Task: Find connections with filter location Lille with filter topic #Inspirationwith filter profile language English with filter current company Wockhardt Ltd. with filter school St Joseph's Institute of Management with filter industry Philanthropic Fundraising Services with filter service category CateringChange with filter keywords title Operations Director
Action: Mouse moved to (621, 104)
Screenshot: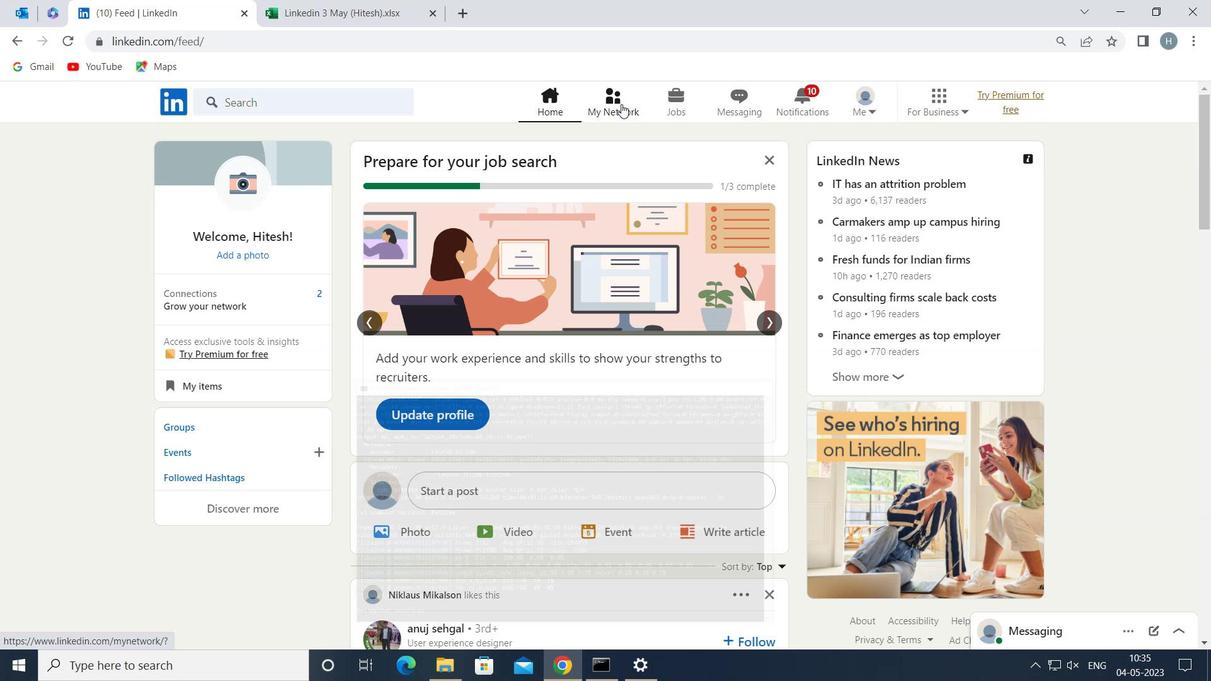 
Action: Mouse pressed left at (621, 104)
Screenshot: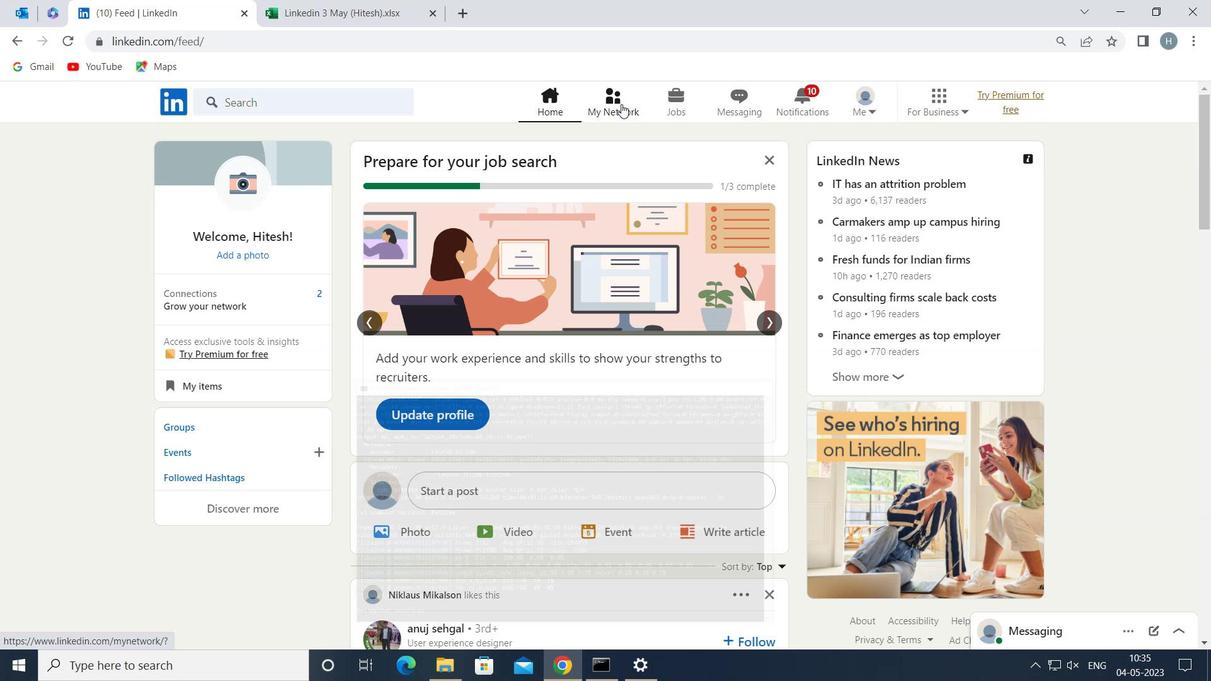 
Action: Mouse moved to (354, 192)
Screenshot: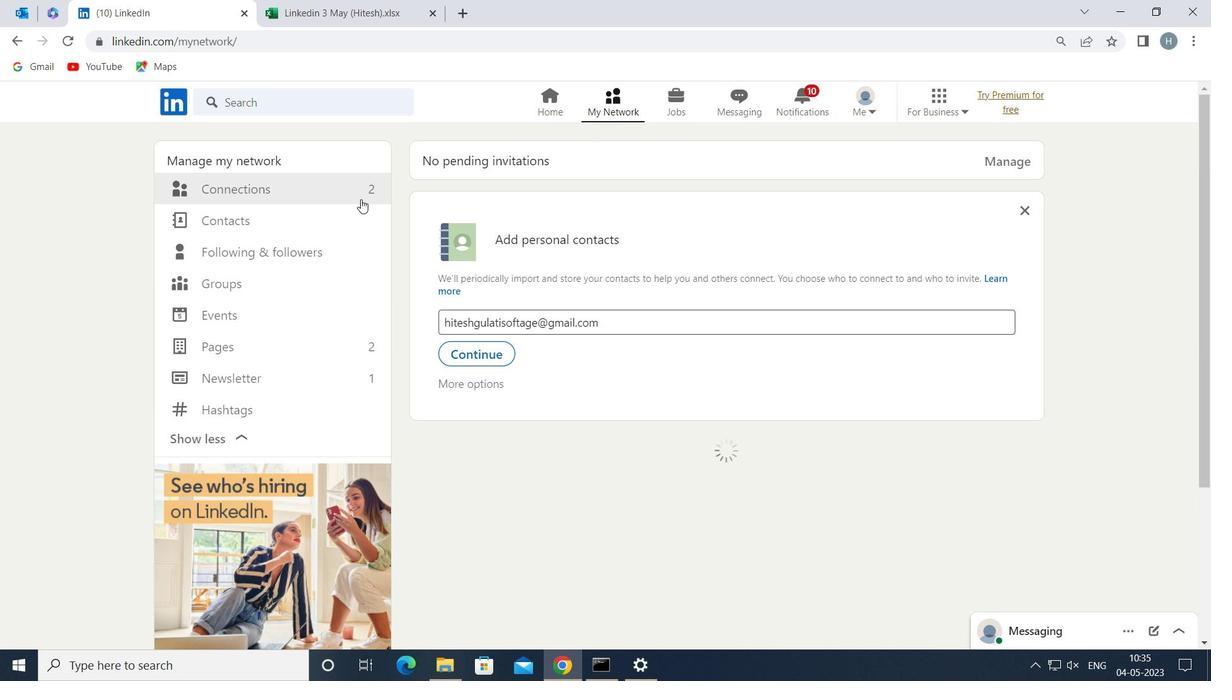 
Action: Mouse pressed left at (354, 192)
Screenshot: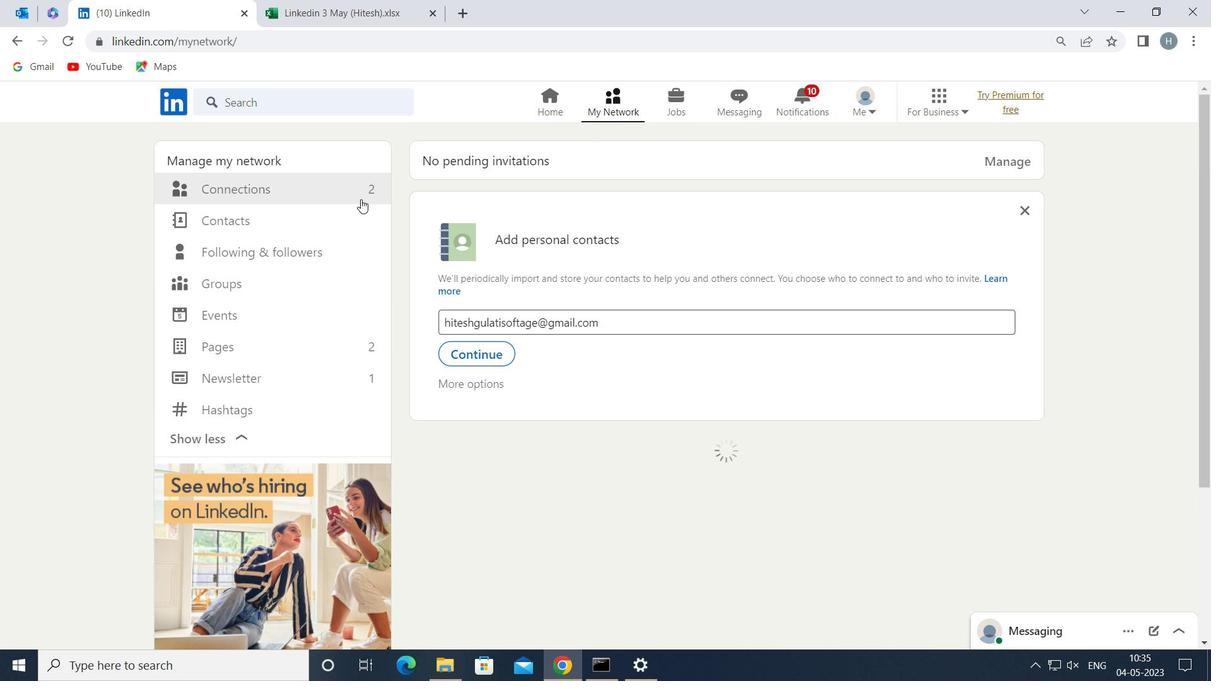 
Action: Mouse moved to (713, 193)
Screenshot: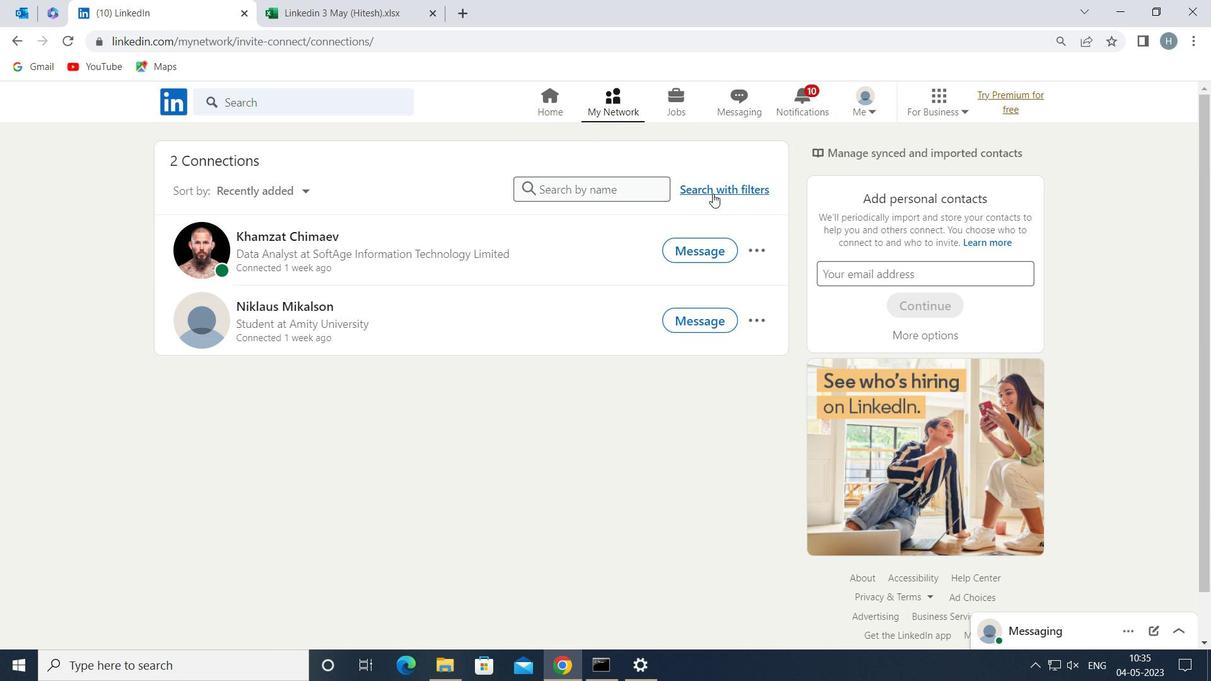 
Action: Mouse pressed left at (713, 193)
Screenshot: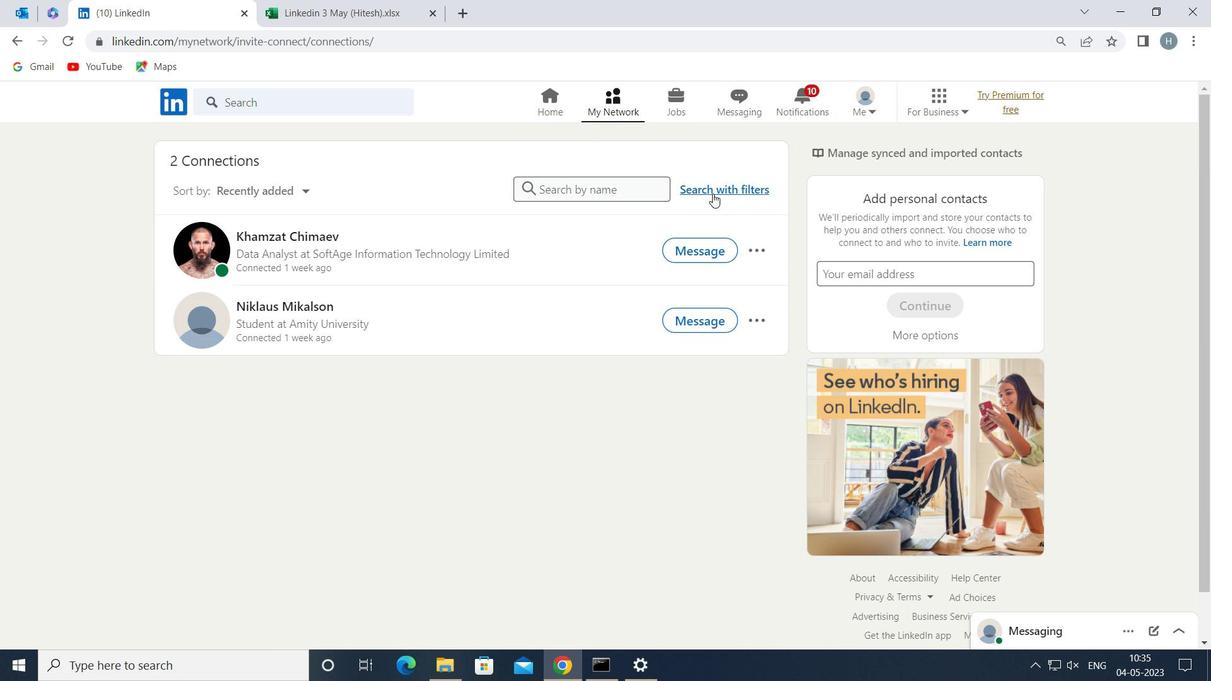 
Action: Mouse moved to (662, 152)
Screenshot: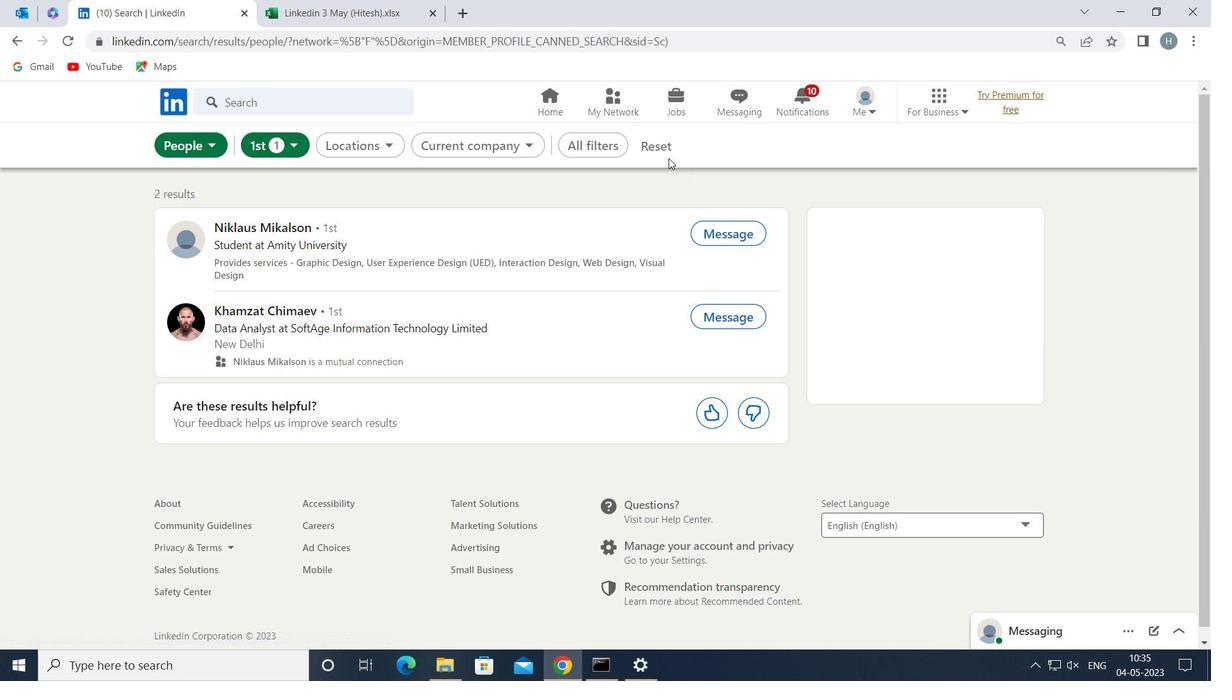 
Action: Mouse pressed left at (662, 152)
Screenshot: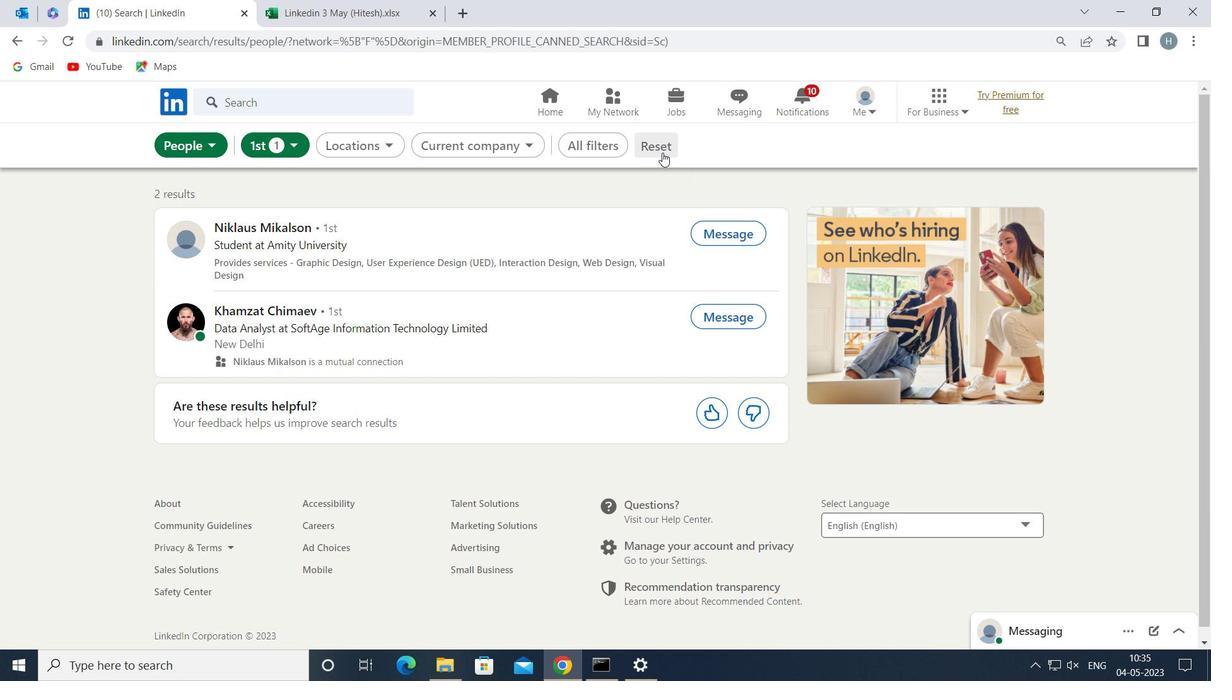 
Action: Mouse moved to (640, 151)
Screenshot: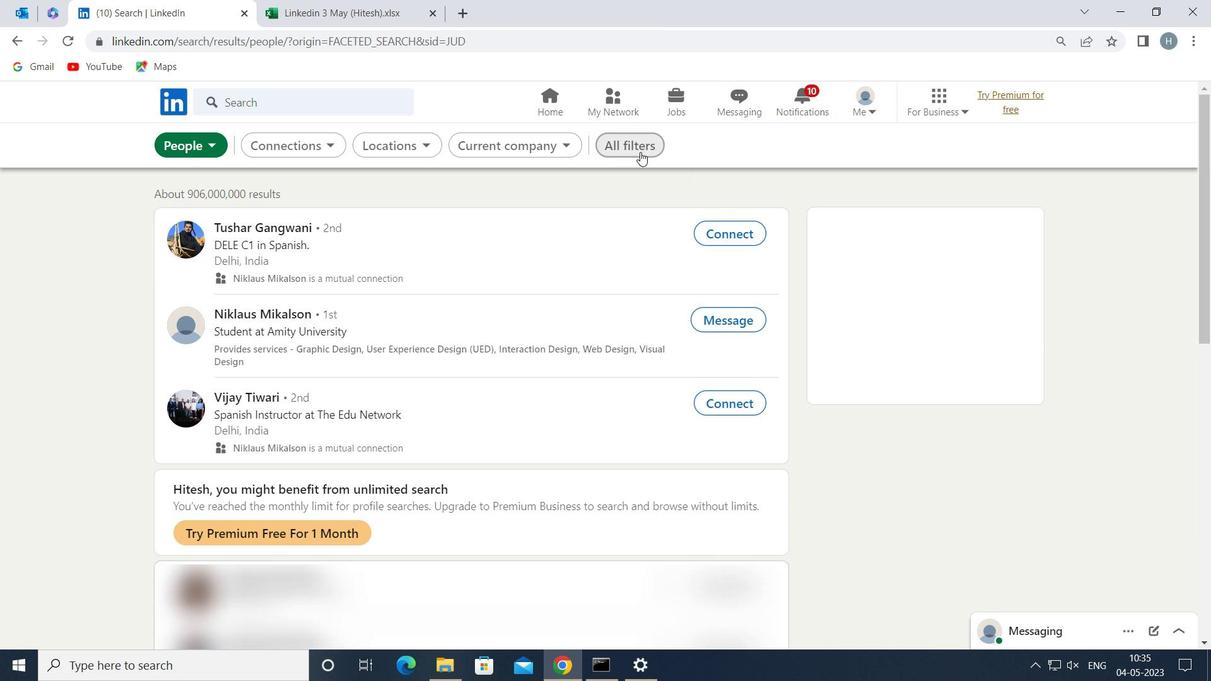 
Action: Mouse pressed left at (640, 151)
Screenshot: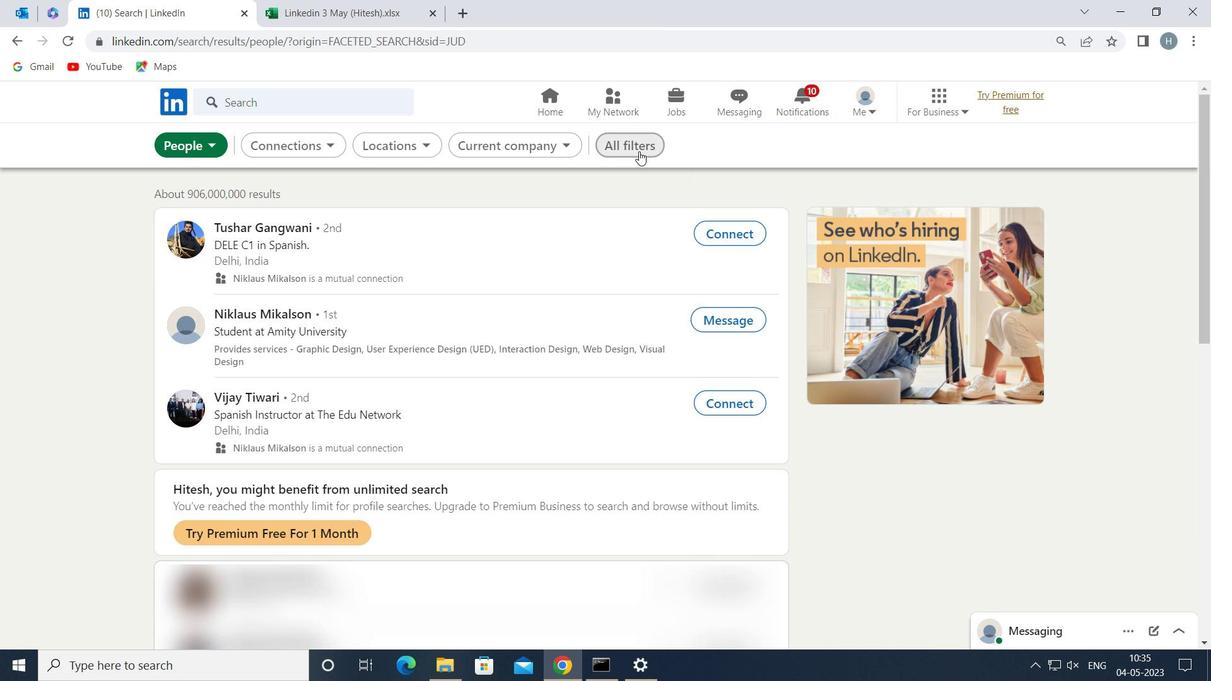 
Action: Mouse moved to (925, 349)
Screenshot: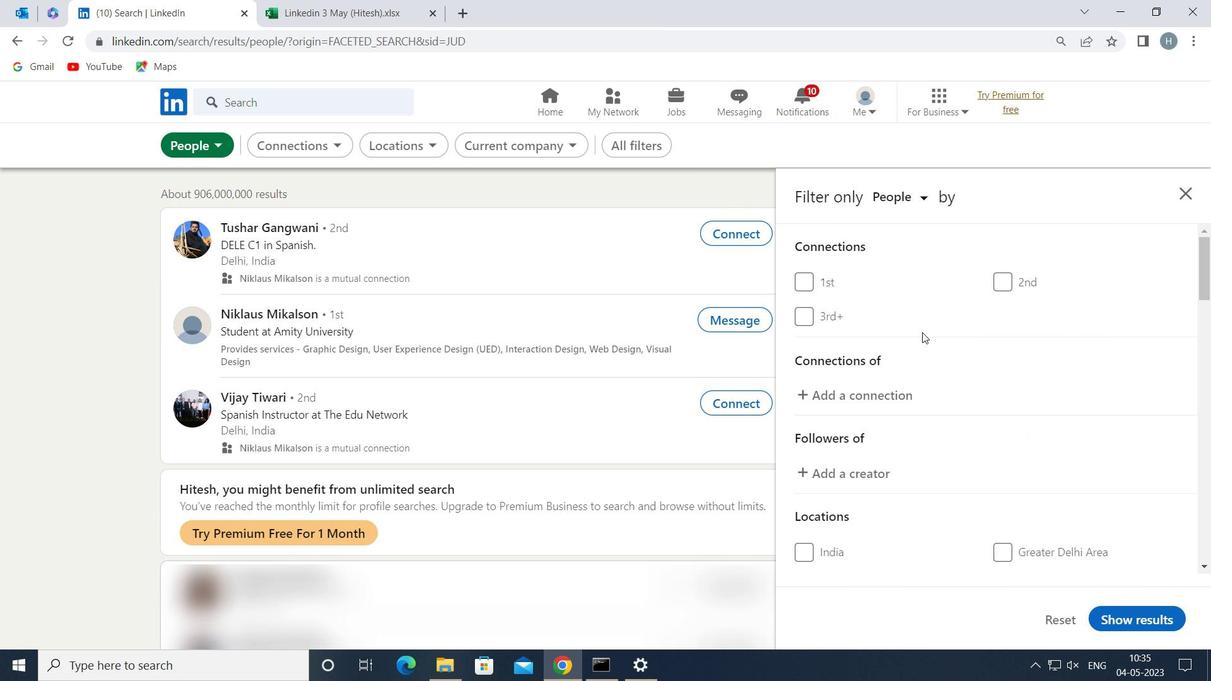 
Action: Mouse scrolled (925, 348) with delta (0, 0)
Screenshot: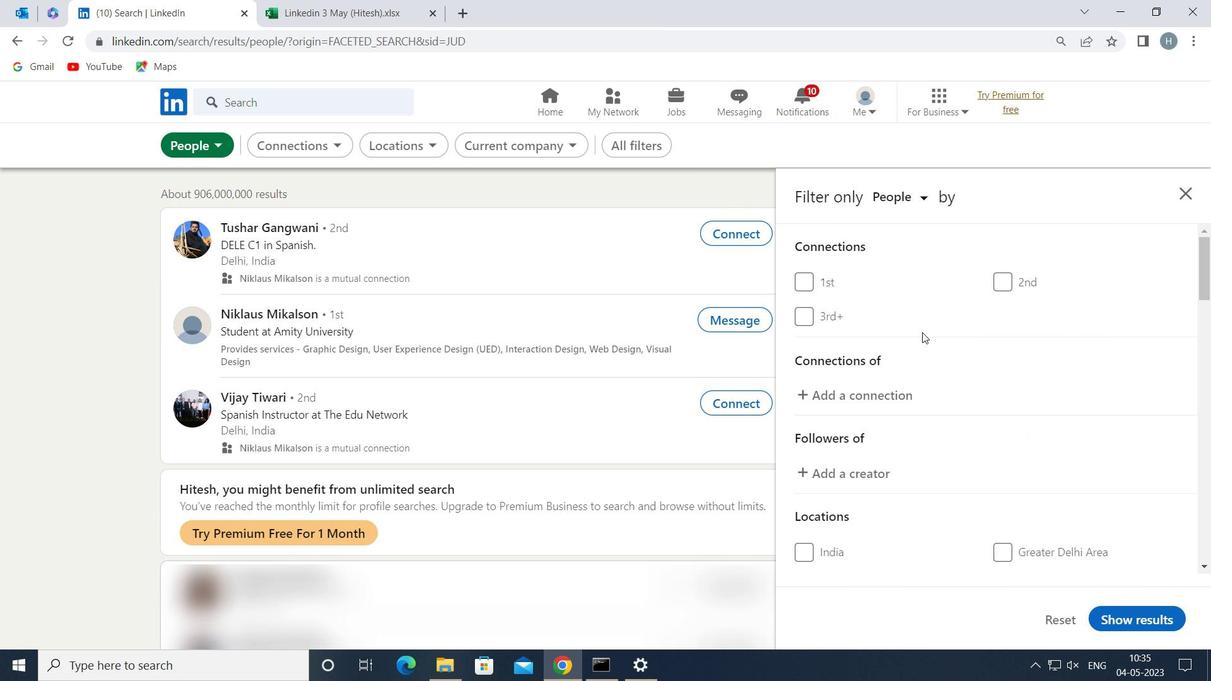 
Action: Mouse moved to (925, 350)
Screenshot: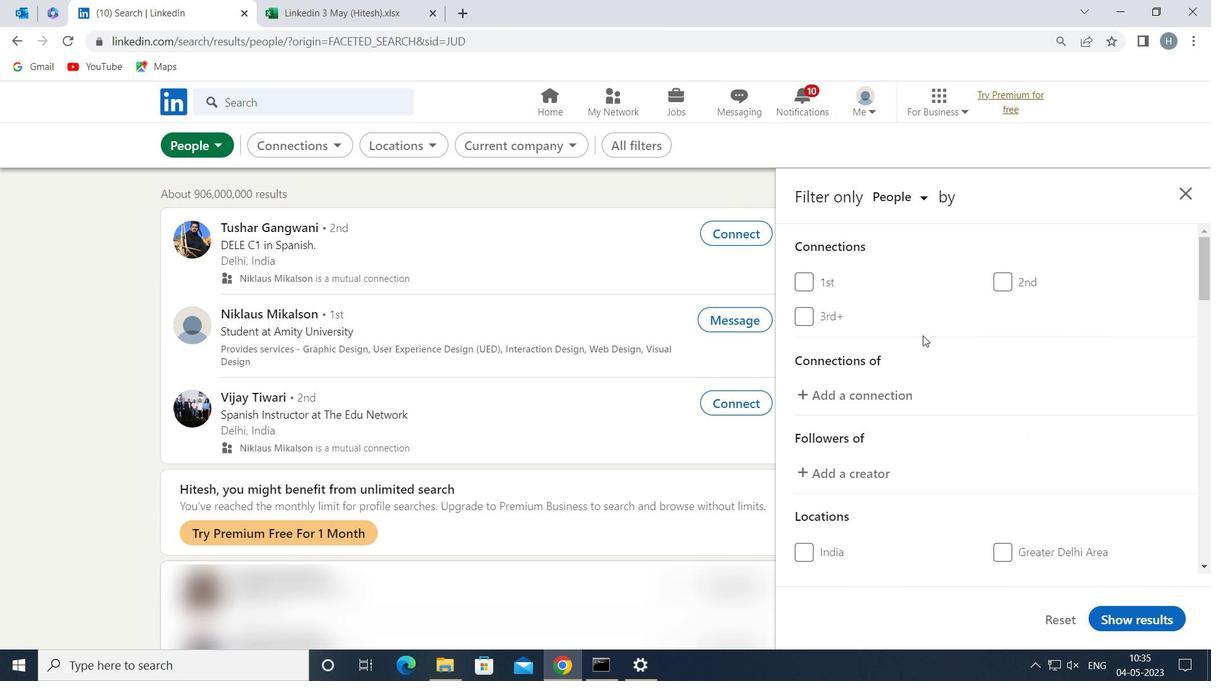 
Action: Mouse scrolled (925, 349) with delta (0, 0)
Screenshot: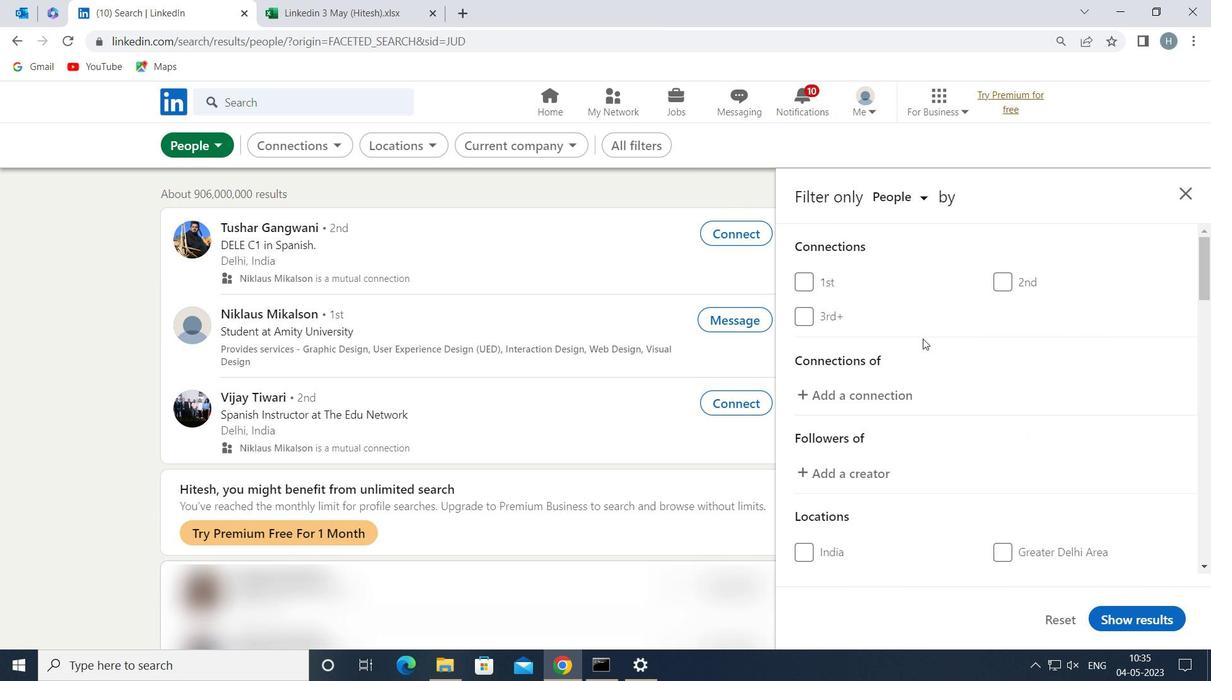 
Action: Mouse moved to (925, 351)
Screenshot: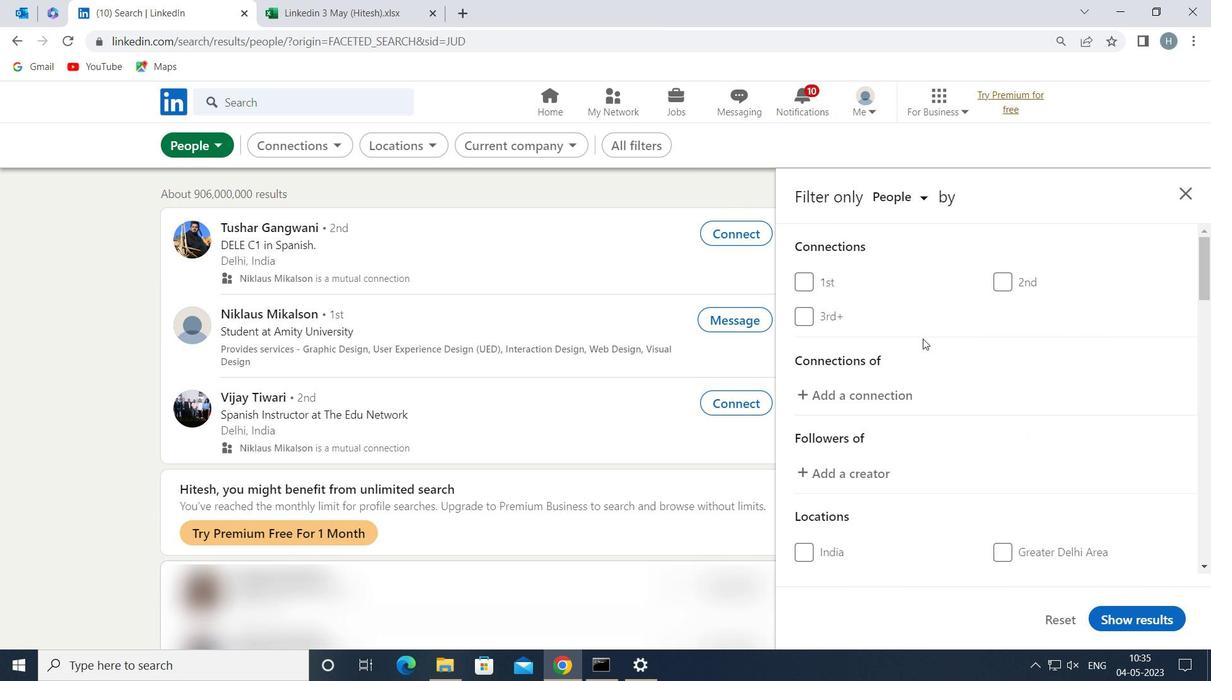 
Action: Mouse scrolled (925, 350) with delta (0, 0)
Screenshot: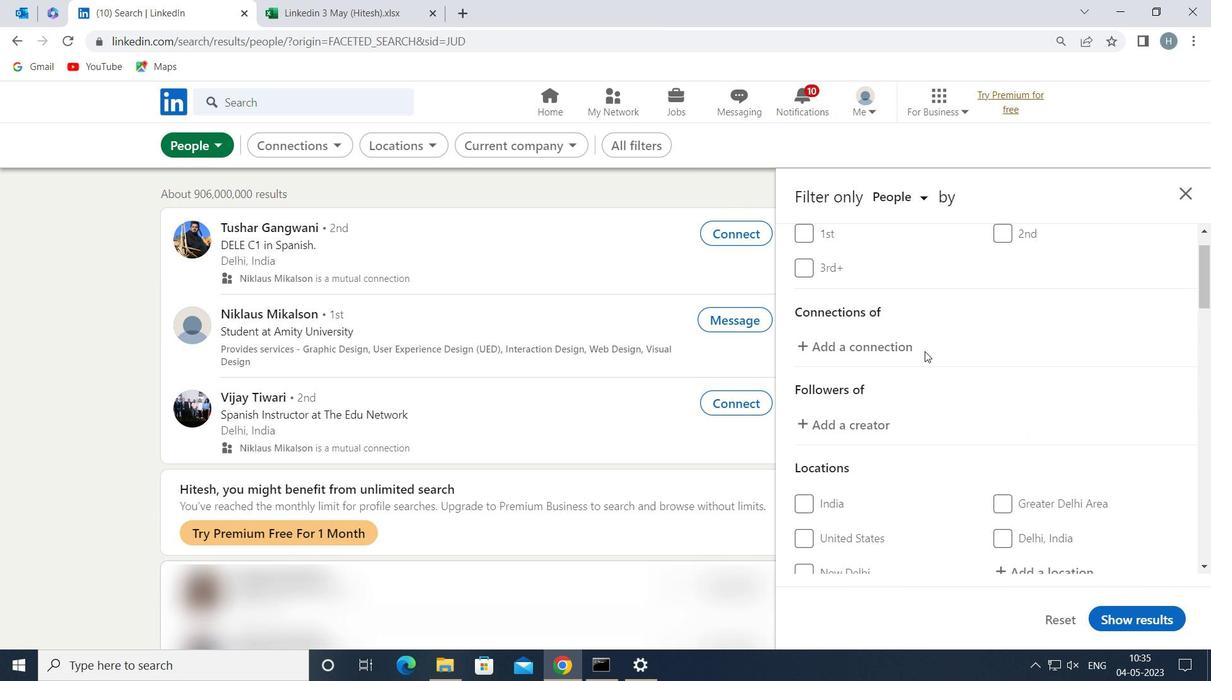 
Action: Mouse moved to (1045, 376)
Screenshot: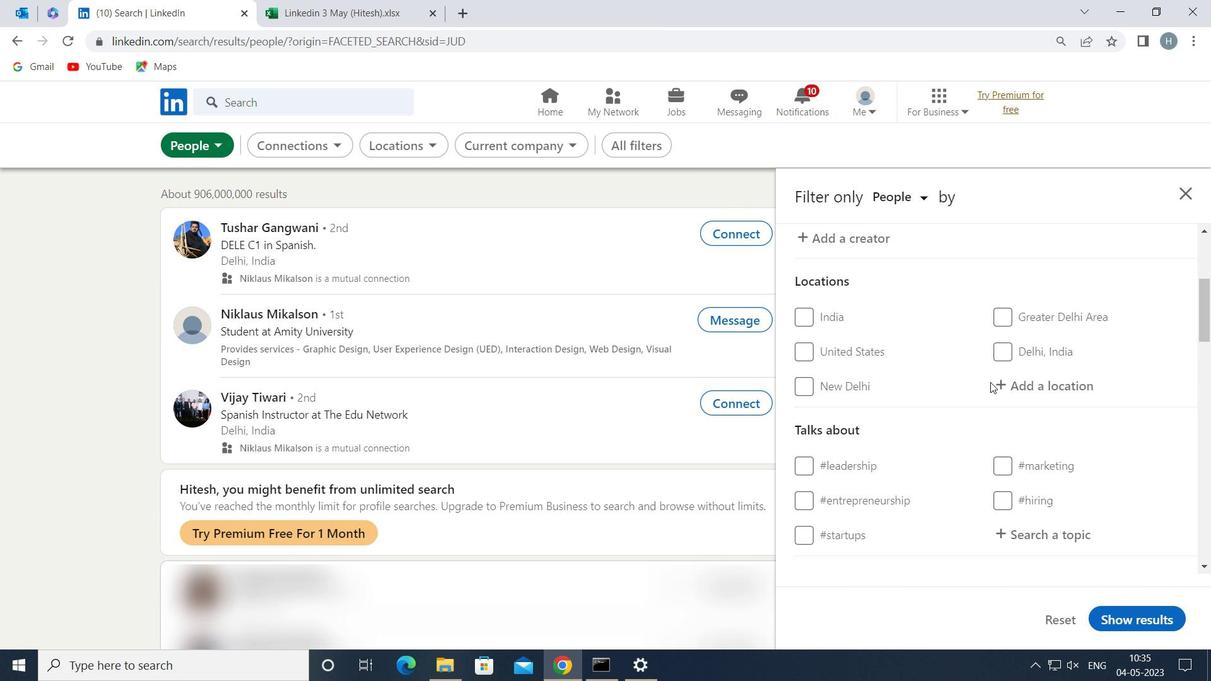 
Action: Mouse pressed left at (1045, 376)
Screenshot: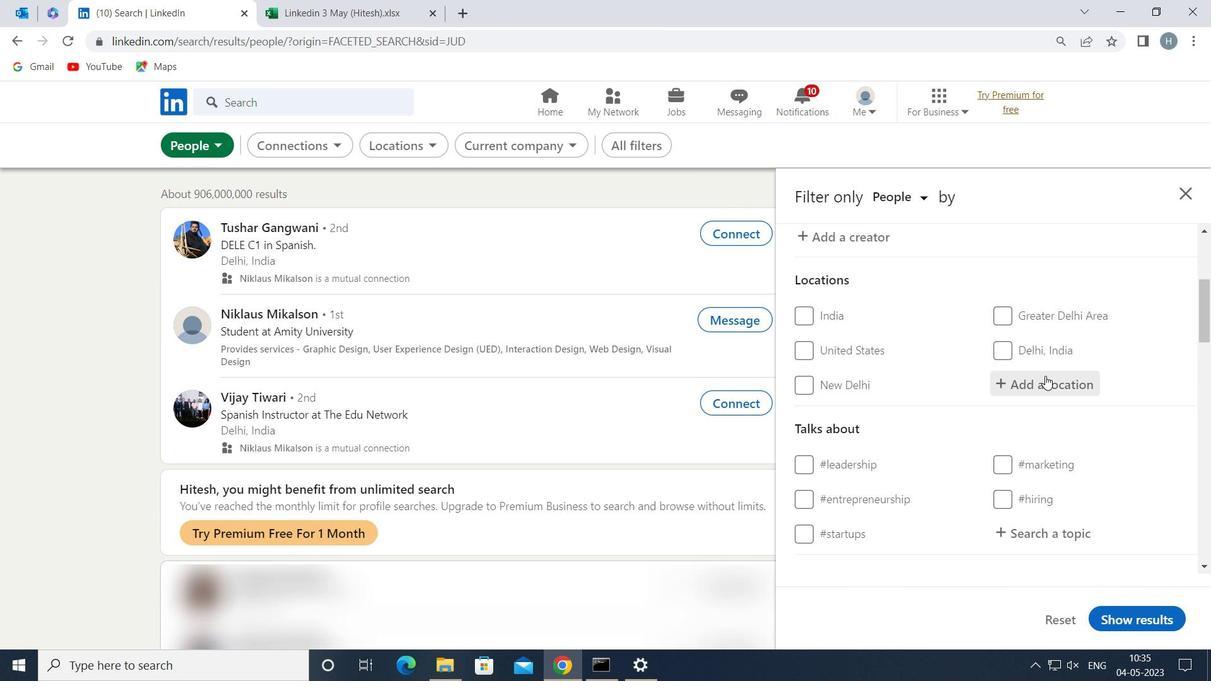 
Action: Mouse moved to (1046, 376)
Screenshot: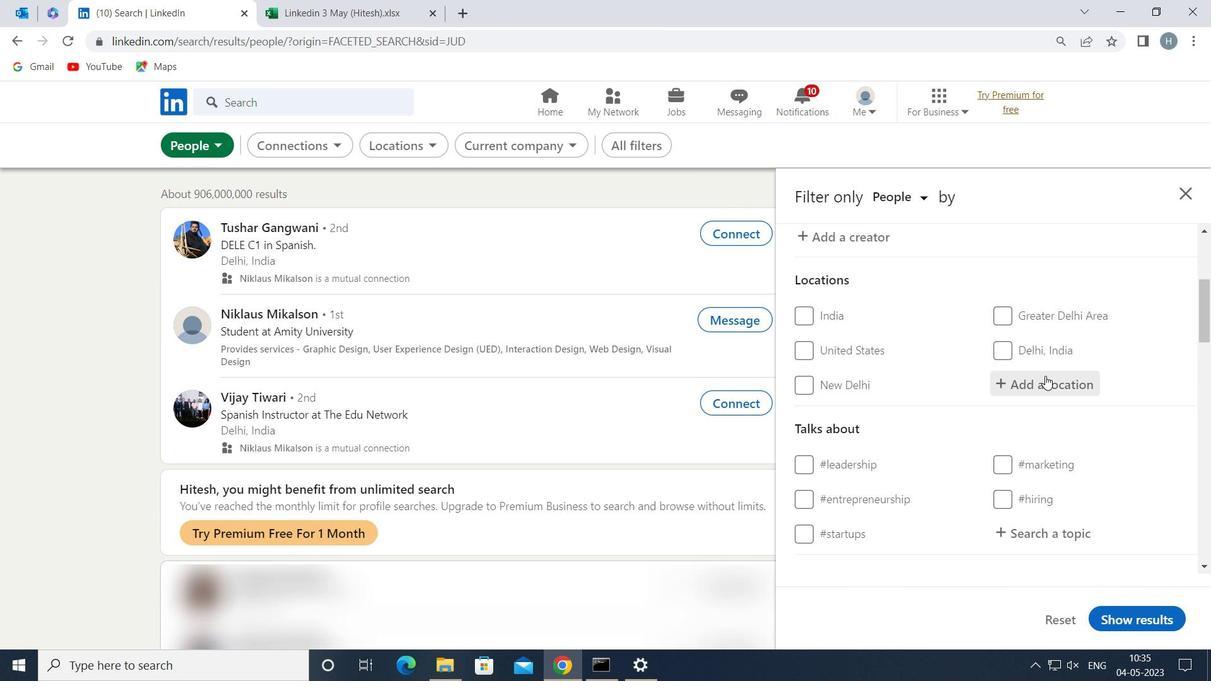 
Action: Key pressed <Key.shift><Key.shift>LILLE
Screenshot: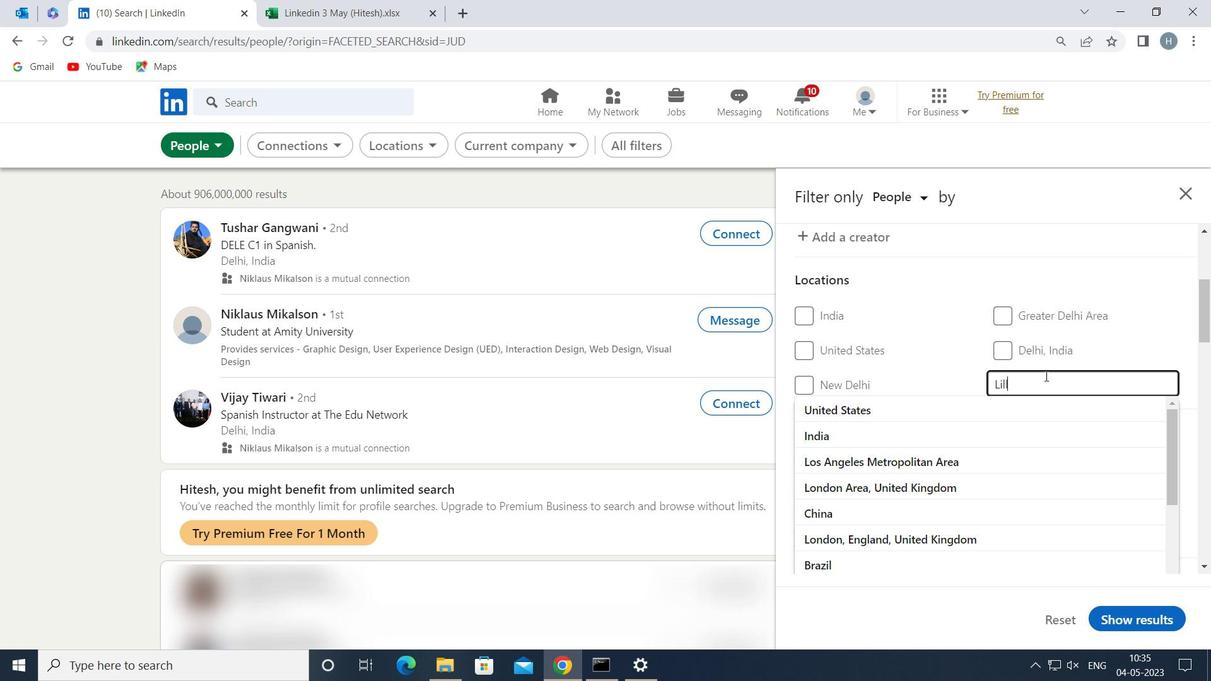 
Action: Mouse moved to (943, 409)
Screenshot: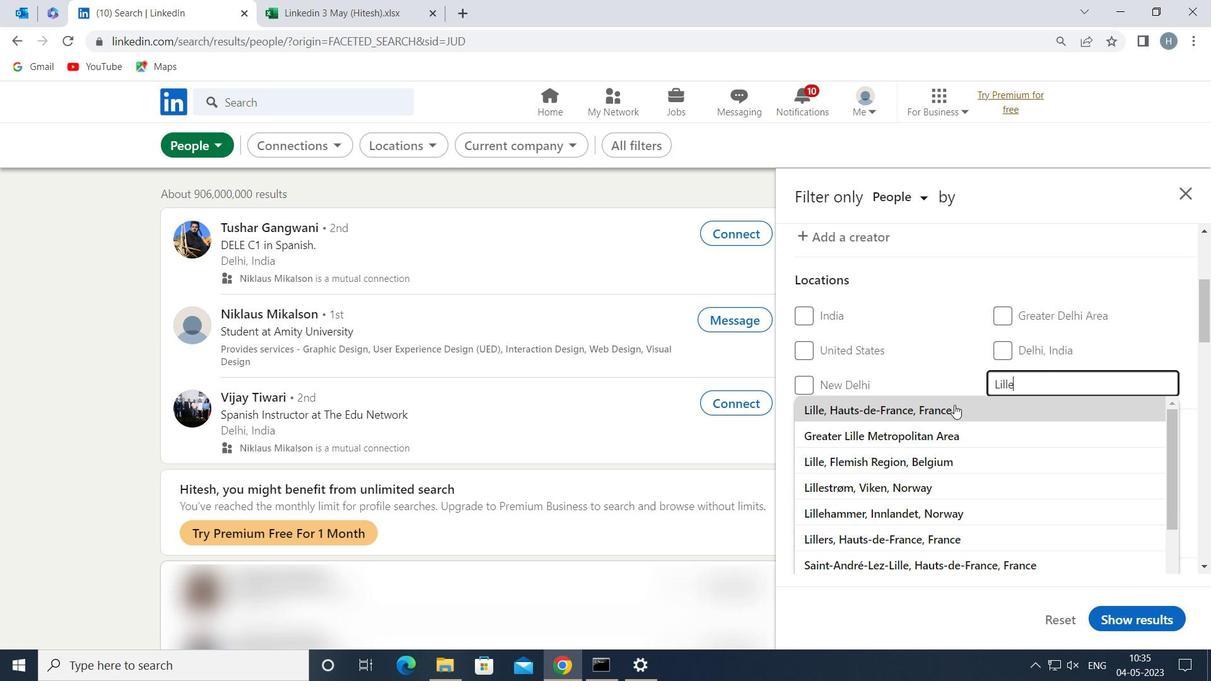 
Action: Mouse pressed left at (943, 409)
Screenshot: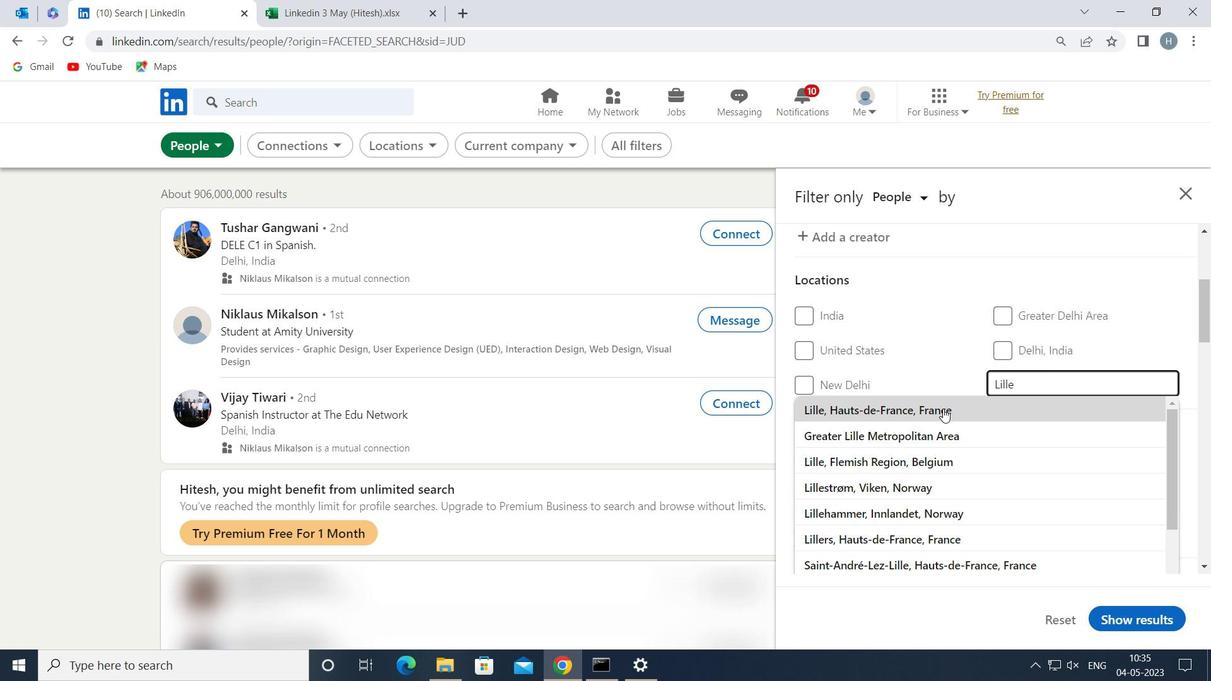 
Action: Mouse scrolled (943, 409) with delta (0, 0)
Screenshot: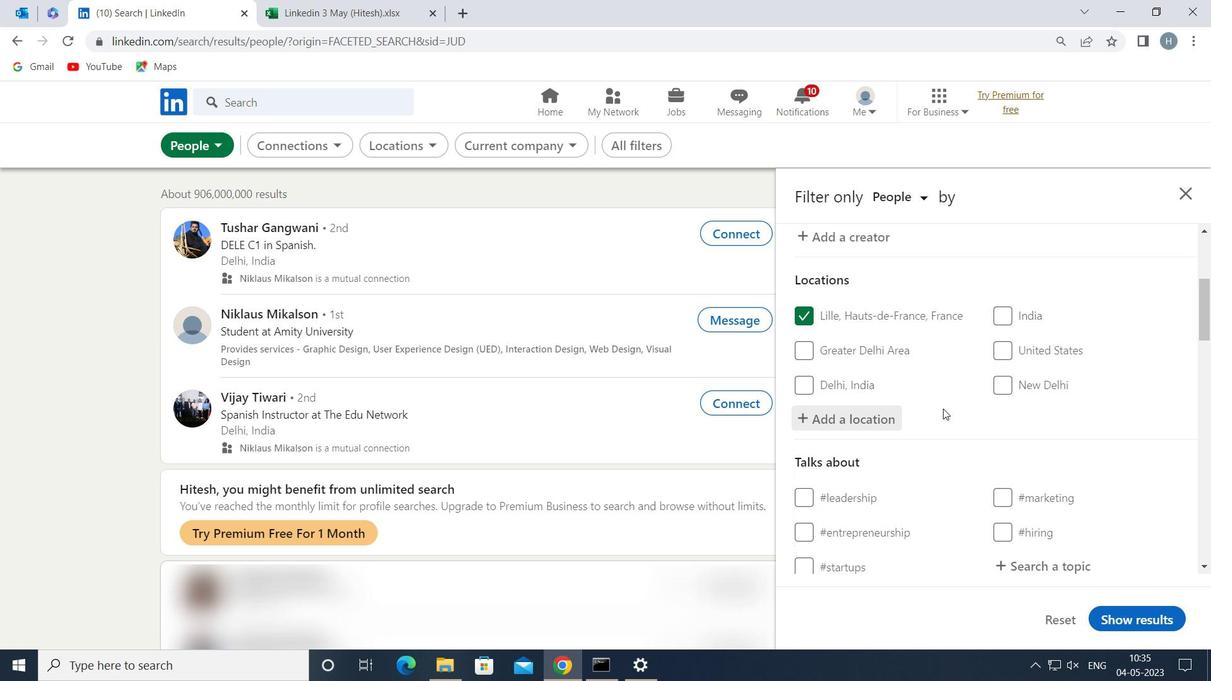 
Action: Mouse scrolled (943, 409) with delta (0, 0)
Screenshot: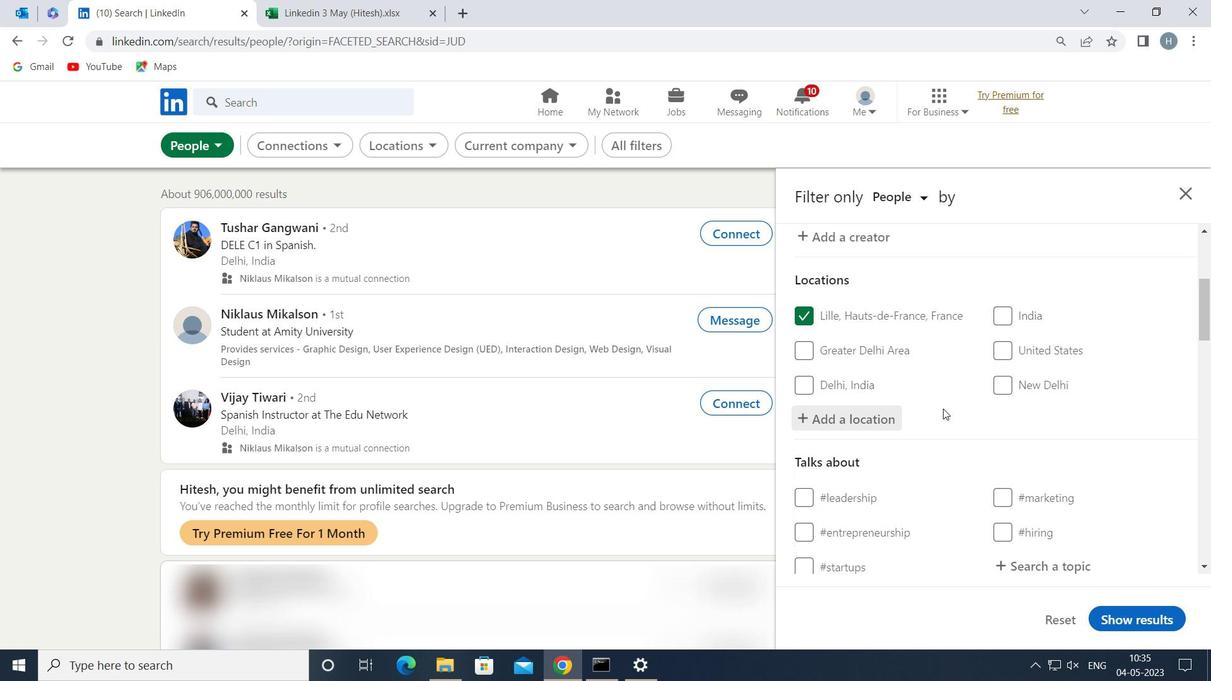 
Action: Mouse moved to (989, 398)
Screenshot: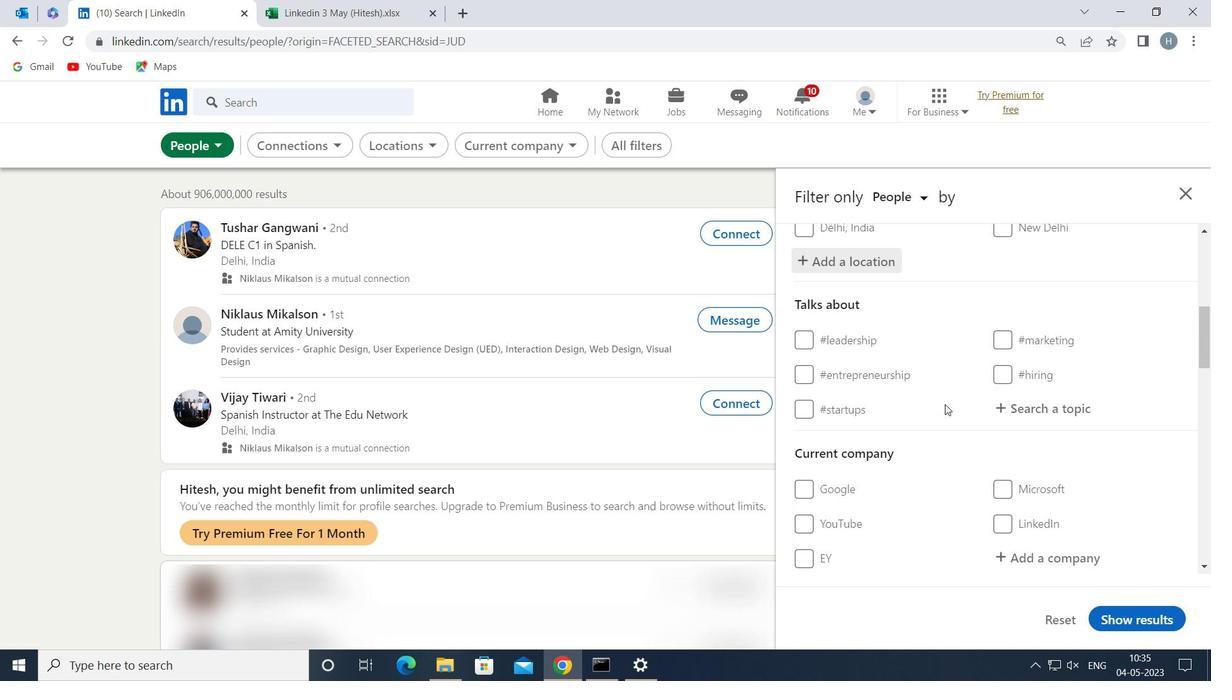 
Action: Mouse scrolled (989, 398) with delta (0, 0)
Screenshot: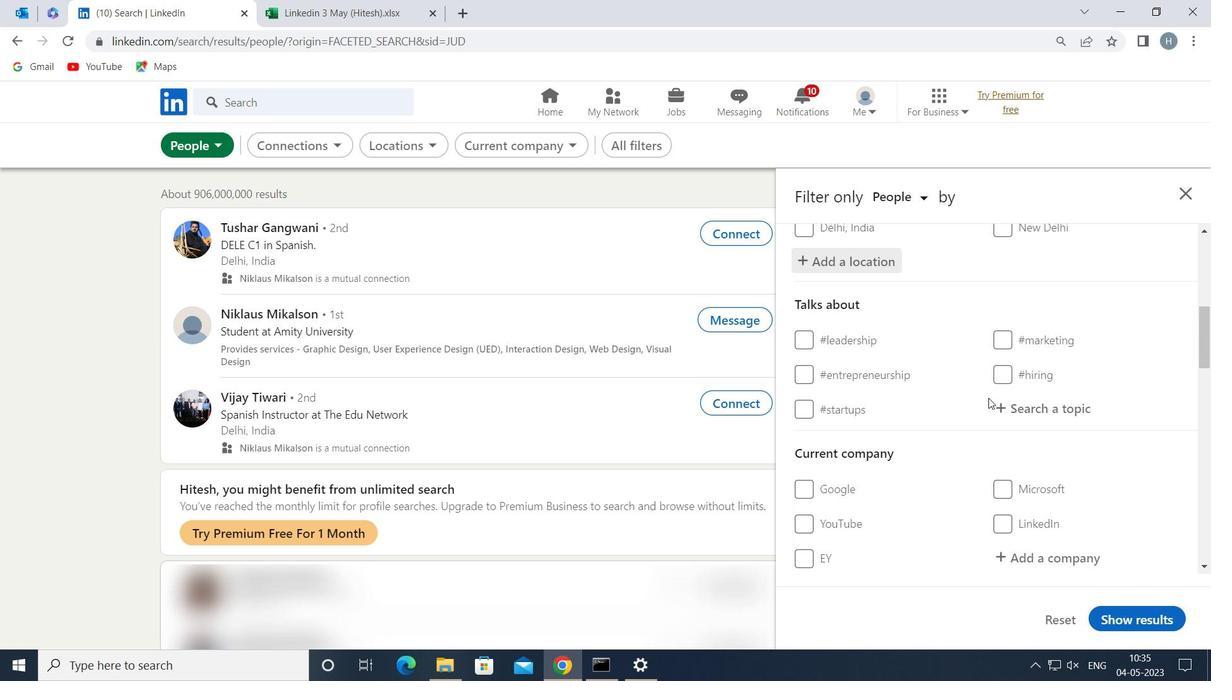 
Action: Mouse moved to (1030, 480)
Screenshot: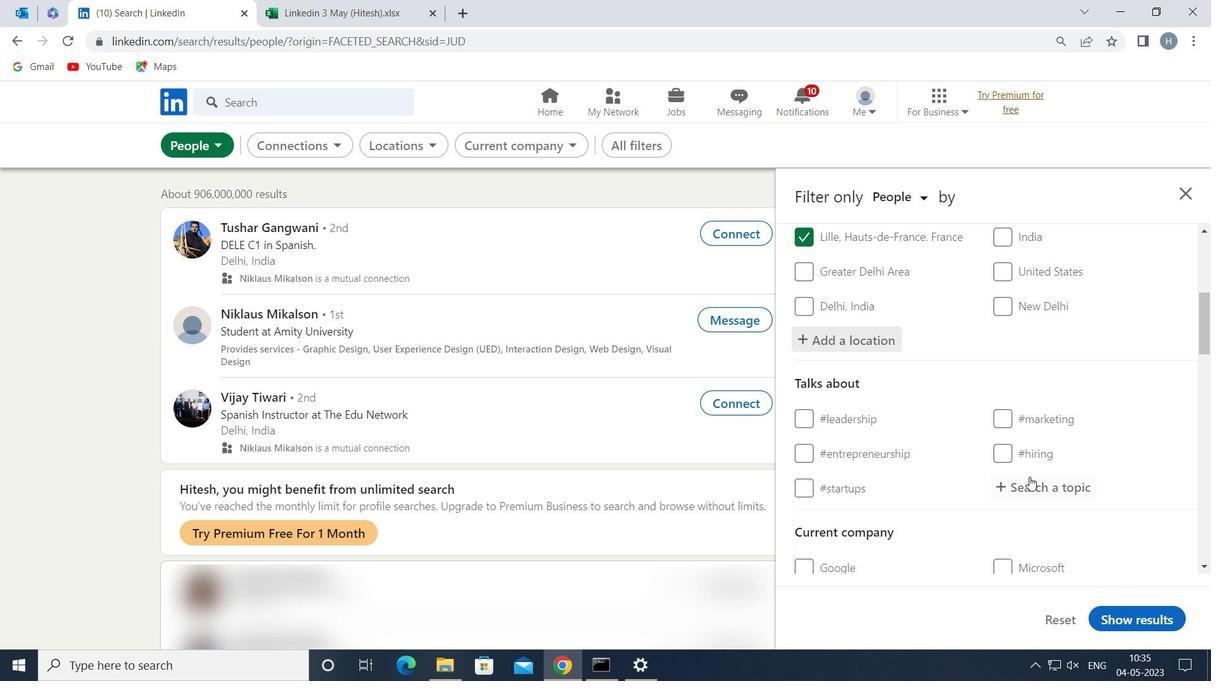 
Action: Mouse pressed left at (1030, 480)
Screenshot: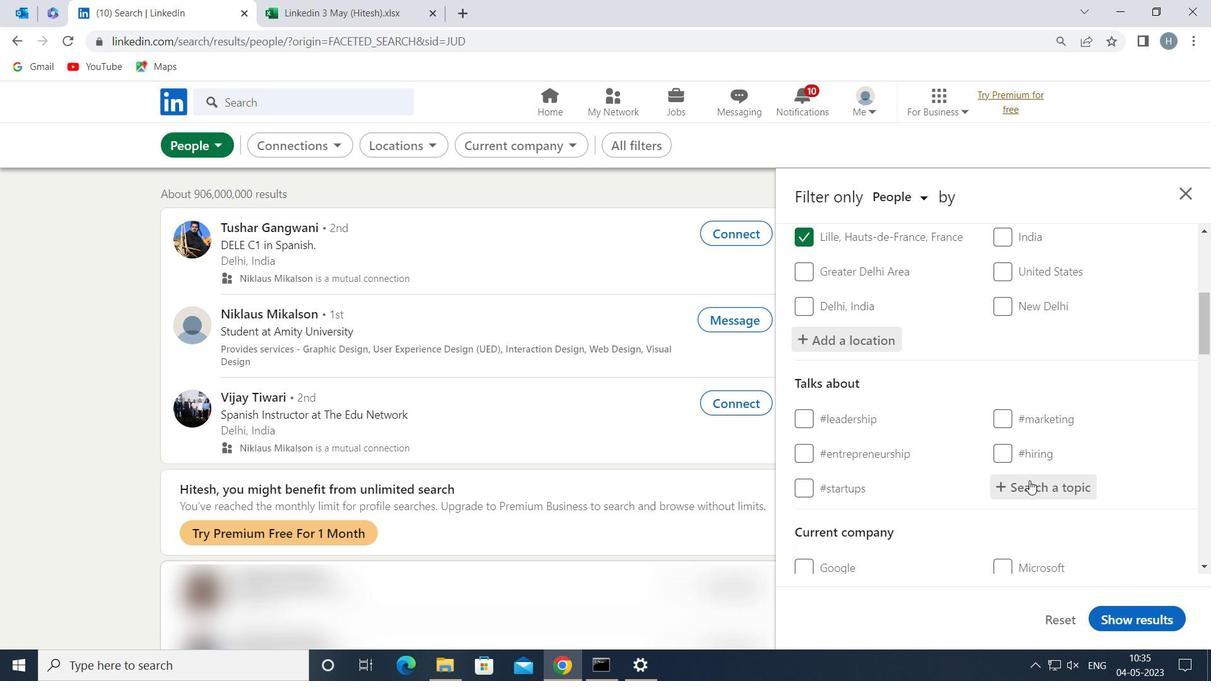 
Action: Mouse moved to (1030, 481)
Screenshot: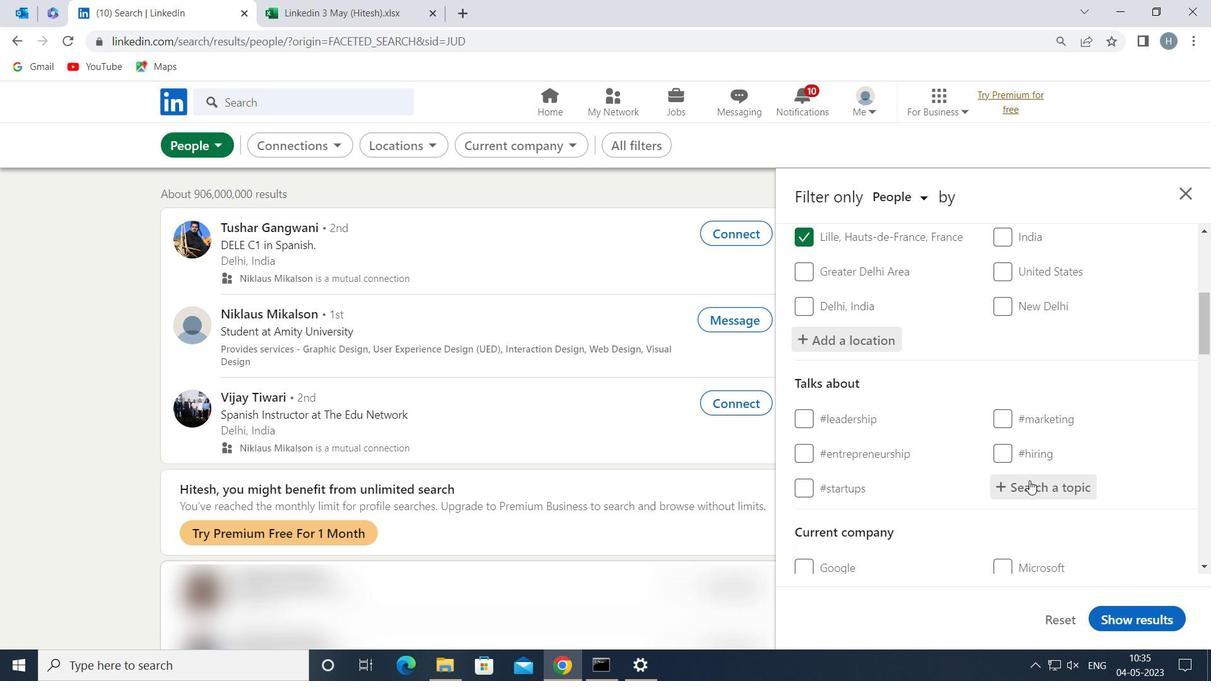 
Action: Key pressed <Key.shift>INSPIRATION
Screenshot: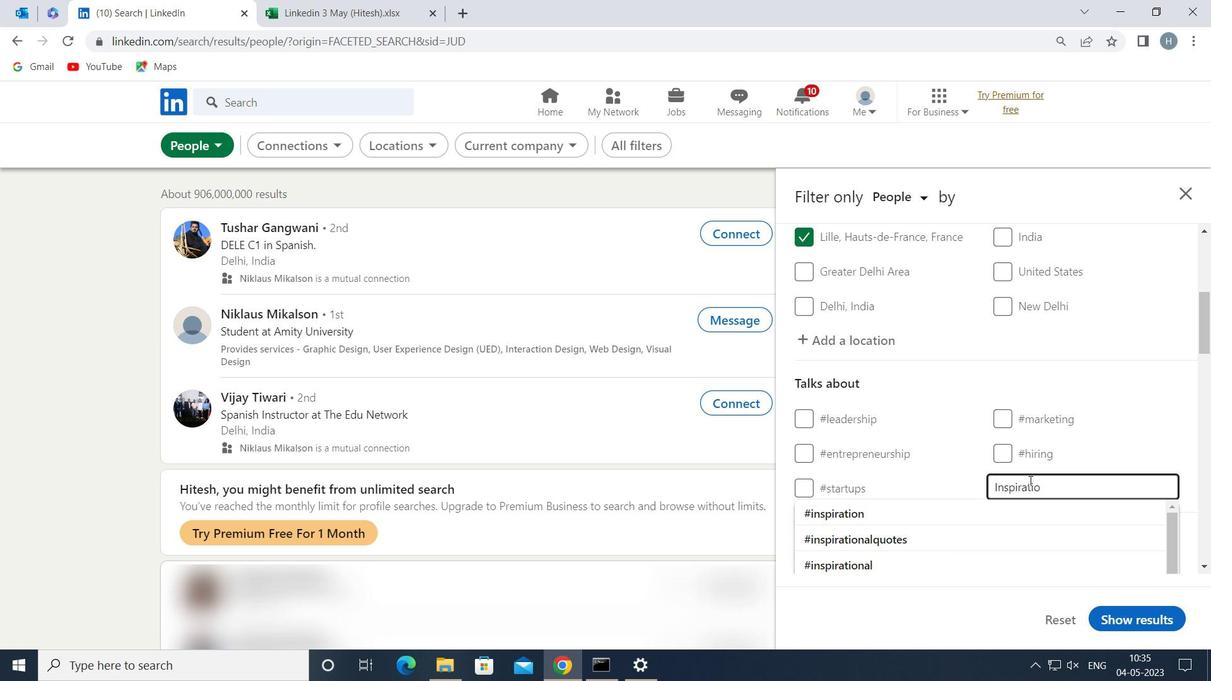 
Action: Mouse moved to (958, 509)
Screenshot: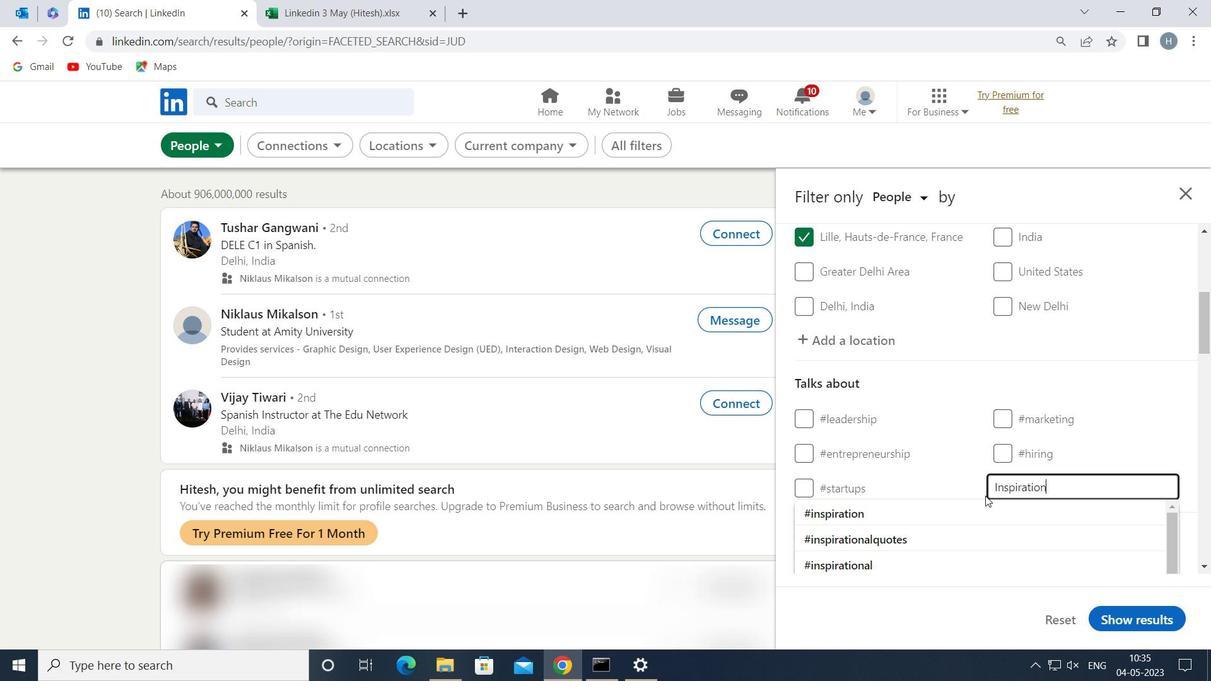 
Action: Mouse pressed left at (958, 509)
Screenshot: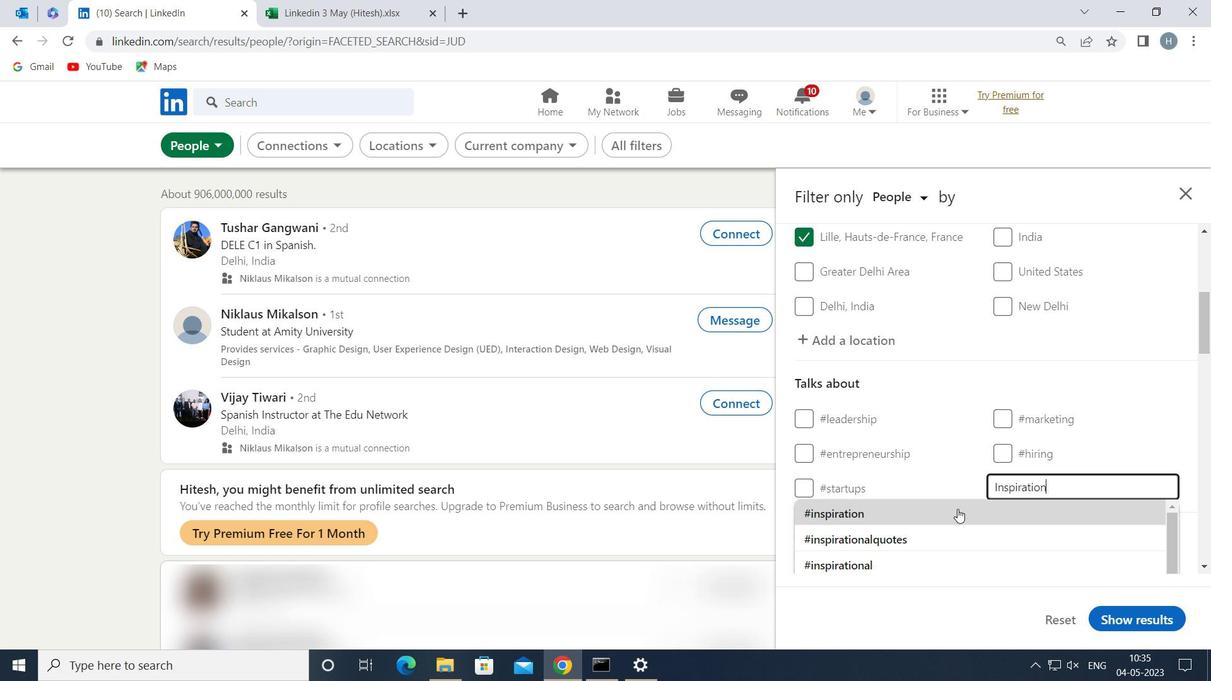 
Action: Mouse moved to (955, 484)
Screenshot: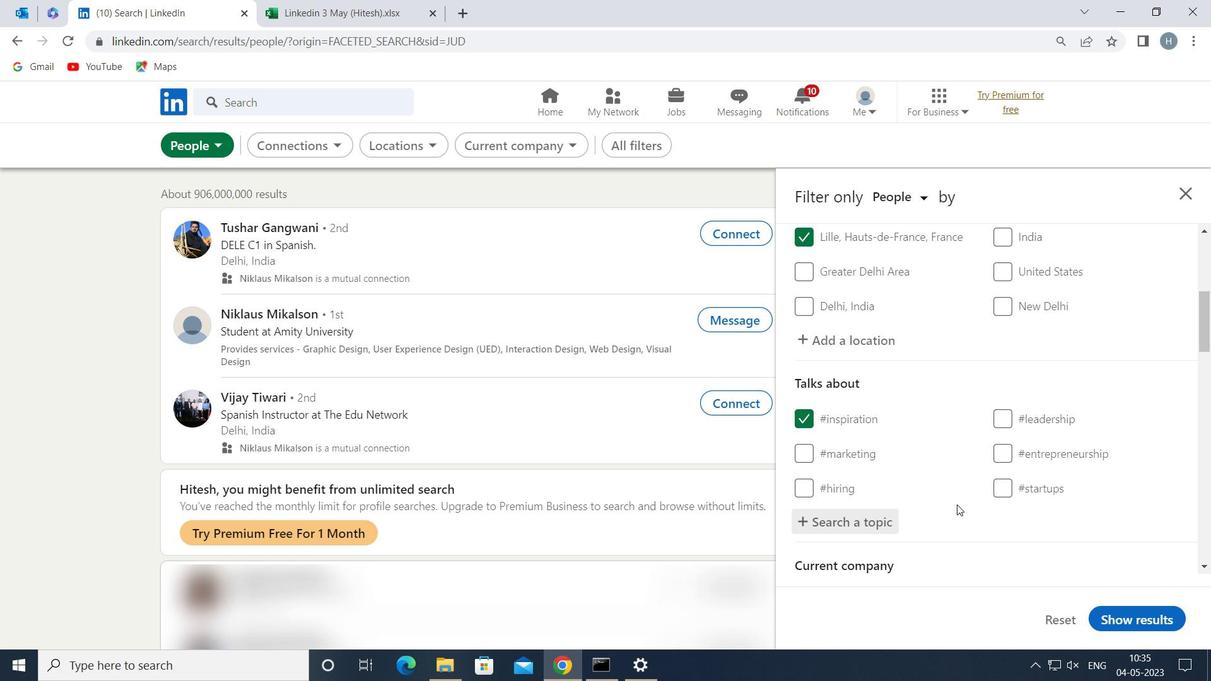 
Action: Mouse scrolled (955, 483) with delta (0, 0)
Screenshot: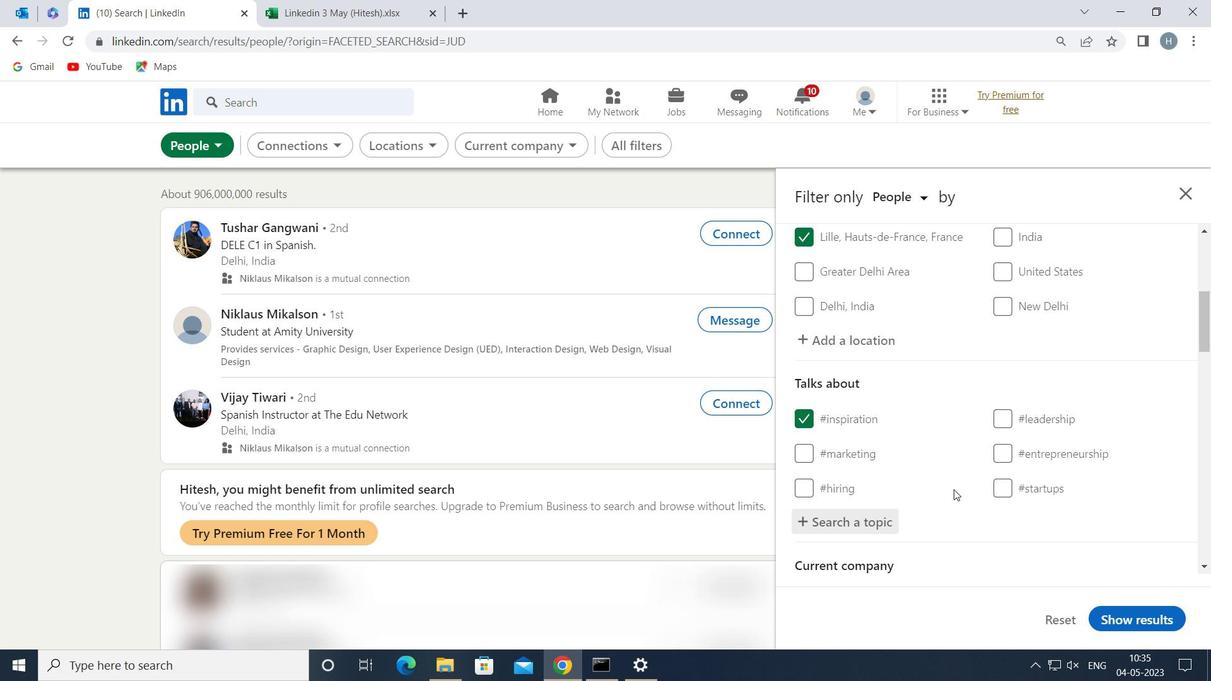 
Action: Mouse scrolled (955, 483) with delta (0, 0)
Screenshot: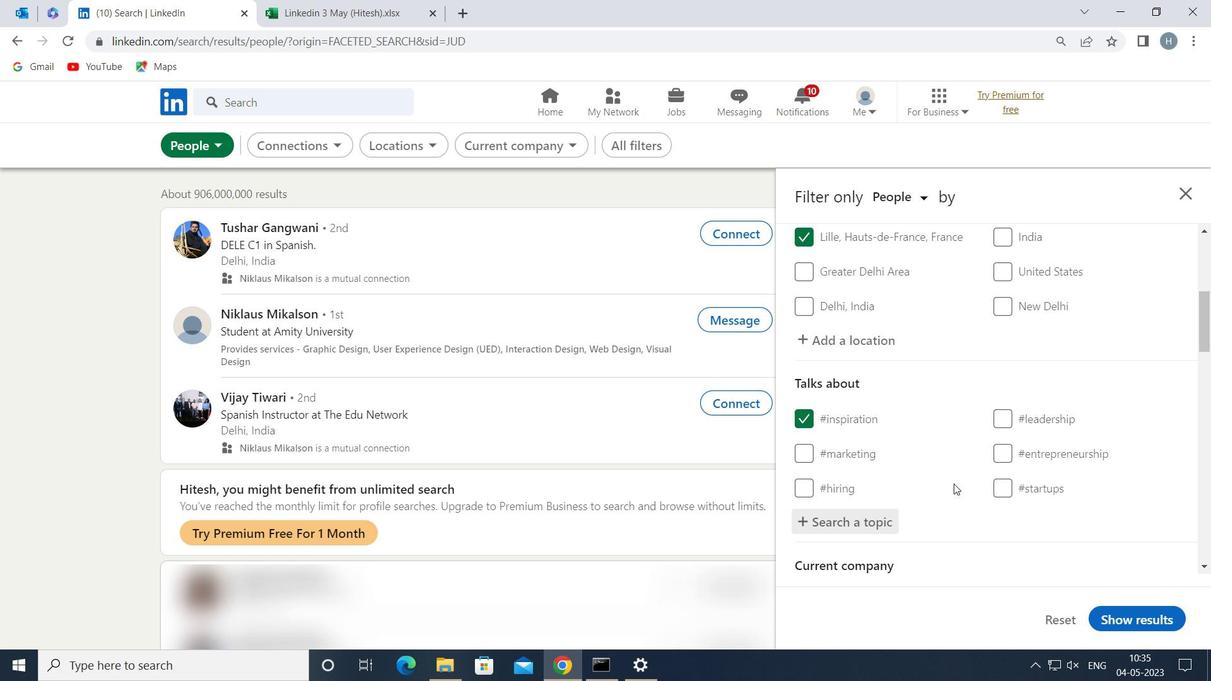 
Action: Mouse moved to (955, 468)
Screenshot: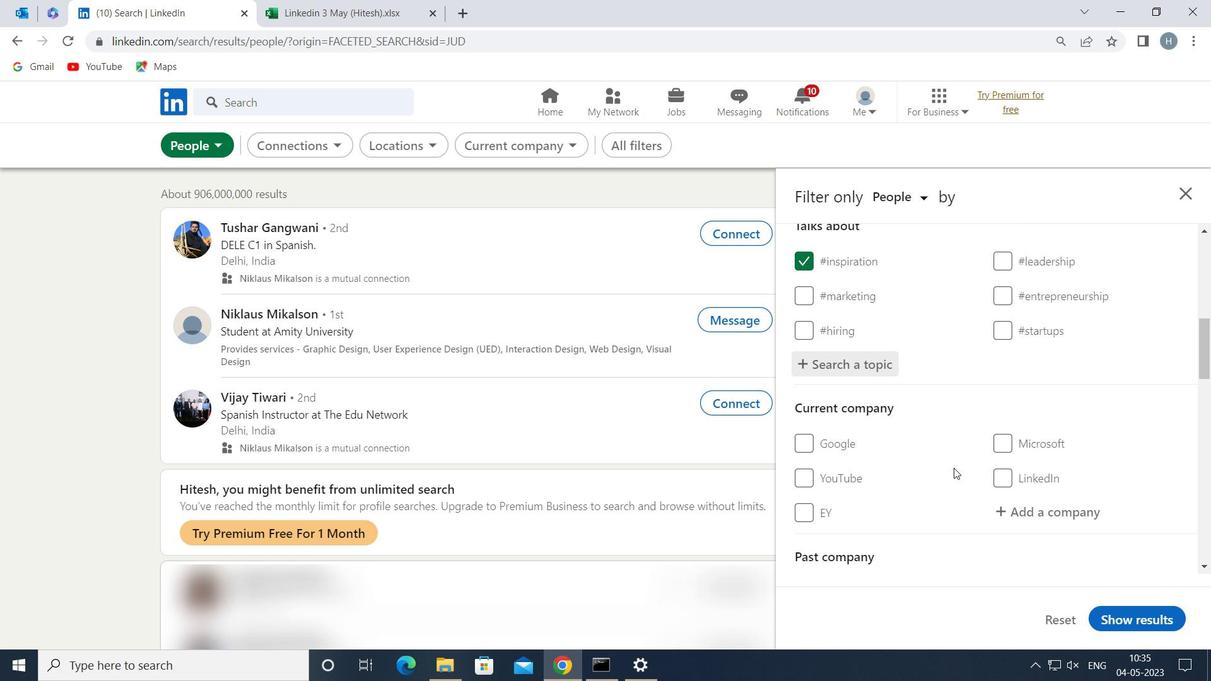 
Action: Mouse scrolled (955, 467) with delta (0, 0)
Screenshot: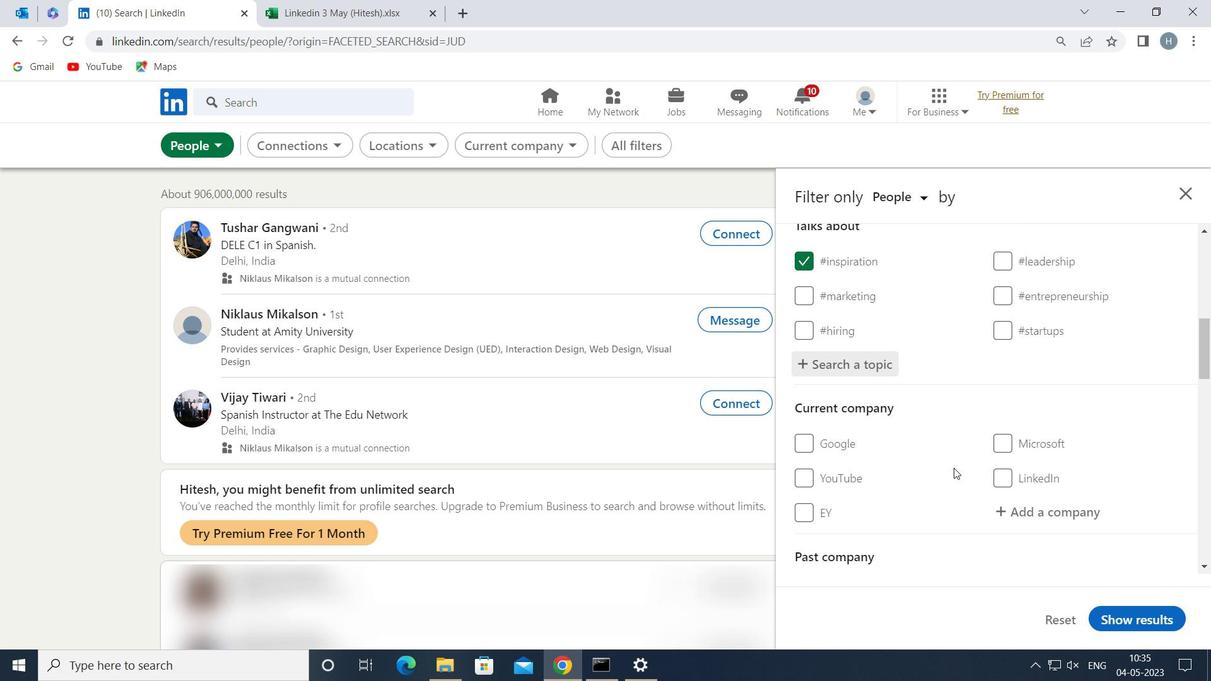 
Action: Mouse scrolled (955, 467) with delta (0, 0)
Screenshot: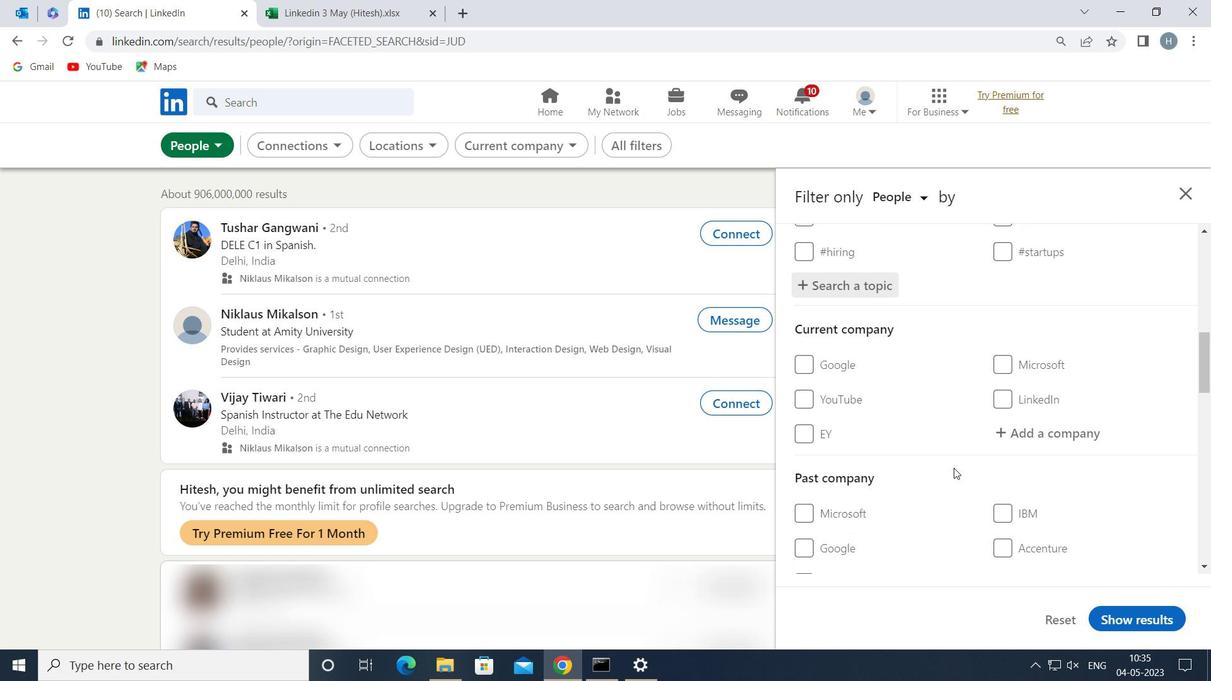 
Action: Mouse scrolled (955, 467) with delta (0, 0)
Screenshot: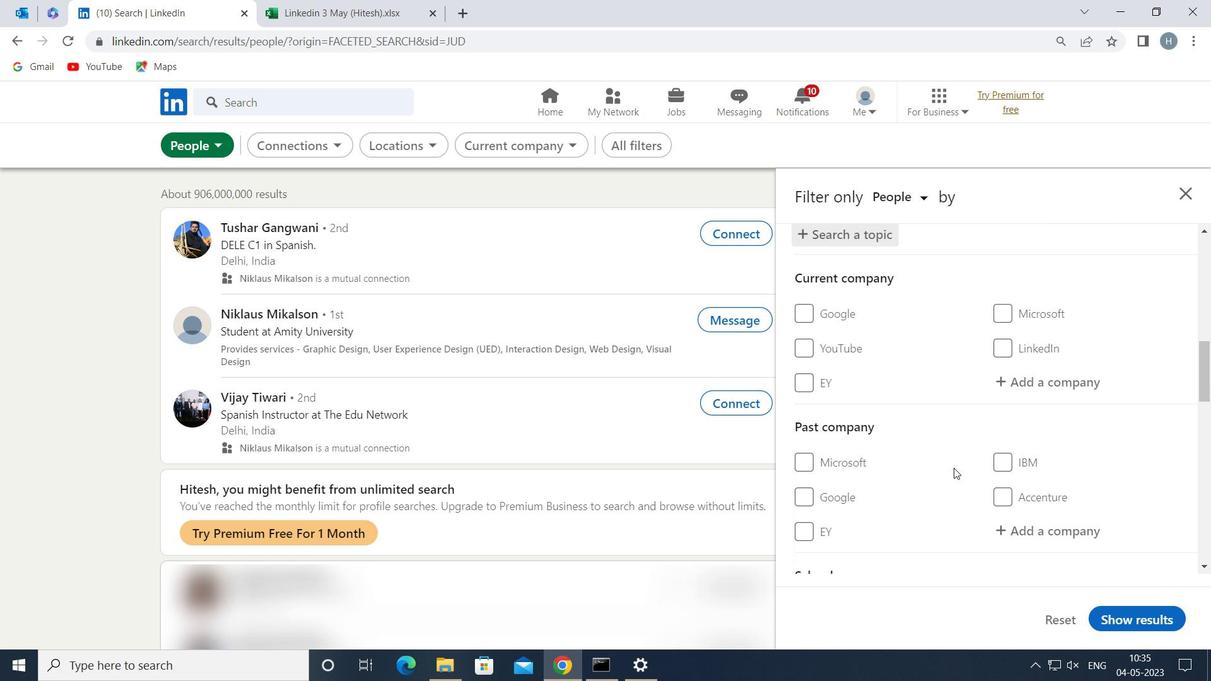 
Action: Mouse moved to (954, 462)
Screenshot: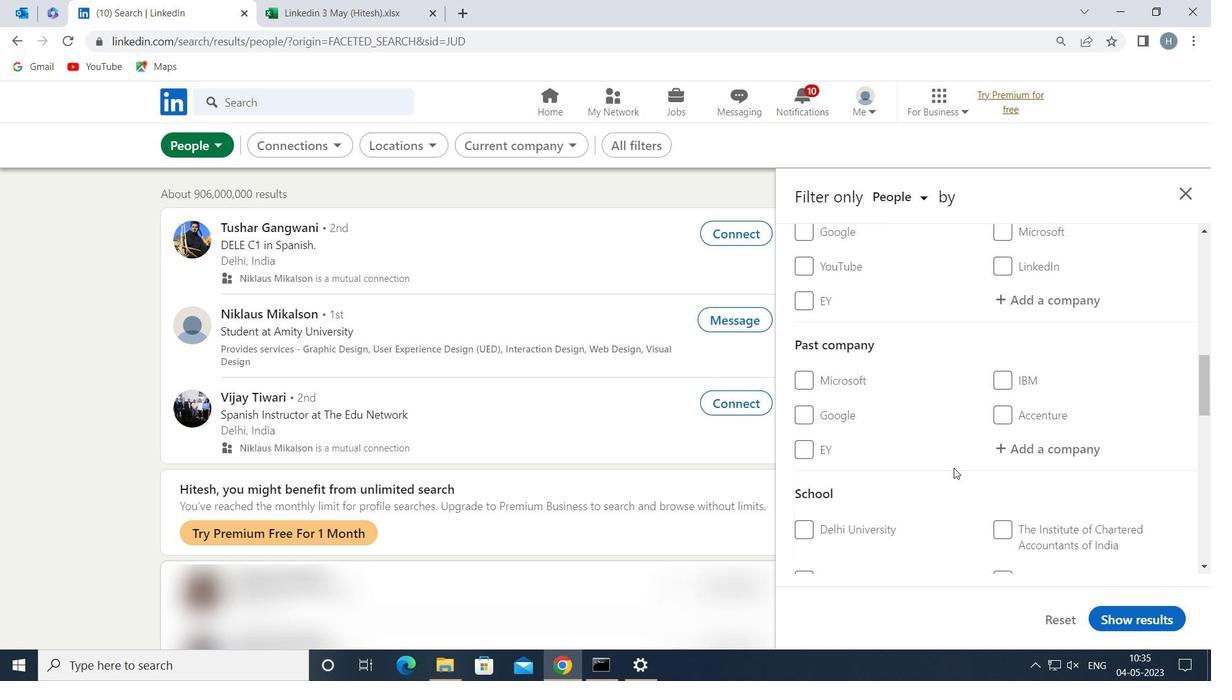 
Action: Mouse scrolled (954, 462) with delta (0, 0)
Screenshot: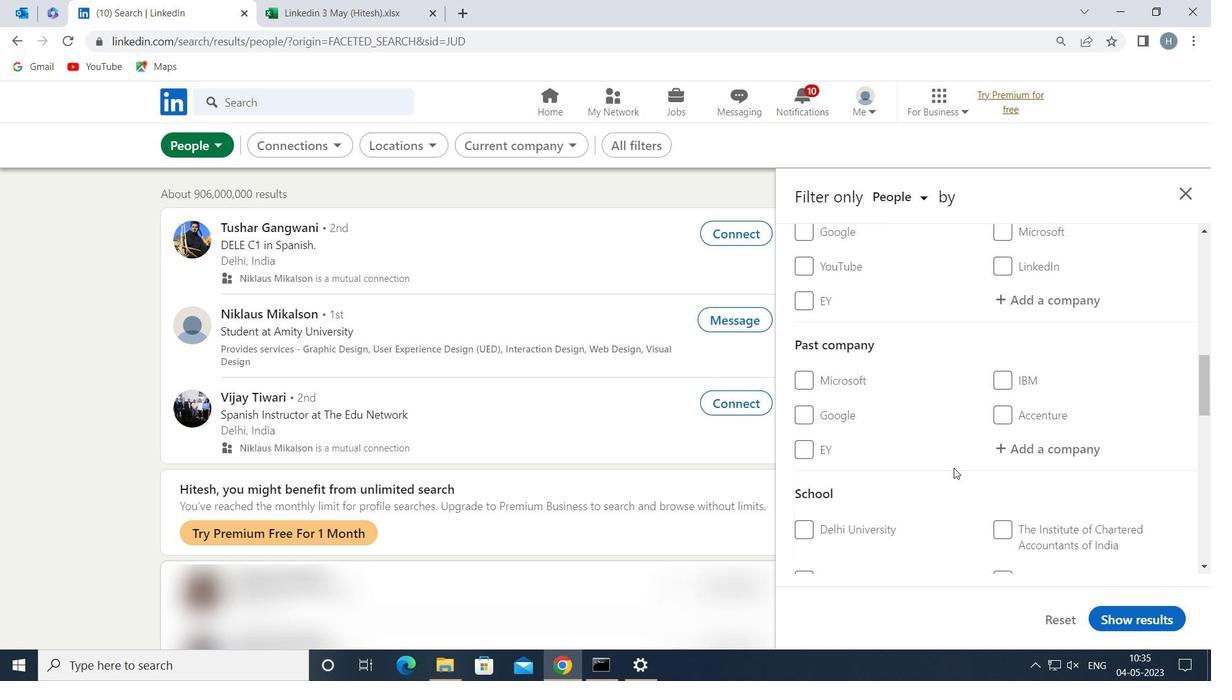 
Action: Mouse scrolled (954, 462) with delta (0, 0)
Screenshot: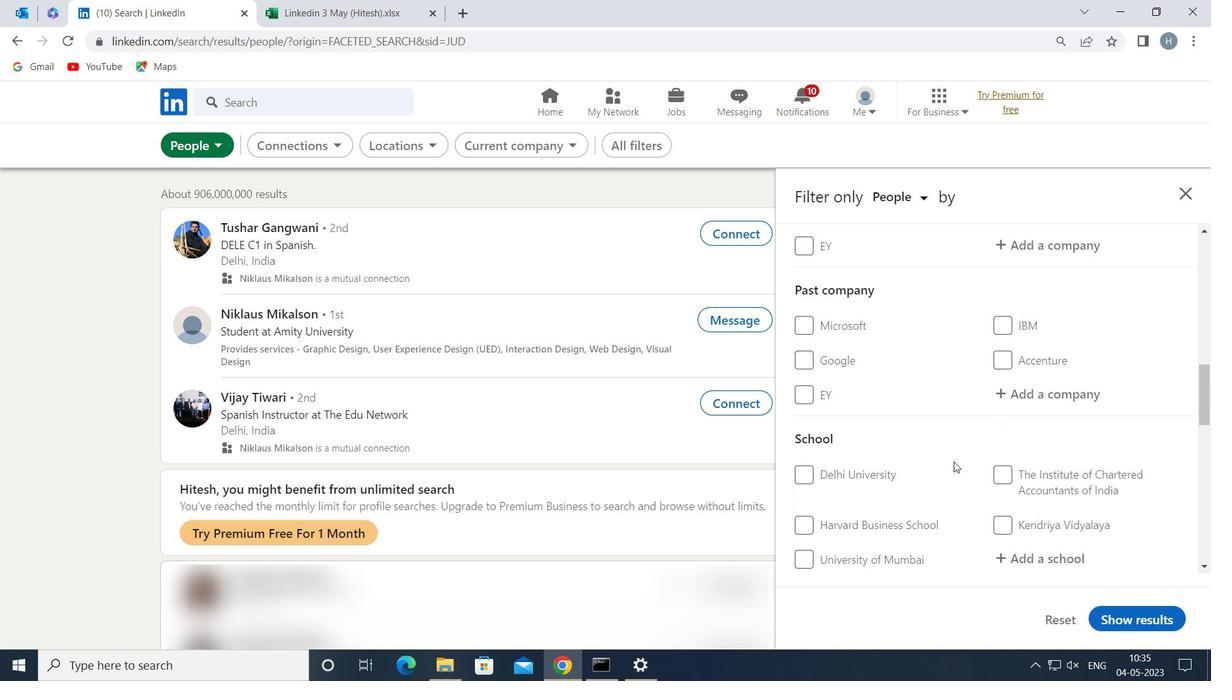
Action: Mouse scrolled (954, 462) with delta (0, 0)
Screenshot: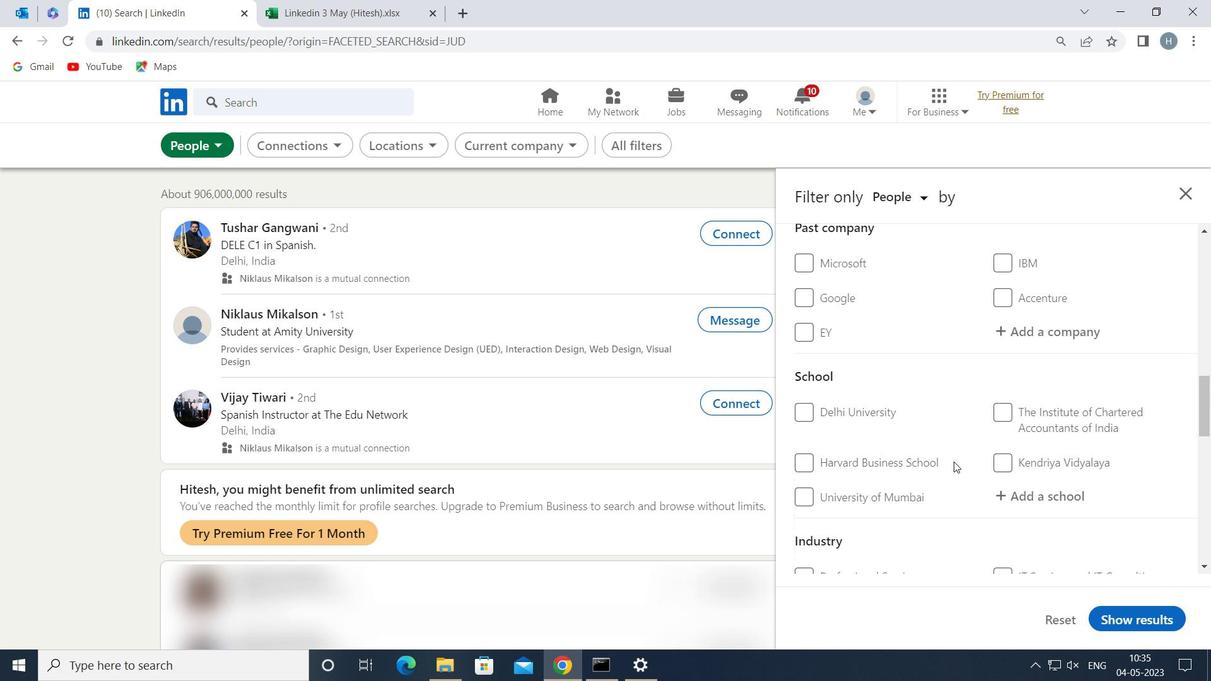 
Action: Mouse scrolled (954, 462) with delta (0, 0)
Screenshot: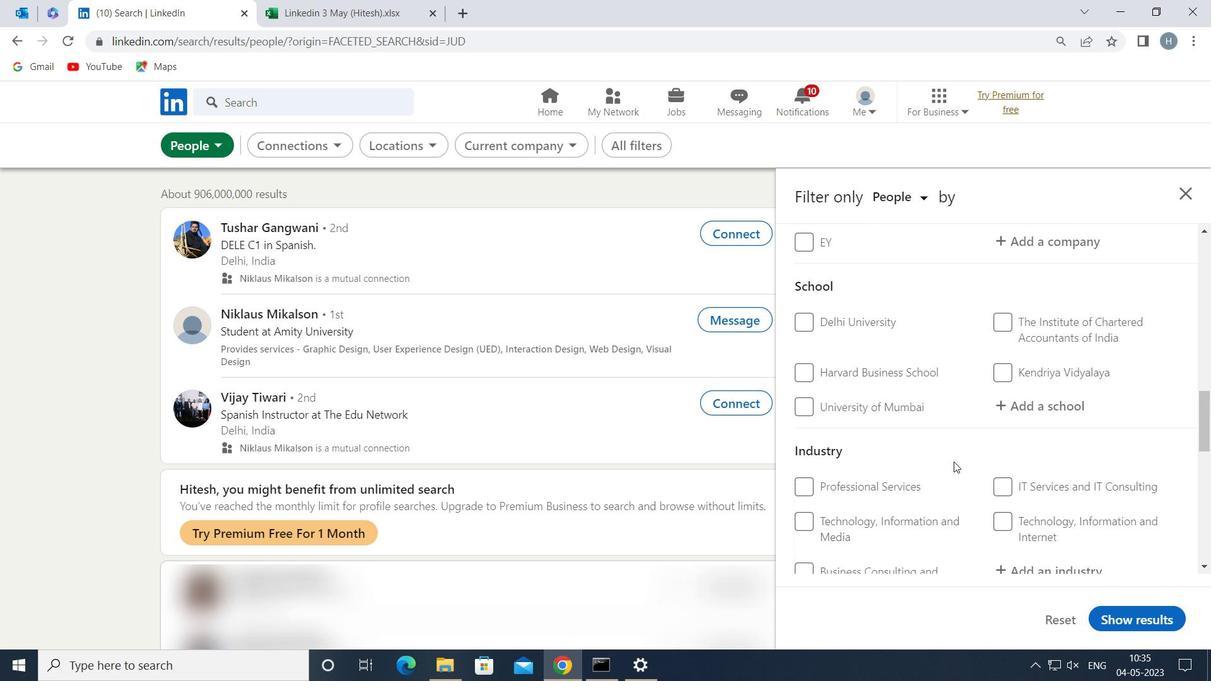 
Action: Mouse scrolled (954, 462) with delta (0, 0)
Screenshot: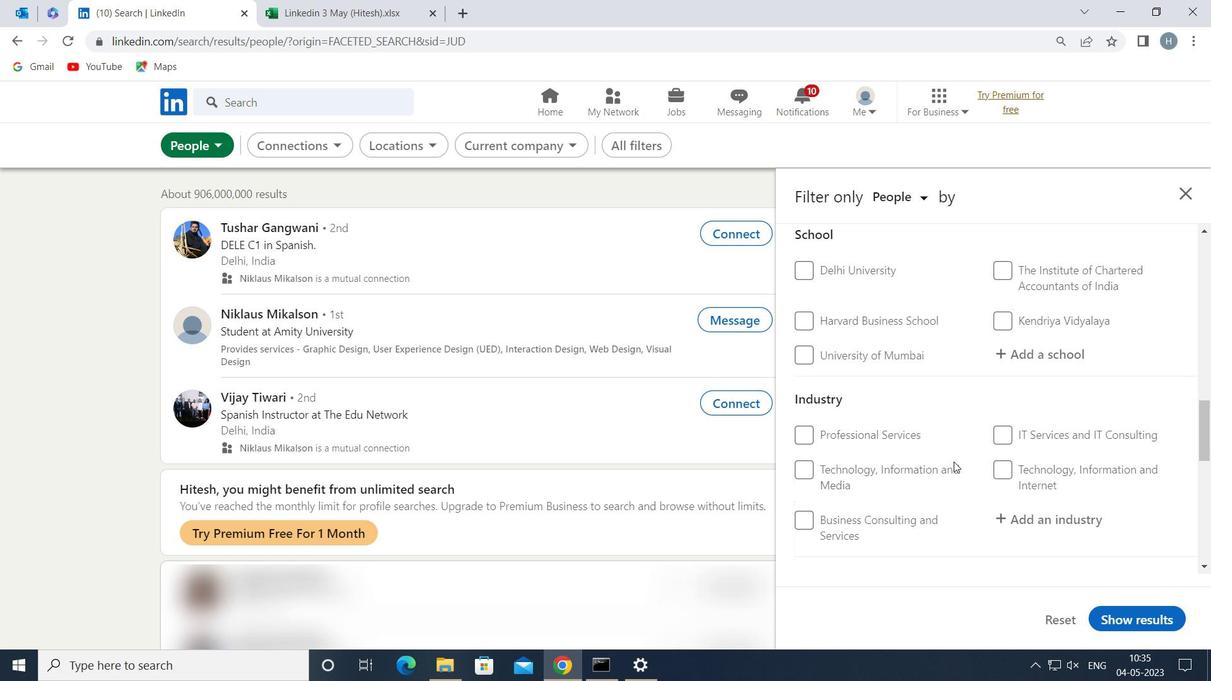 
Action: Mouse scrolled (954, 462) with delta (0, 0)
Screenshot: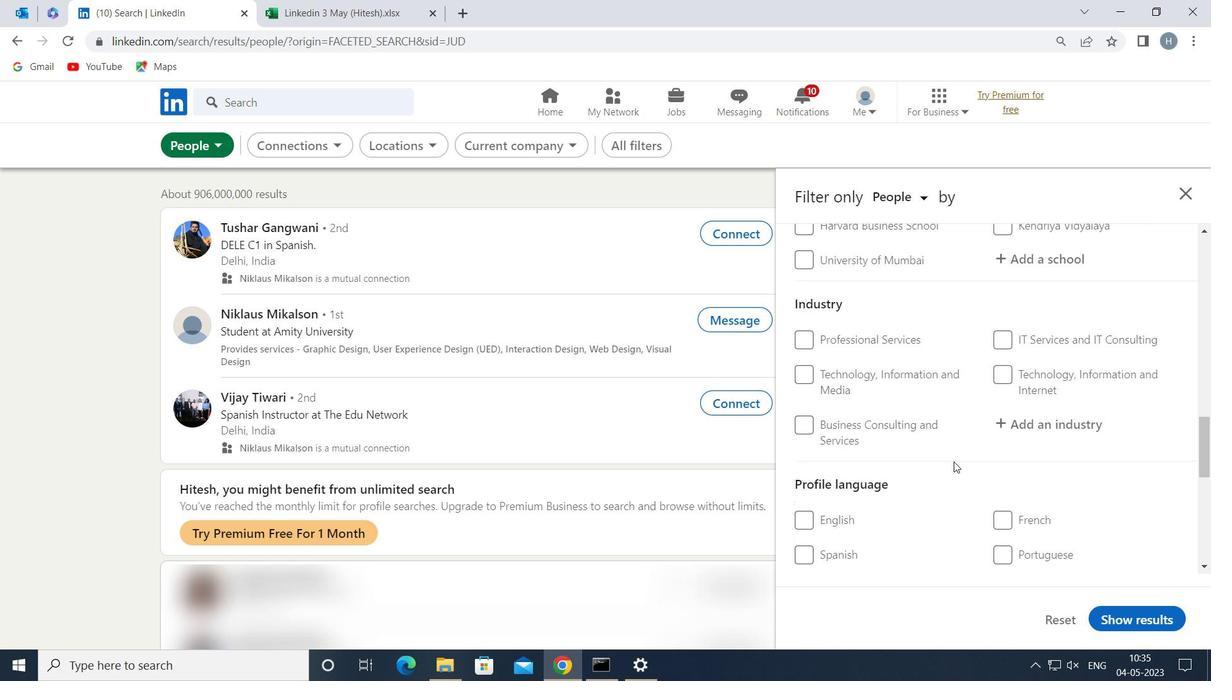 
Action: Mouse moved to (818, 385)
Screenshot: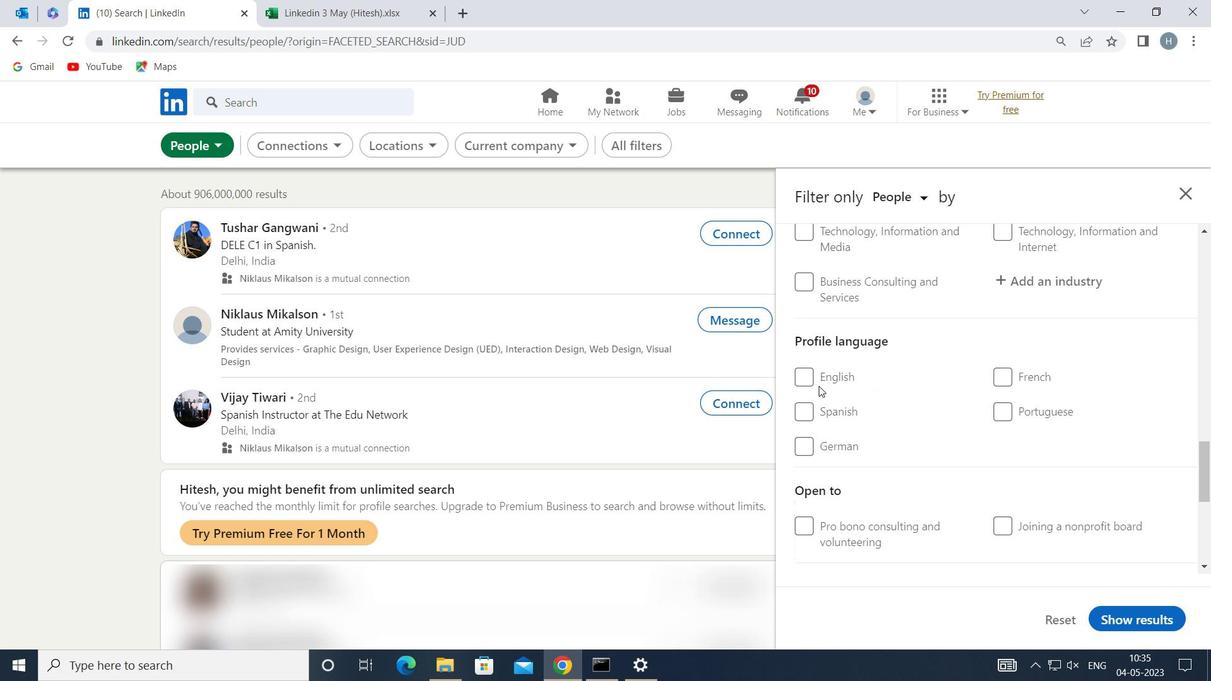
Action: Mouse pressed left at (818, 385)
Screenshot: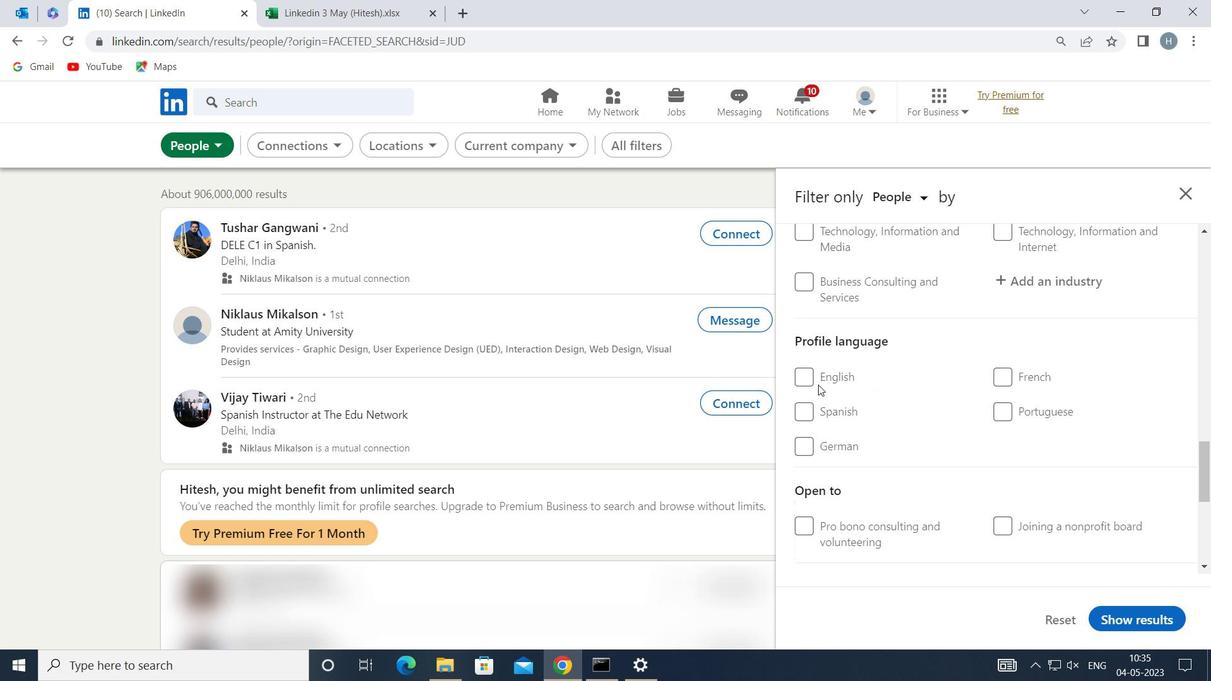 
Action: Mouse moved to (913, 395)
Screenshot: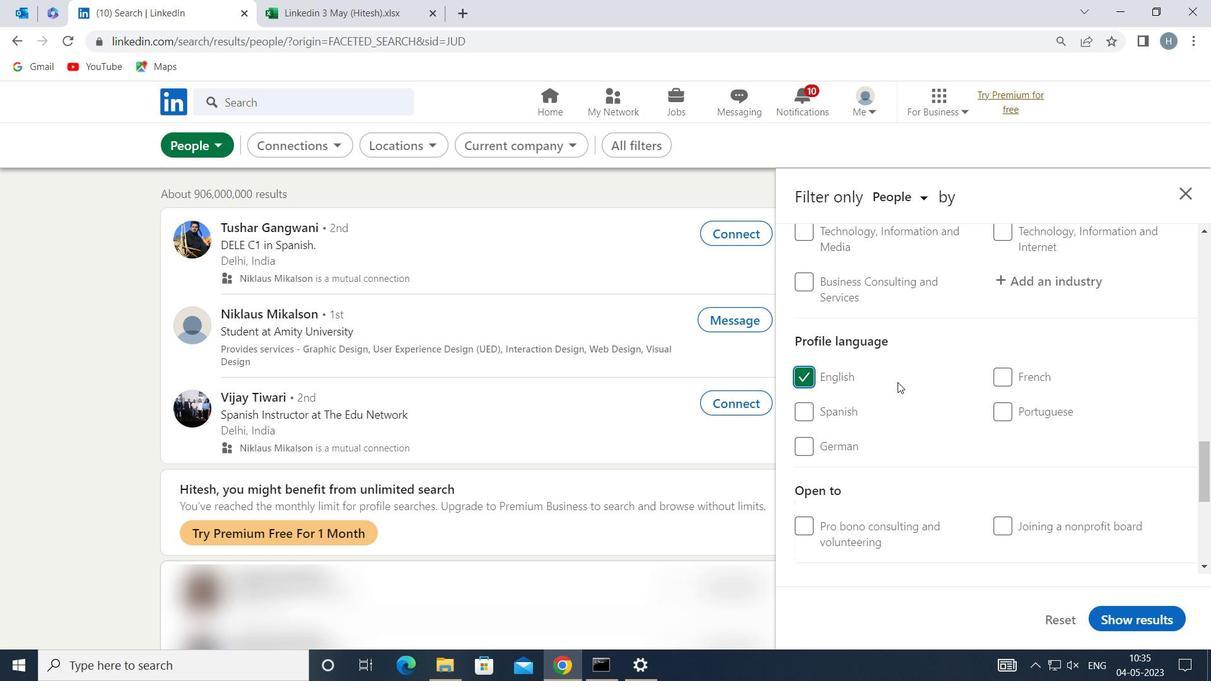 
Action: Mouse scrolled (913, 396) with delta (0, 0)
Screenshot: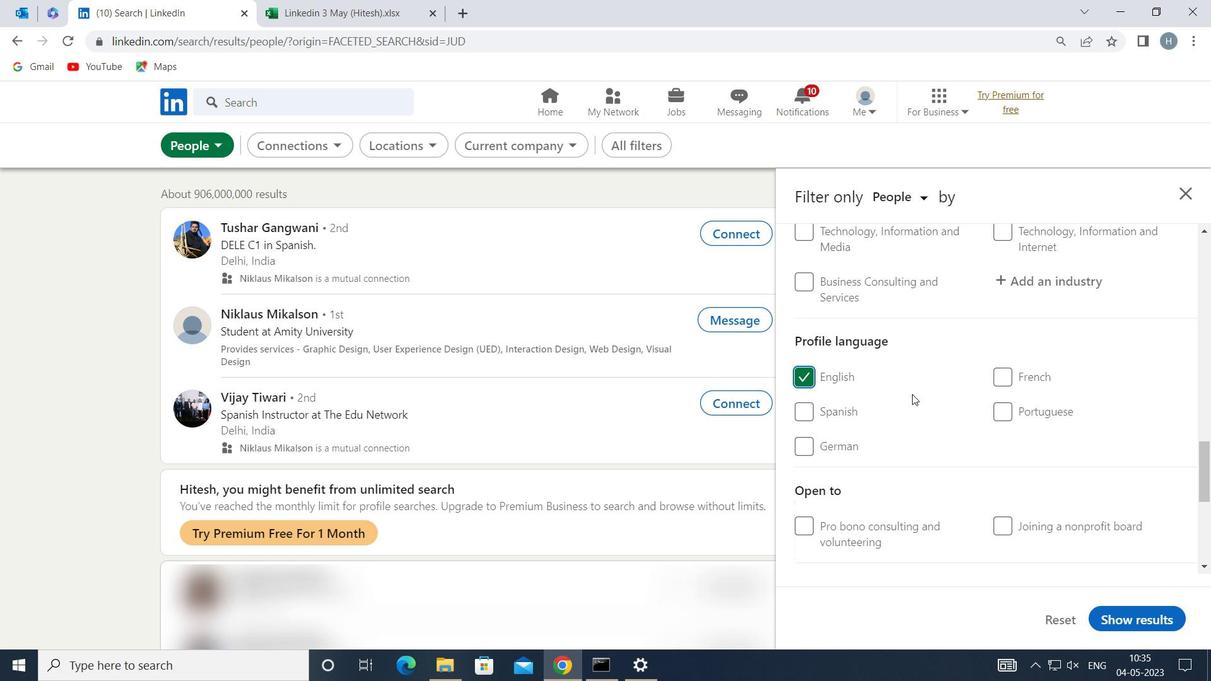 
Action: Mouse scrolled (913, 396) with delta (0, 0)
Screenshot: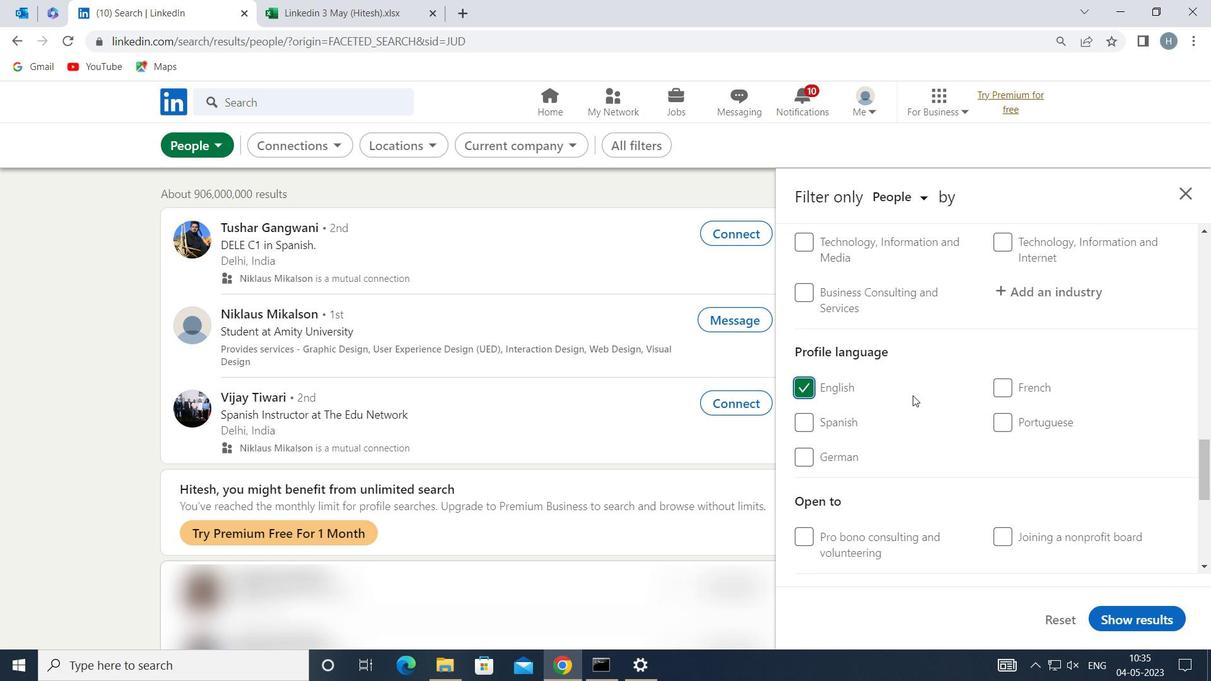 
Action: Mouse scrolled (913, 396) with delta (0, 0)
Screenshot: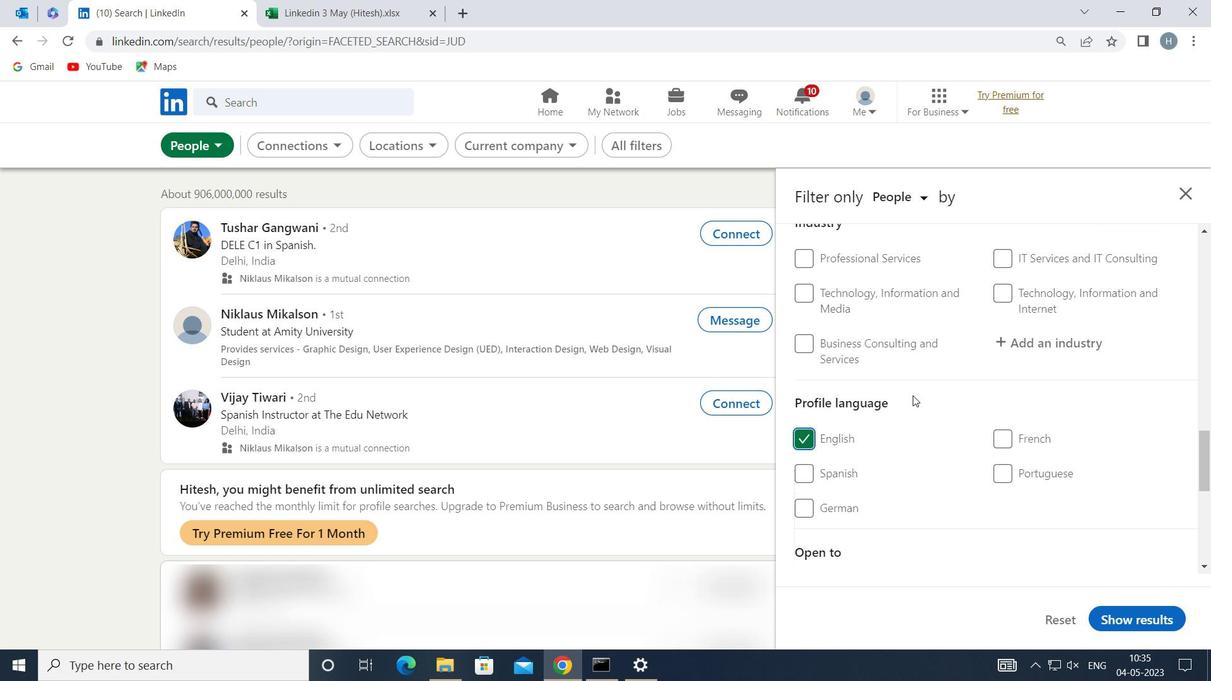 
Action: Mouse scrolled (913, 396) with delta (0, 0)
Screenshot: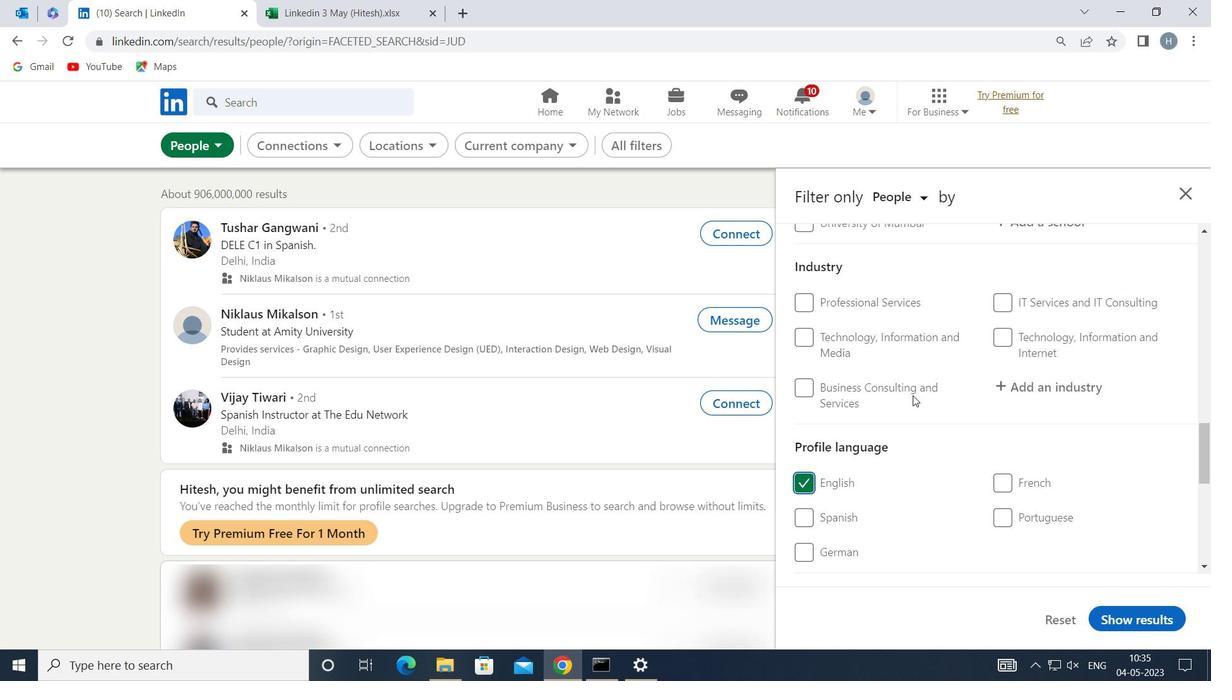 
Action: Mouse scrolled (913, 396) with delta (0, 0)
Screenshot: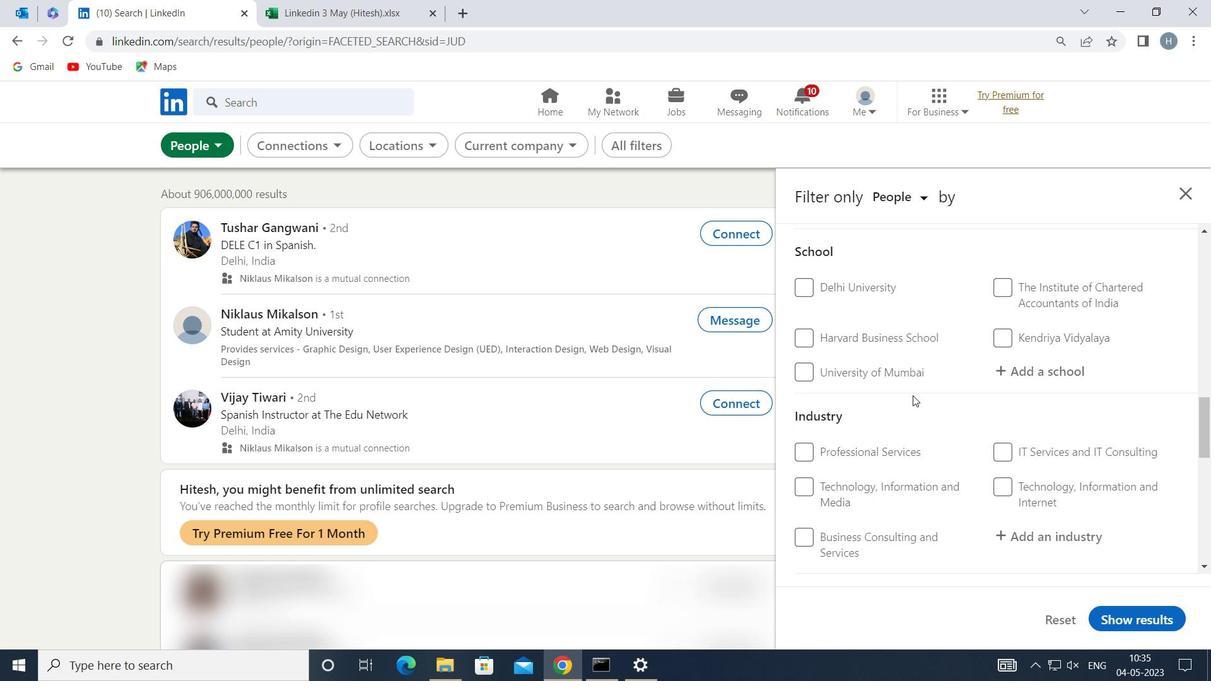 
Action: Mouse scrolled (913, 396) with delta (0, 0)
Screenshot: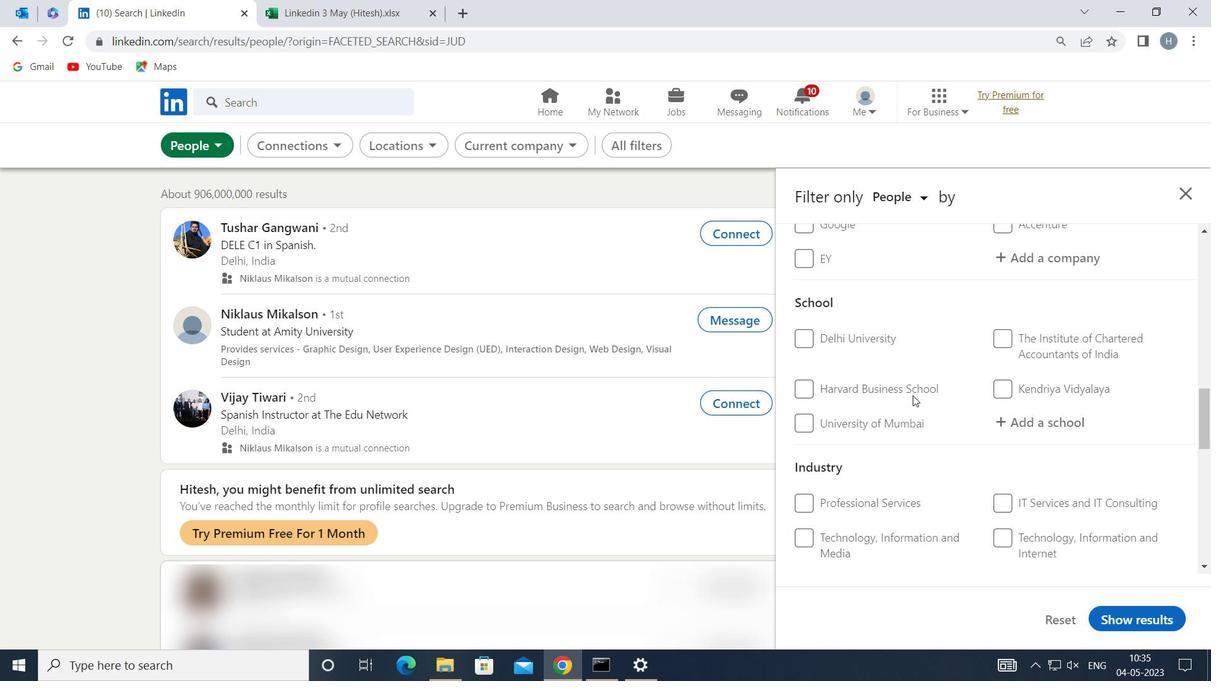 
Action: Mouse scrolled (913, 396) with delta (0, 0)
Screenshot: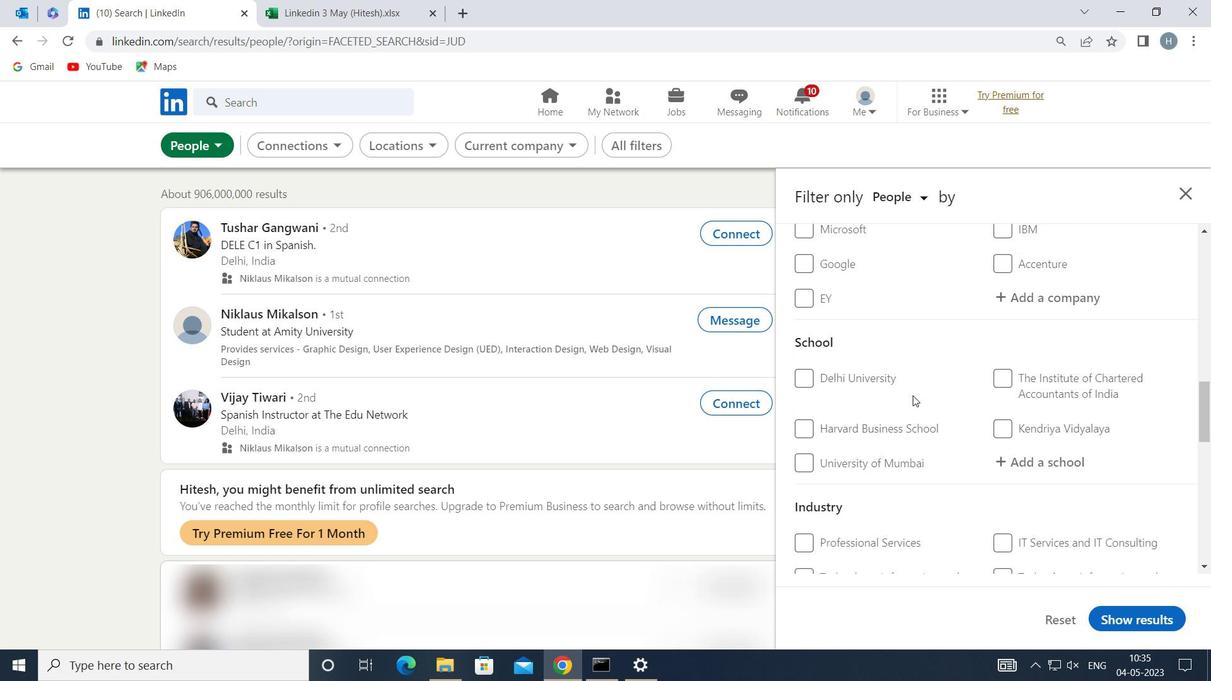 
Action: Mouse scrolled (913, 396) with delta (0, 0)
Screenshot: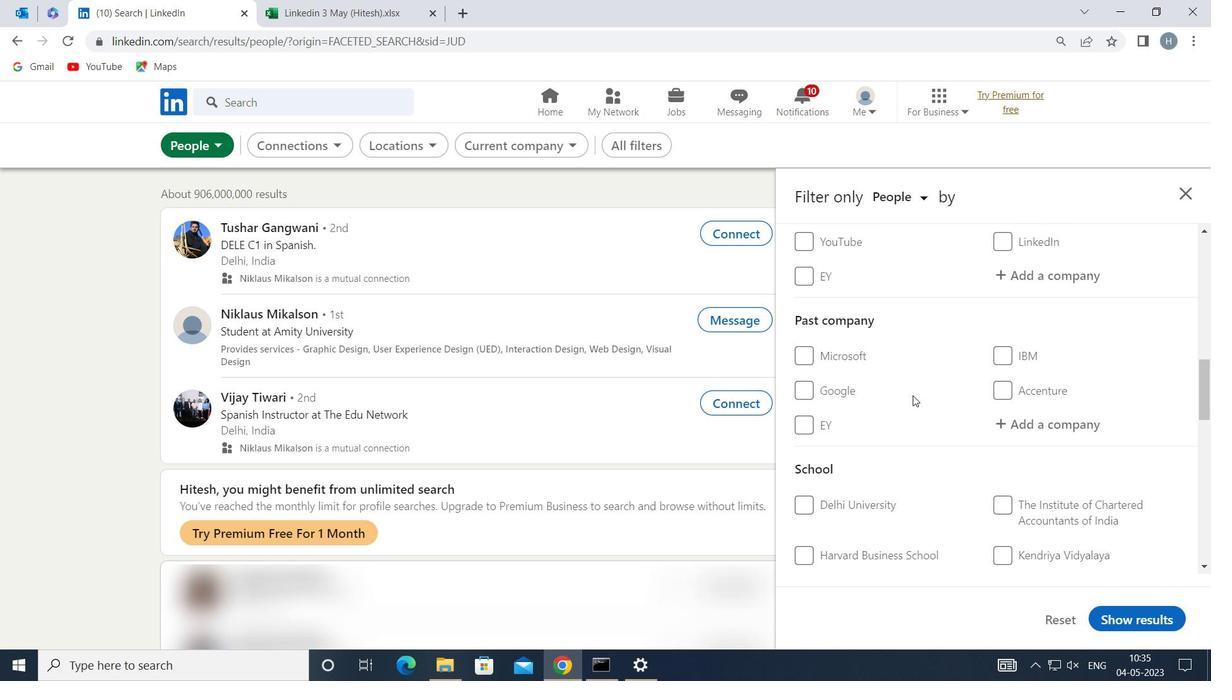 
Action: Mouse scrolled (913, 396) with delta (0, 0)
Screenshot: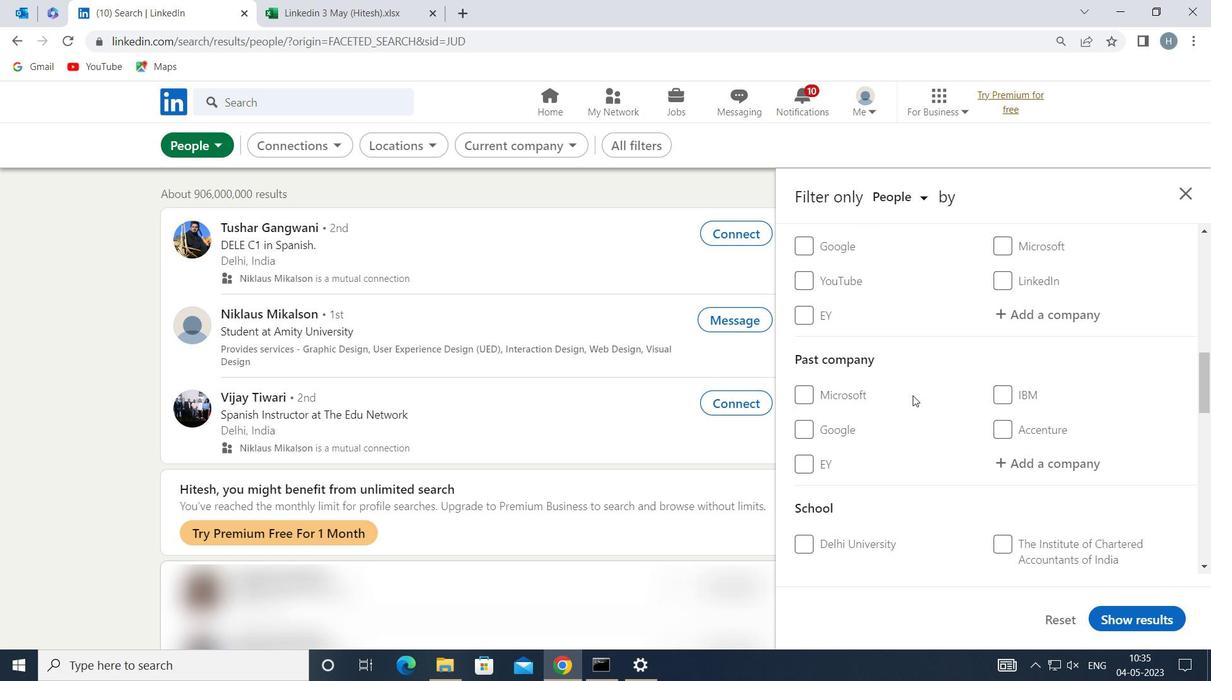 
Action: Mouse moved to (1019, 506)
Screenshot: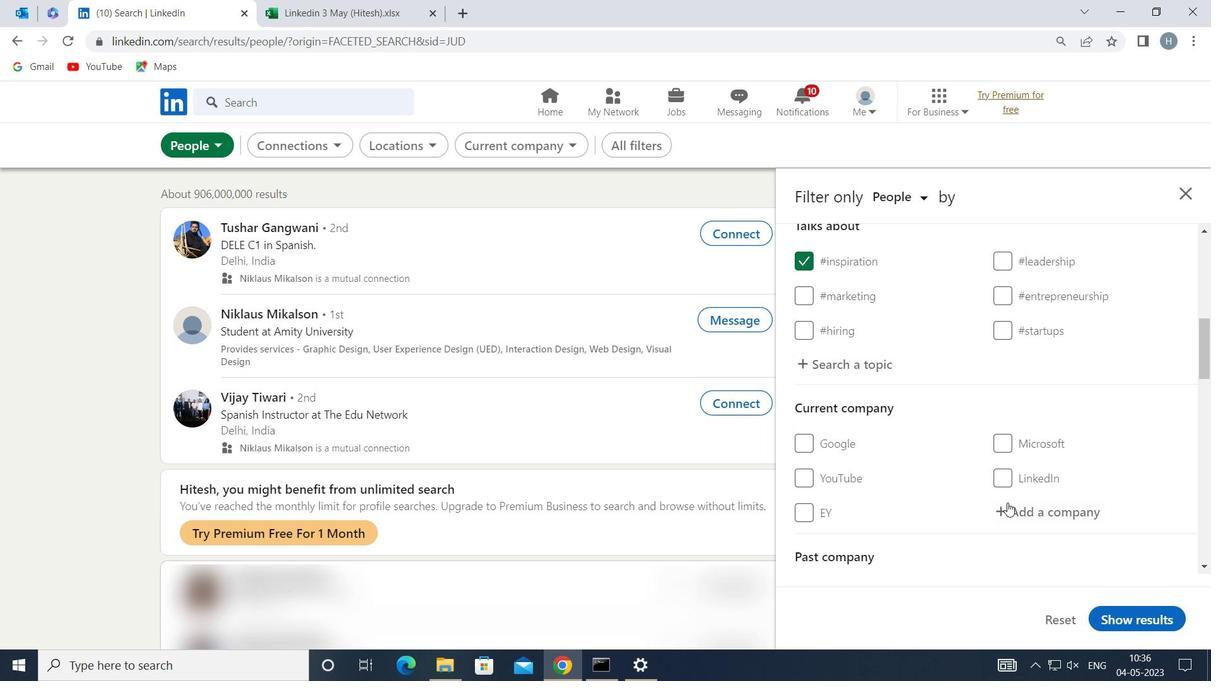 
Action: Mouse pressed left at (1019, 506)
Screenshot: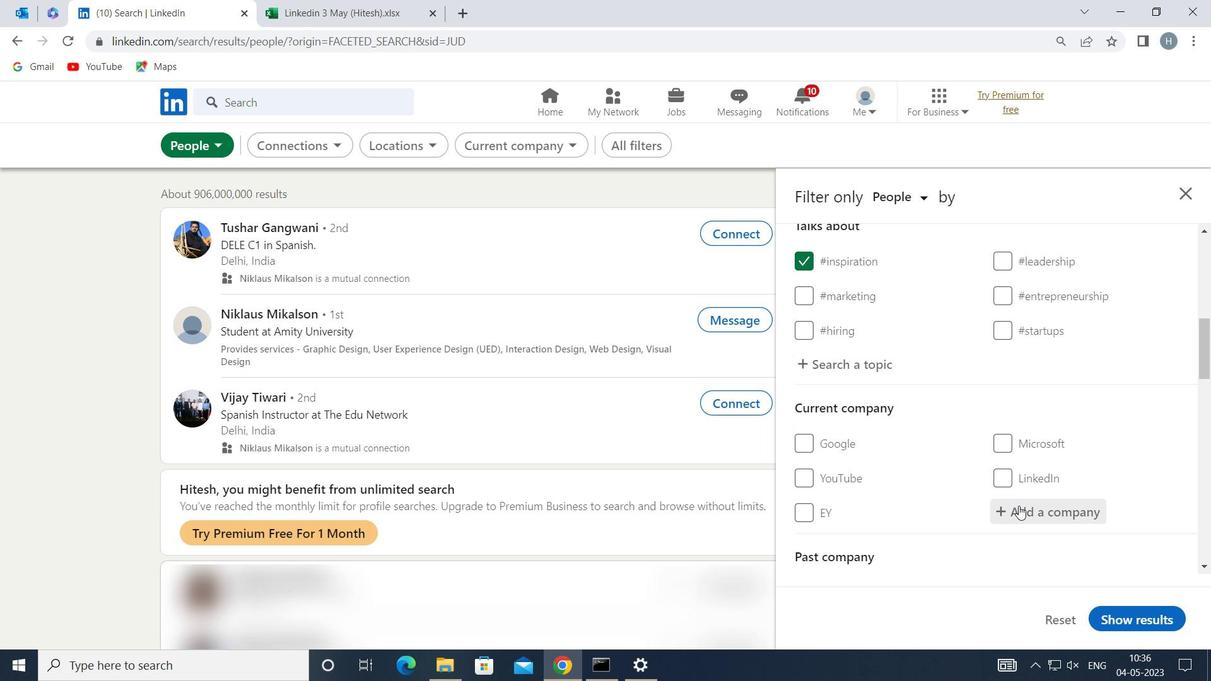 
Action: Mouse moved to (1020, 506)
Screenshot: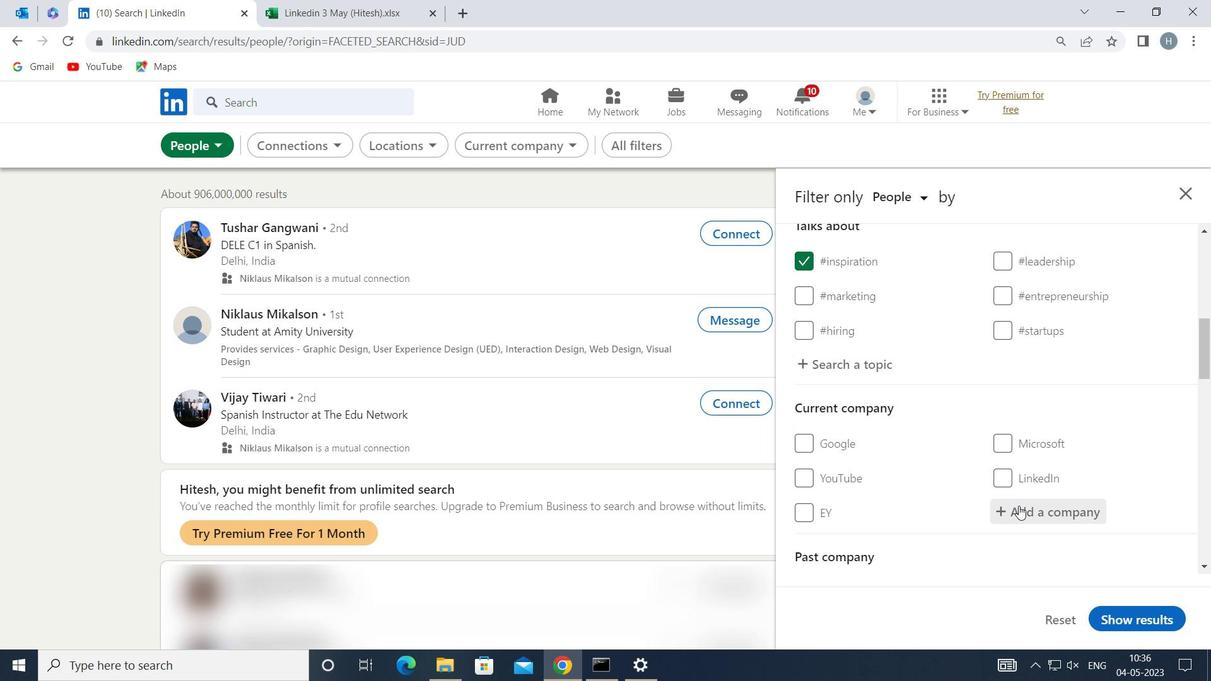 
Action: Key pressed <Key.shift>WOCKHARDT
Screenshot: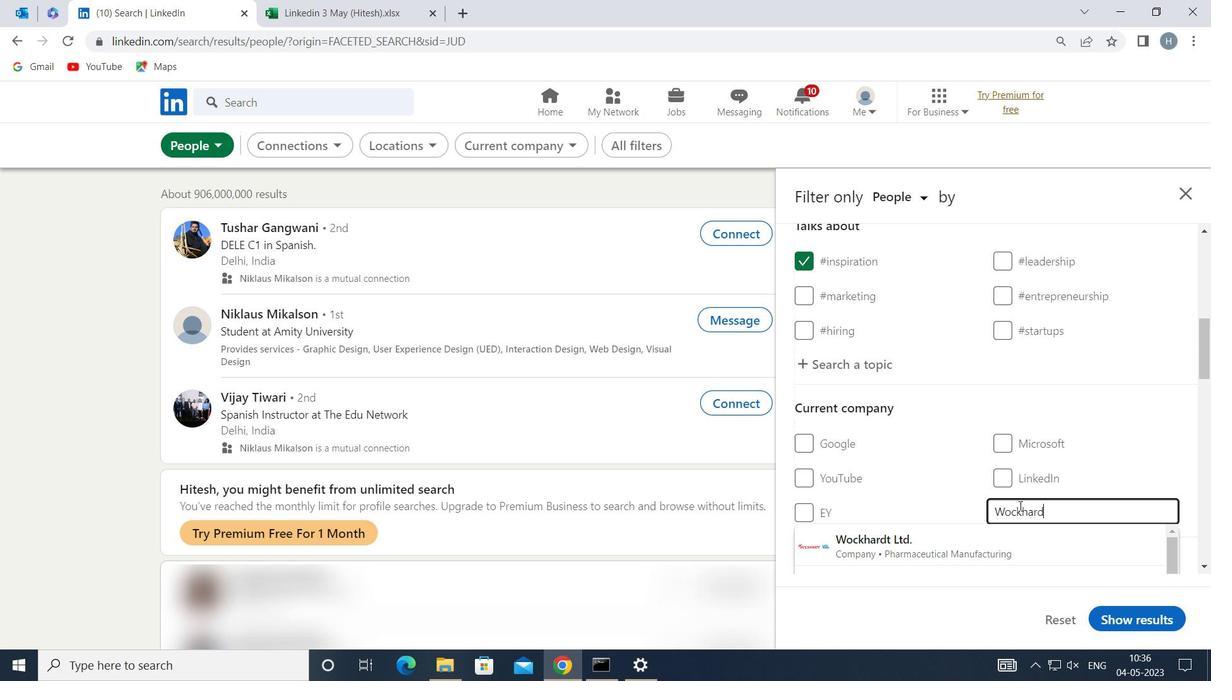 
Action: Mouse moved to (997, 538)
Screenshot: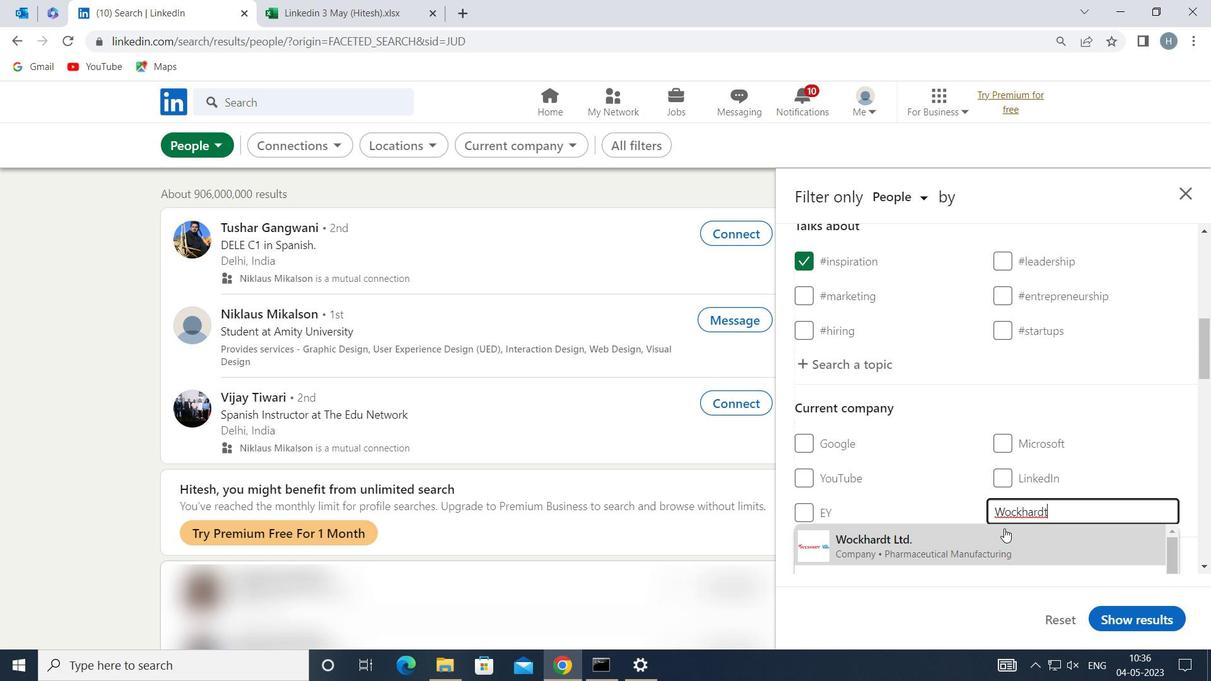 
Action: Mouse pressed left at (997, 538)
Screenshot: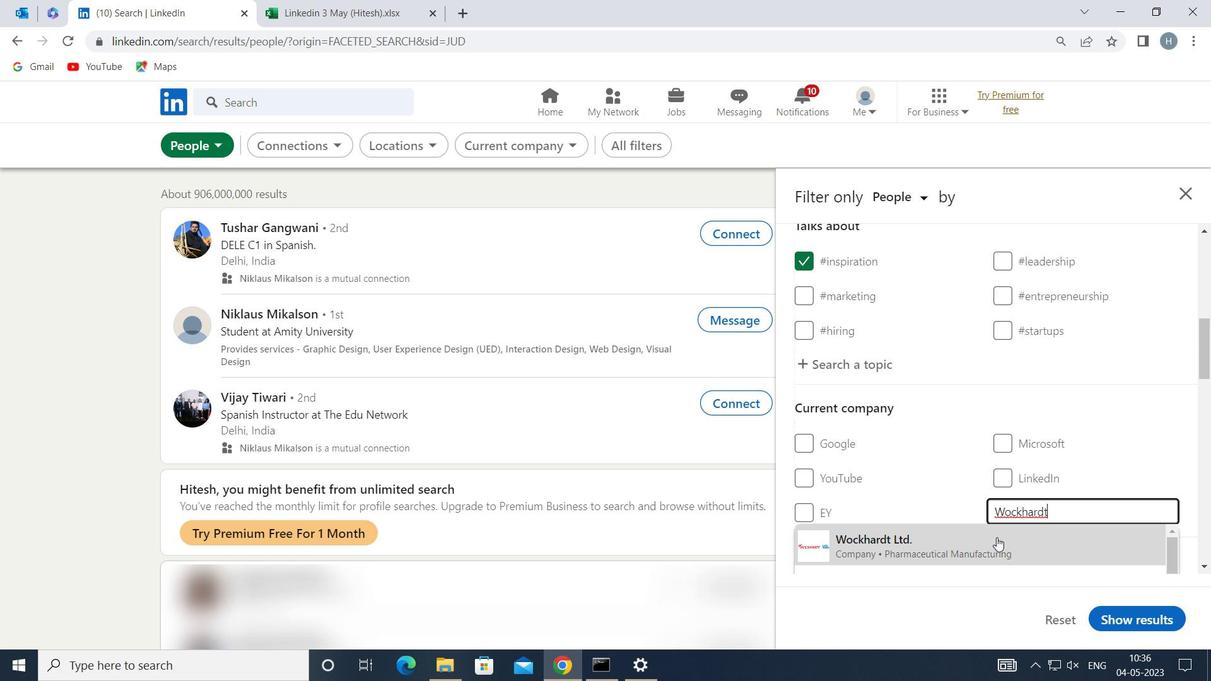 
Action: Mouse moved to (928, 444)
Screenshot: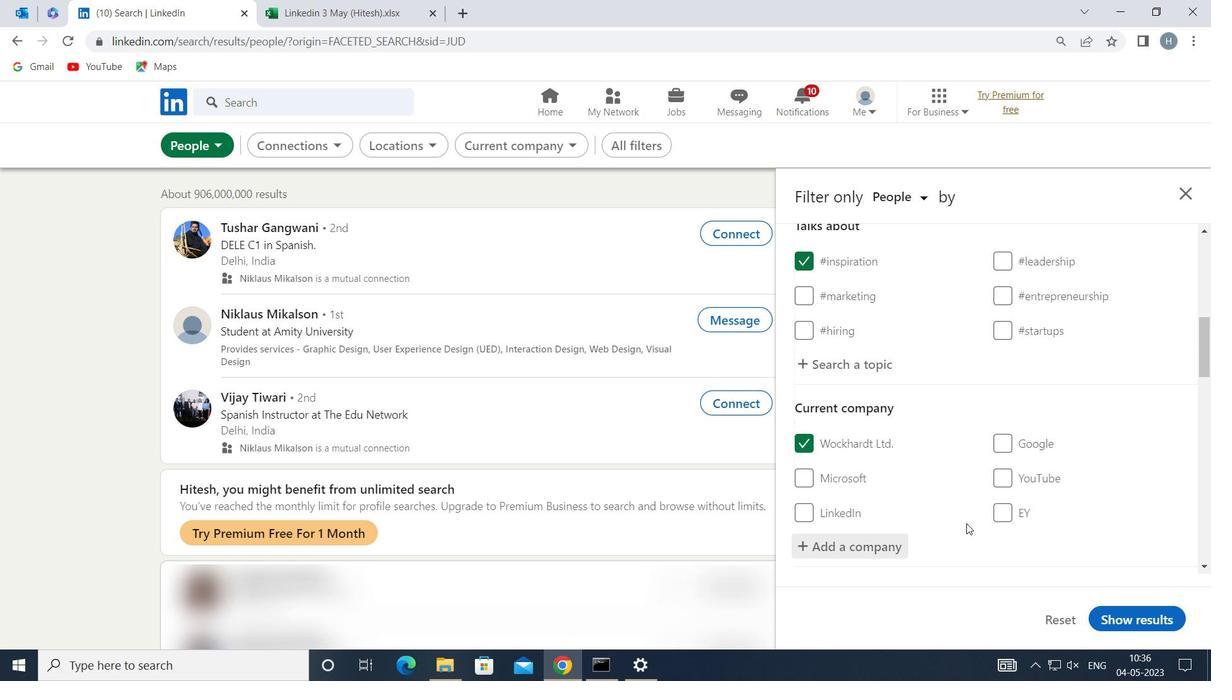 
Action: Mouse scrolled (928, 443) with delta (0, 0)
Screenshot: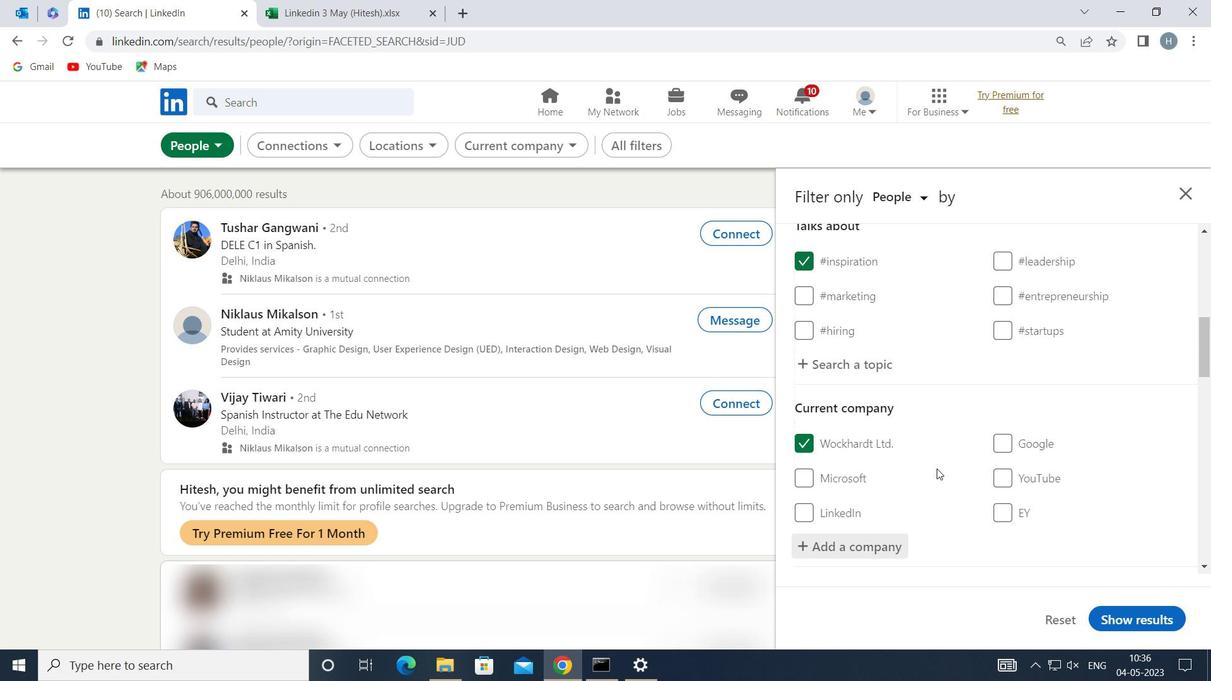 
Action: Mouse scrolled (928, 443) with delta (0, 0)
Screenshot: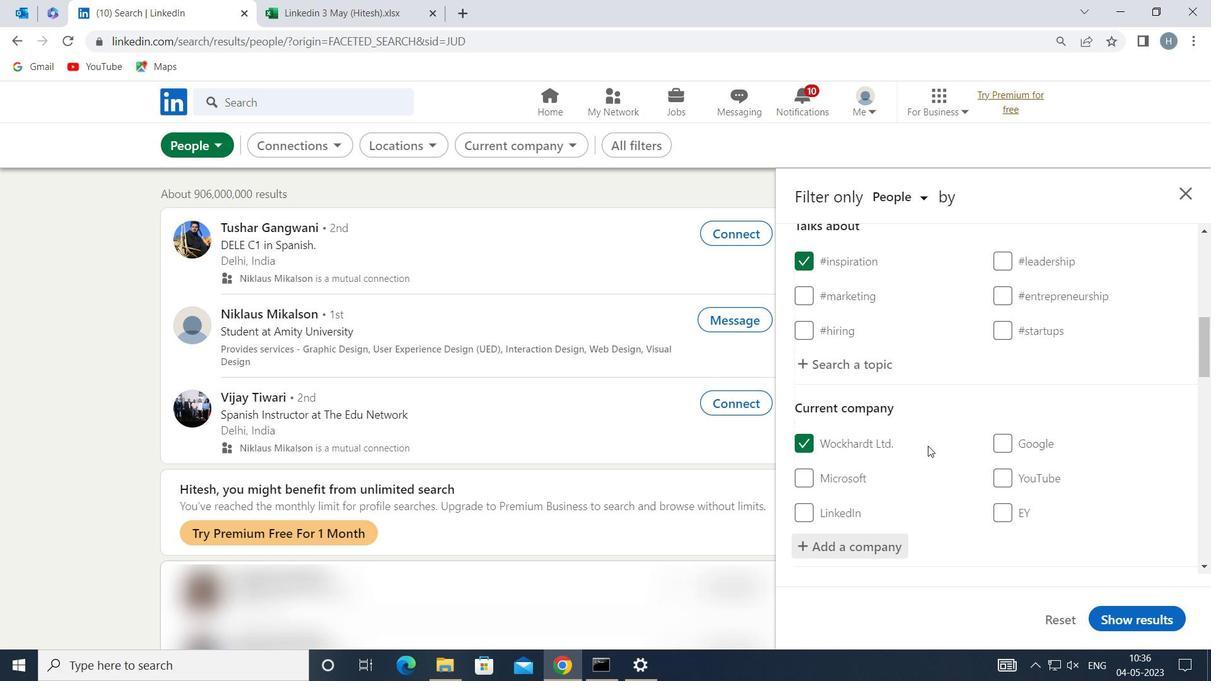 
Action: Mouse moved to (934, 429)
Screenshot: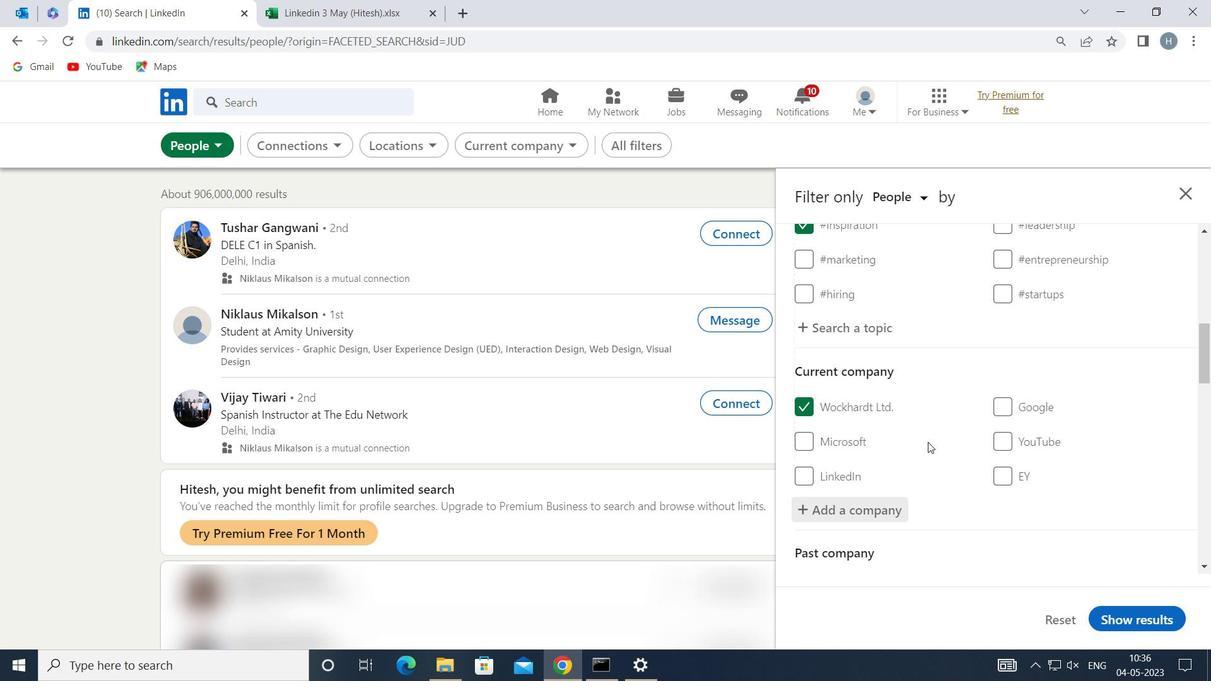
Action: Mouse scrolled (934, 428) with delta (0, 0)
Screenshot: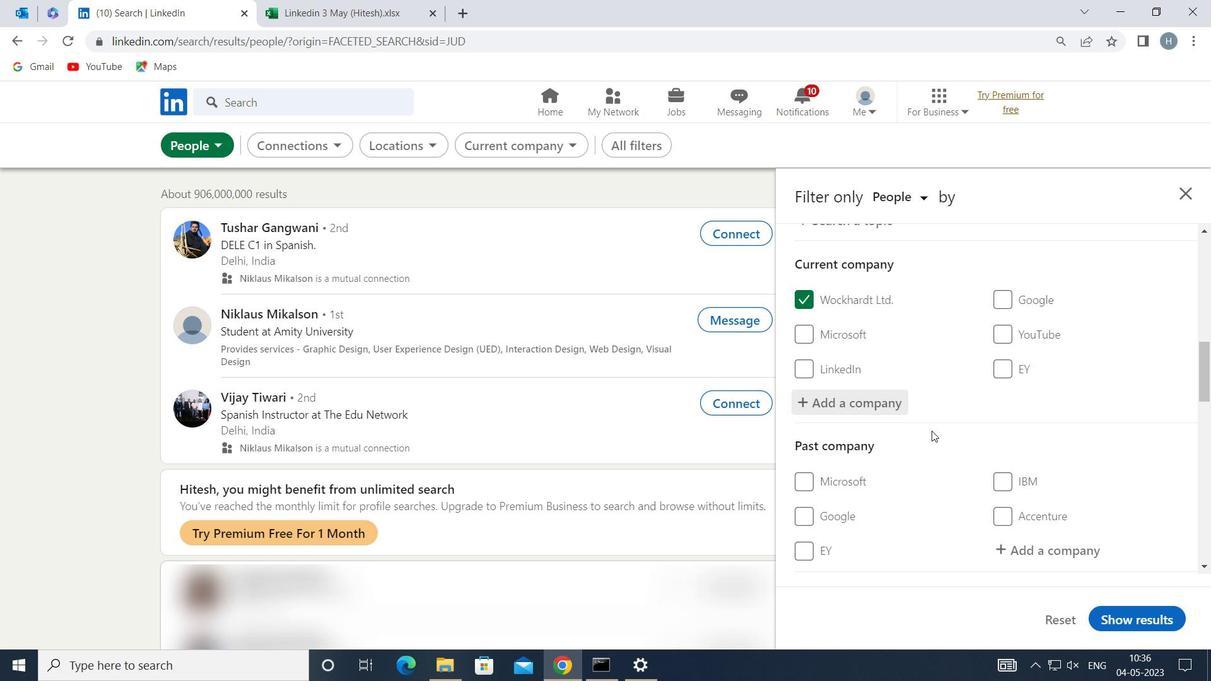 
Action: Mouse scrolled (934, 428) with delta (0, 0)
Screenshot: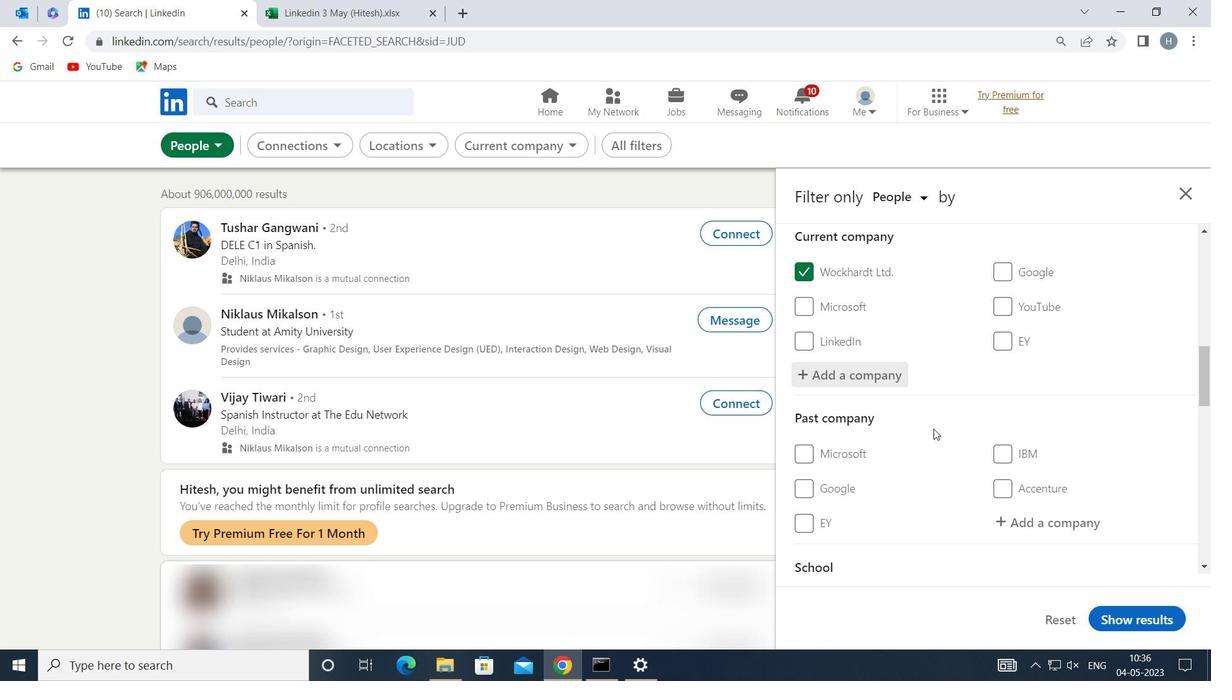 
Action: Mouse scrolled (934, 428) with delta (0, 0)
Screenshot: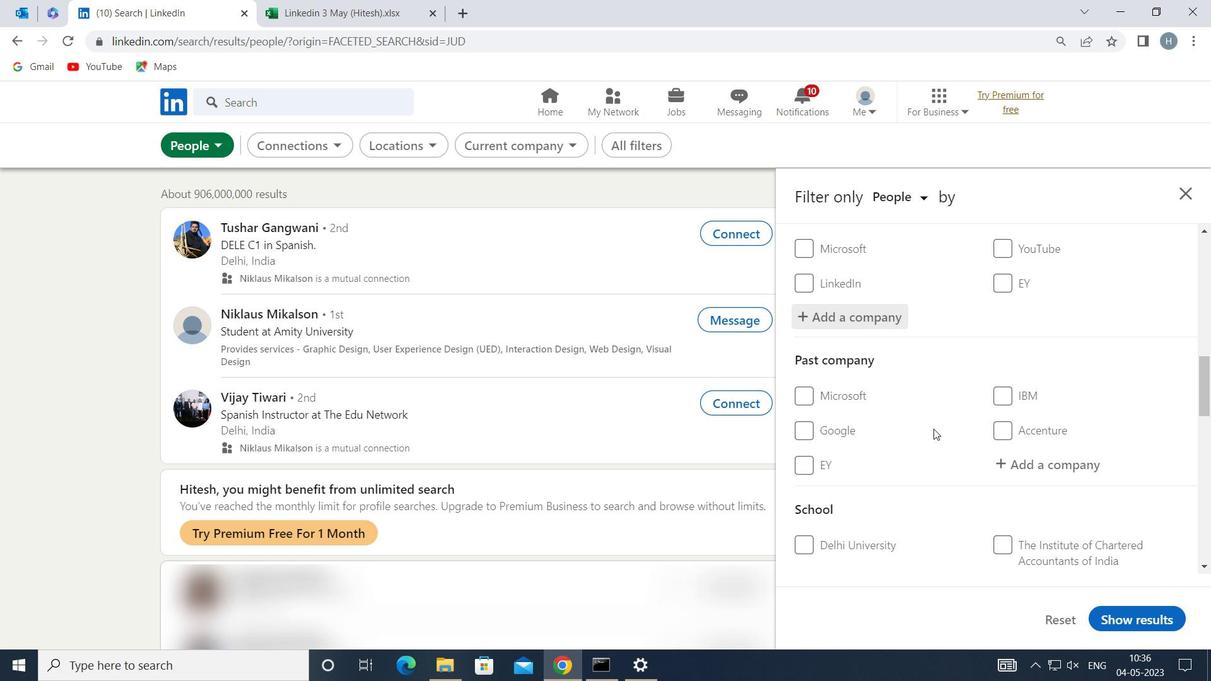 
Action: Mouse moved to (1039, 474)
Screenshot: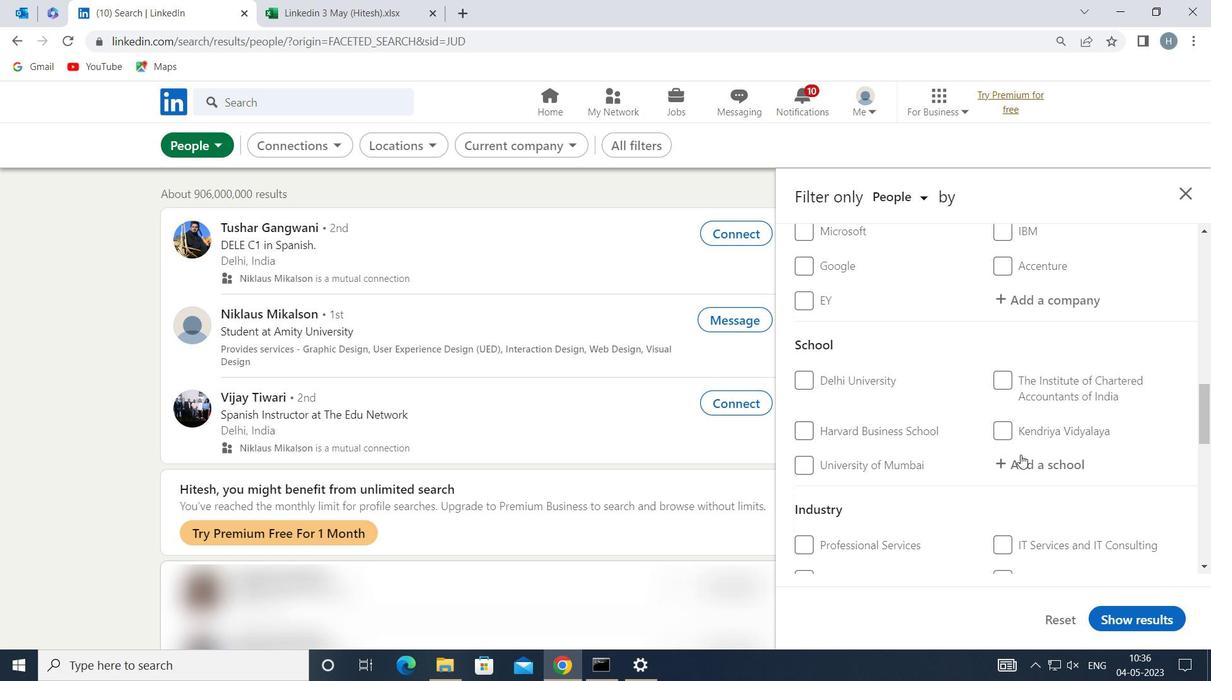 
Action: Mouse pressed left at (1039, 474)
Screenshot: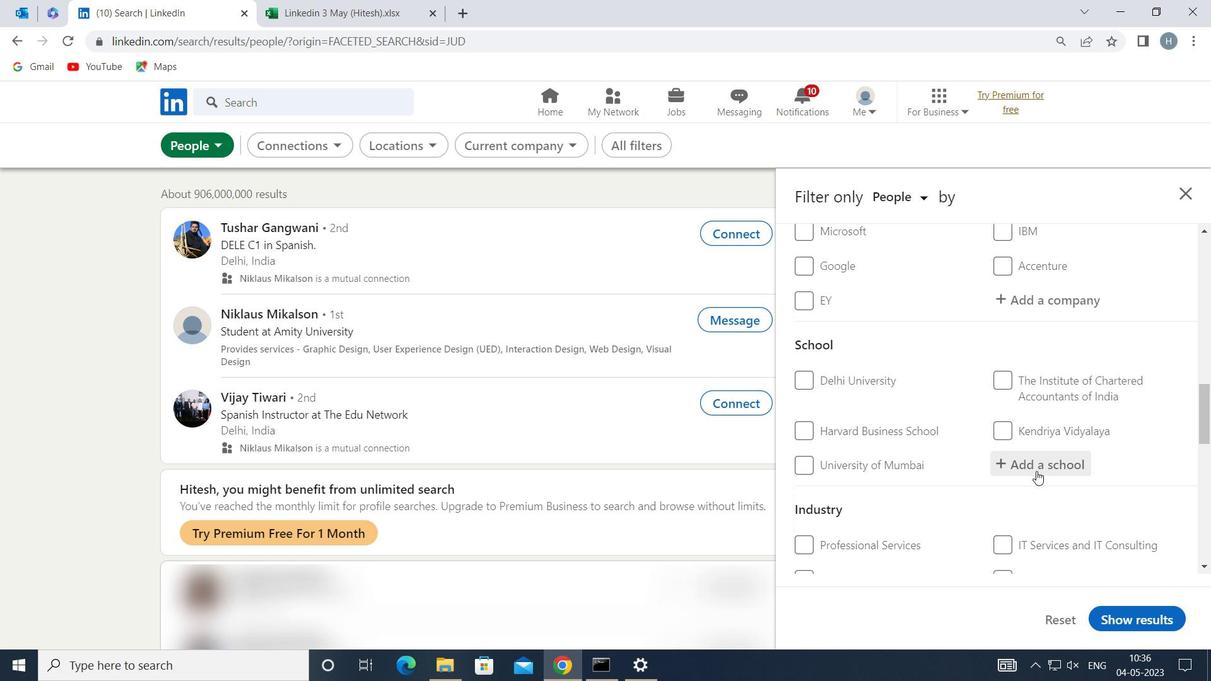 
Action: Mouse moved to (1040, 467)
Screenshot: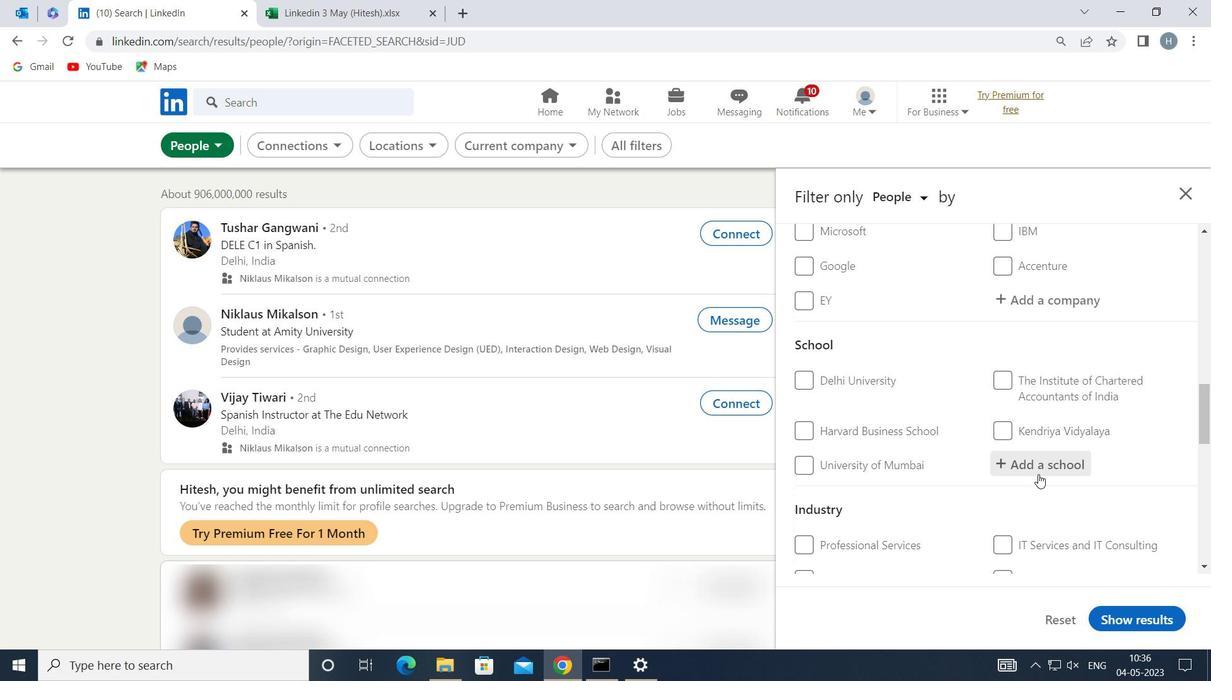 
Action: Key pressed <Key.shift>ST<Key.space><Key.shift>JOSEPH'S<Key.space><Key.shift>INSTITUTE<Key.space>OF<Key.space><Key.shift>M
Screenshot: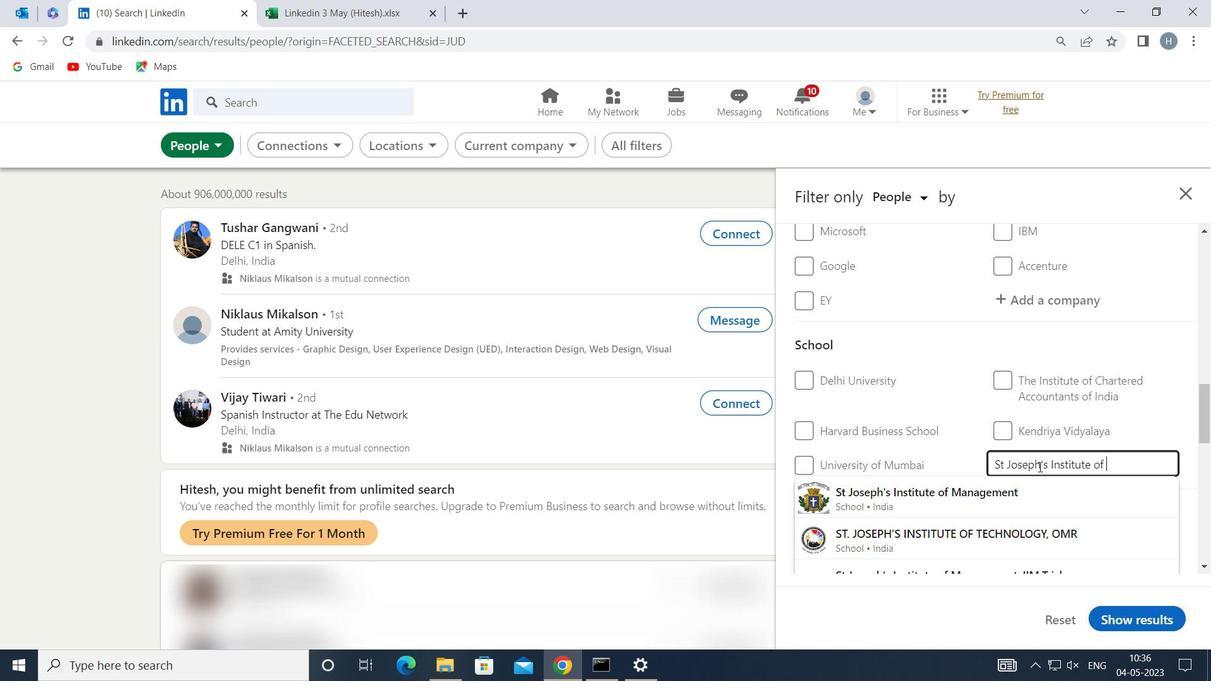 
Action: Mouse moved to (1054, 479)
Screenshot: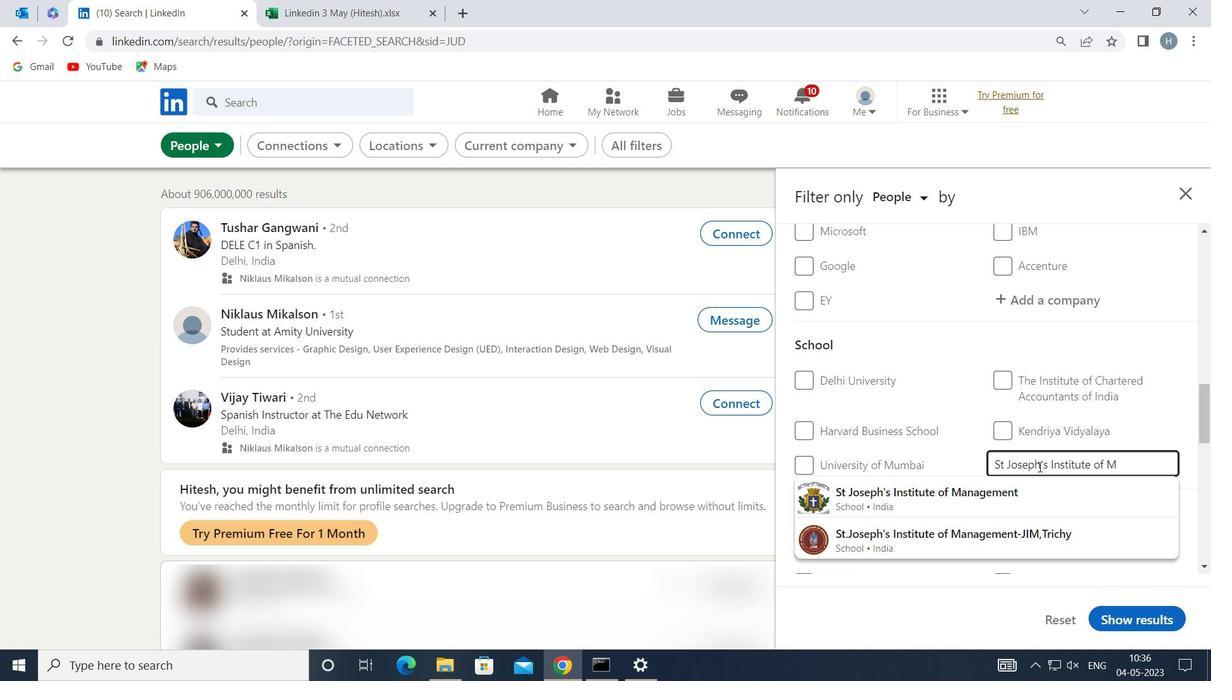 
Action: Mouse pressed left at (1054, 479)
Screenshot: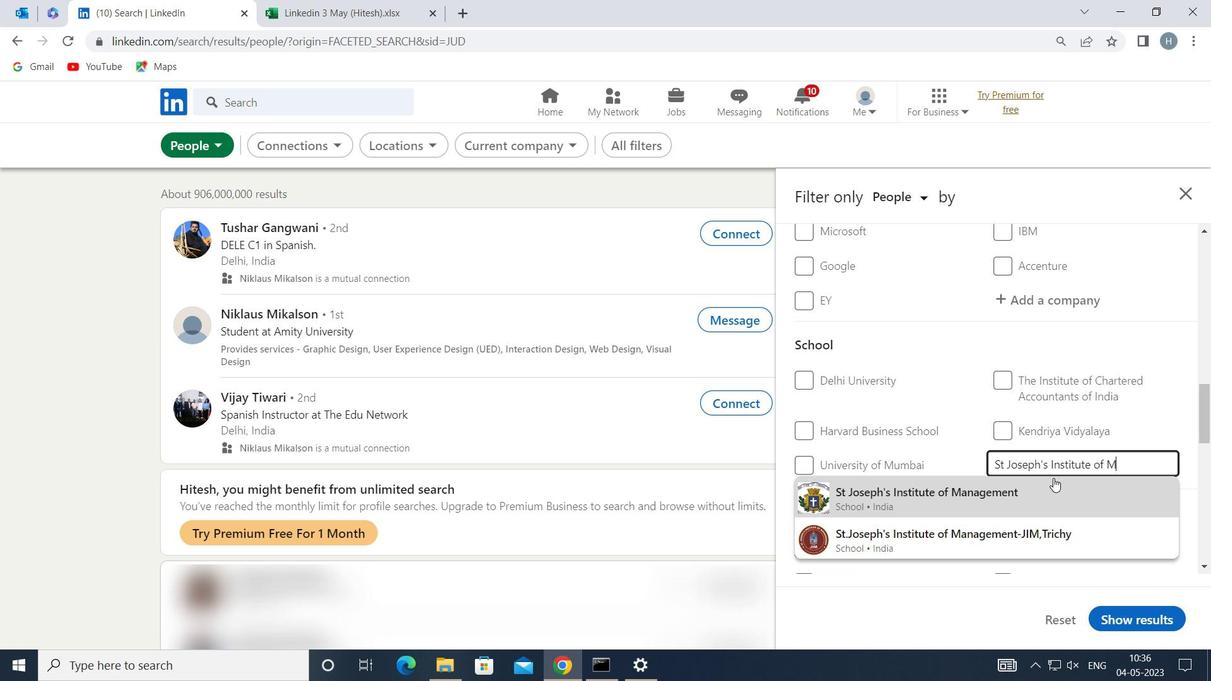 
Action: Mouse moved to (984, 438)
Screenshot: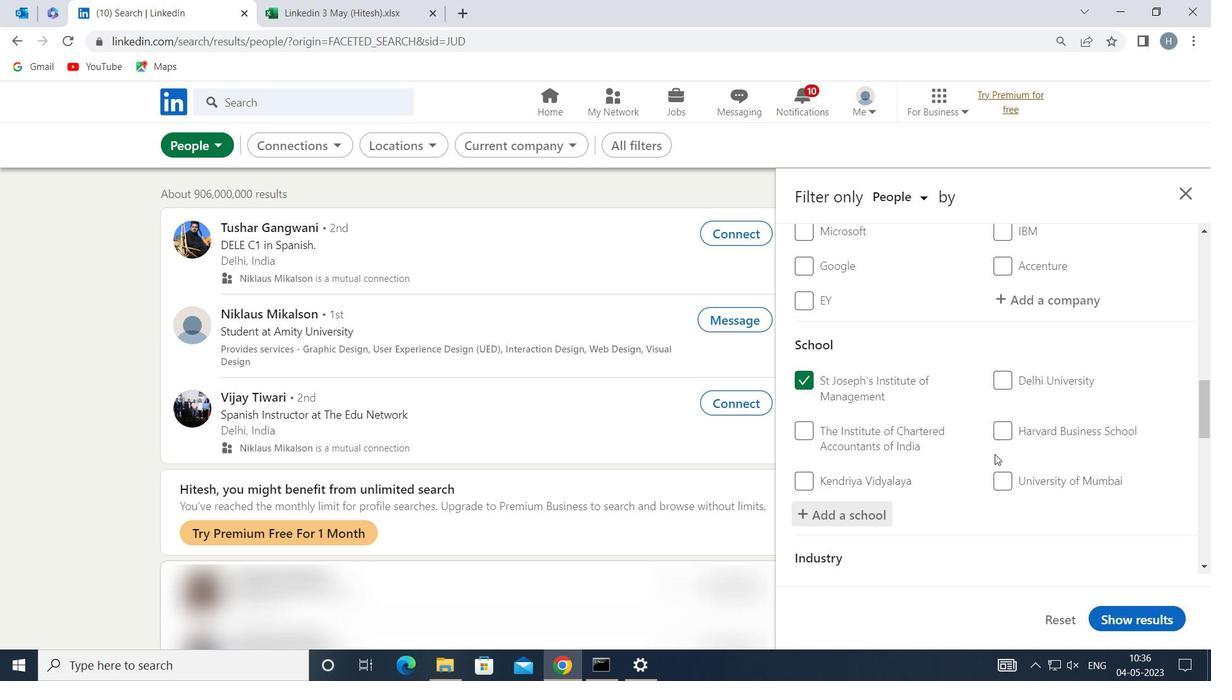 
Action: Mouse scrolled (984, 437) with delta (0, 0)
Screenshot: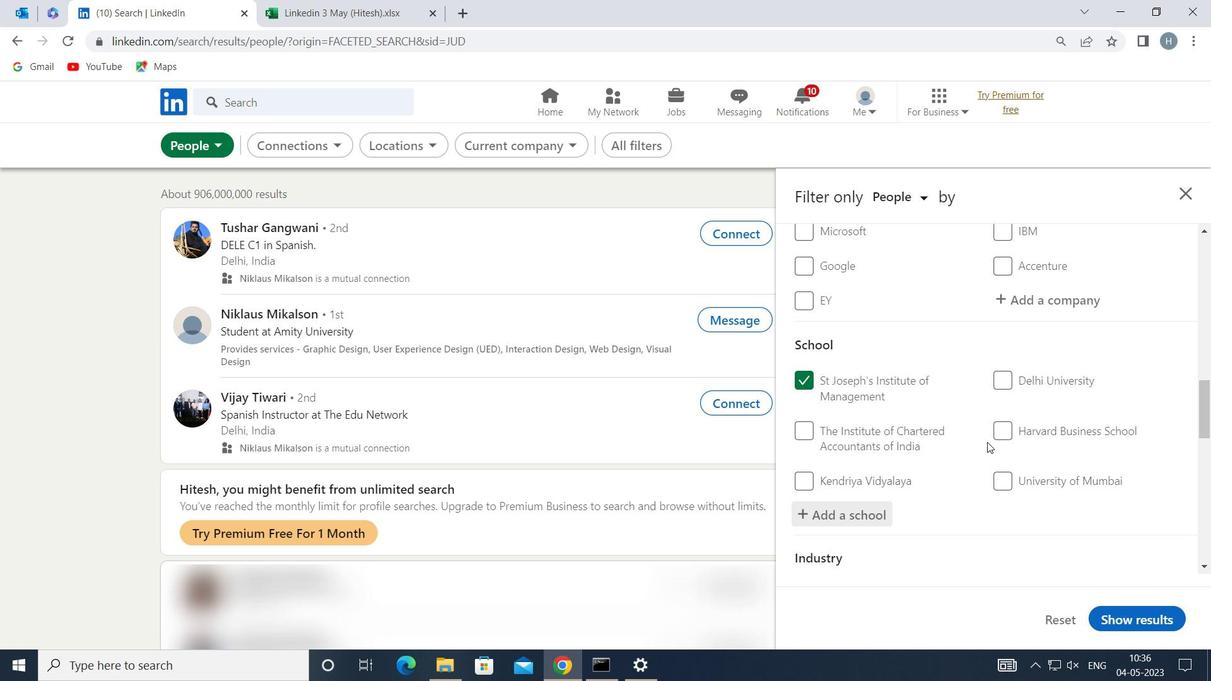 
Action: Mouse scrolled (984, 437) with delta (0, 0)
Screenshot: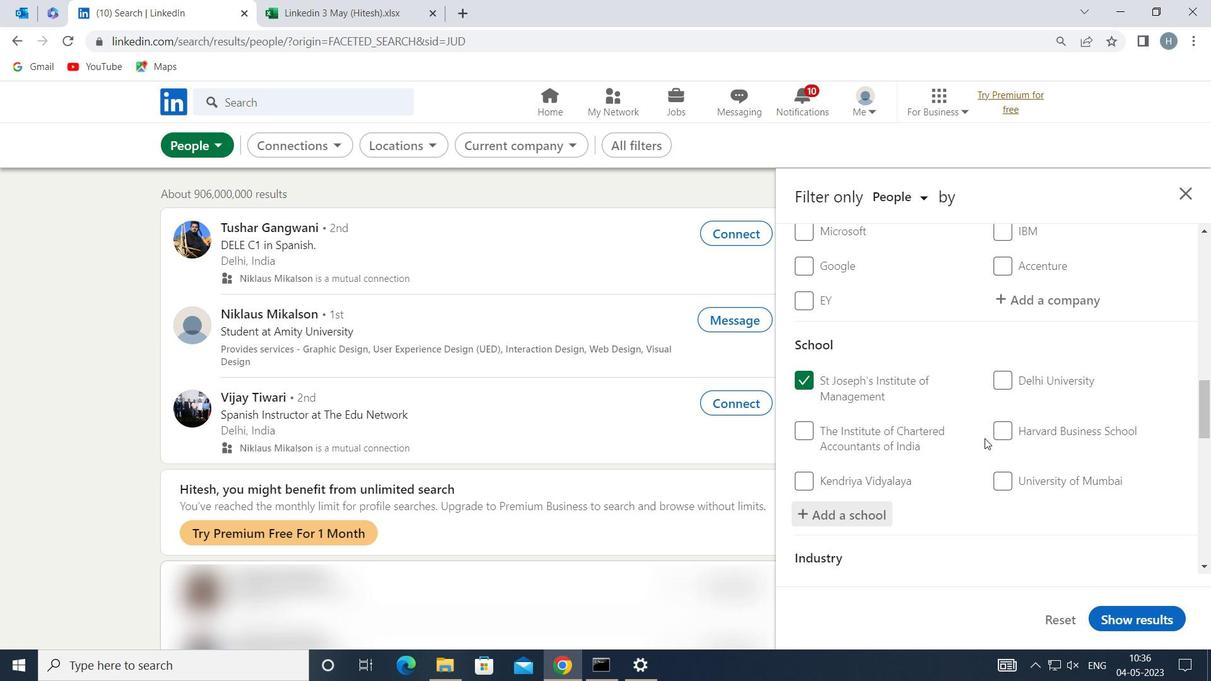 
Action: Mouse moved to (983, 436)
Screenshot: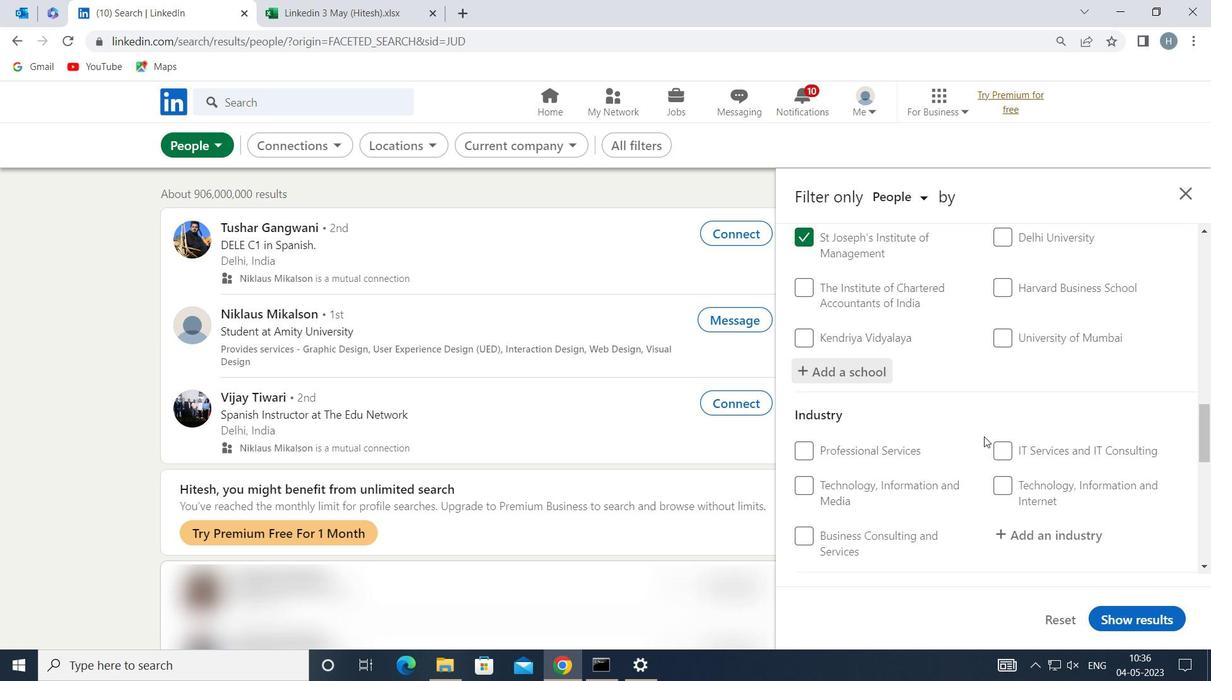 
Action: Mouse scrolled (983, 435) with delta (0, 0)
Screenshot: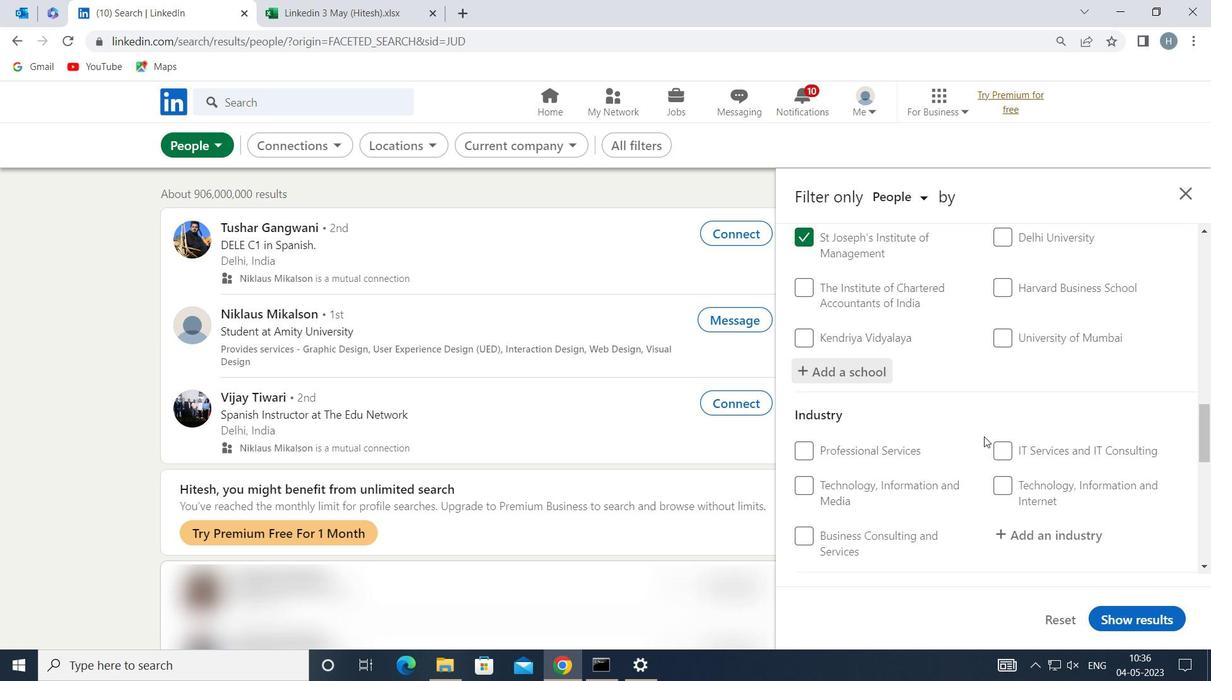 
Action: Mouse moved to (1024, 440)
Screenshot: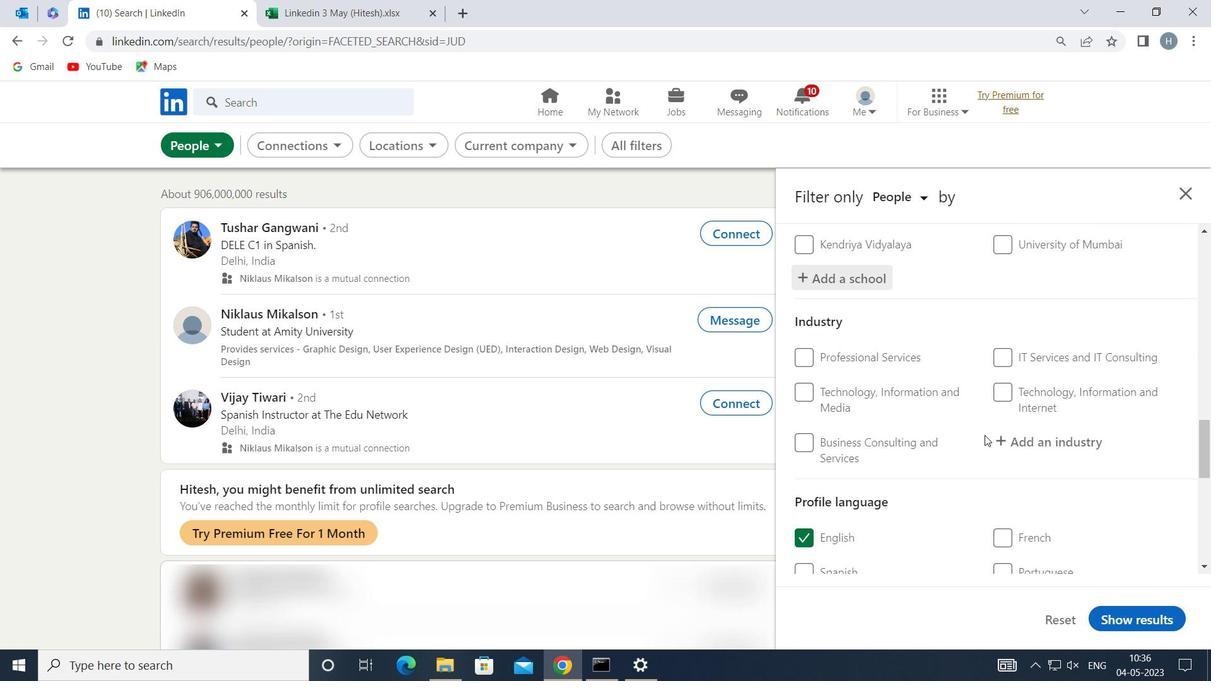 
Action: Mouse pressed left at (1024, 440)
Screenshot: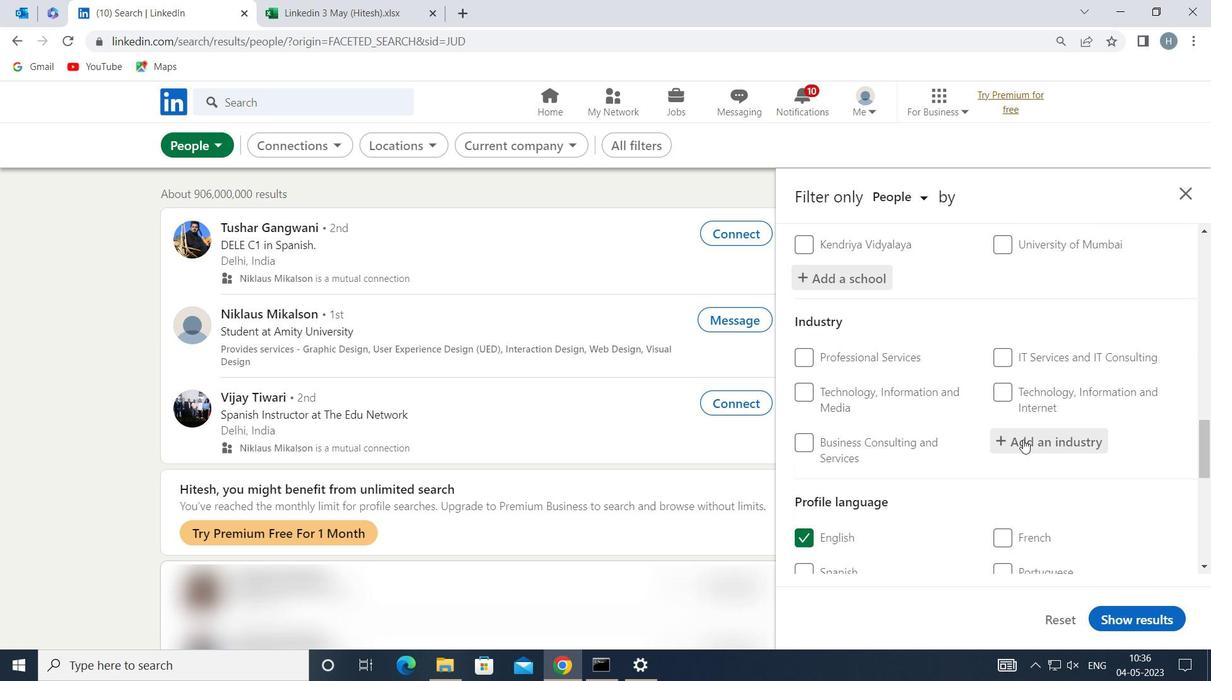
Action: Key pressed <Key.shift>PHILANT
Screenshot: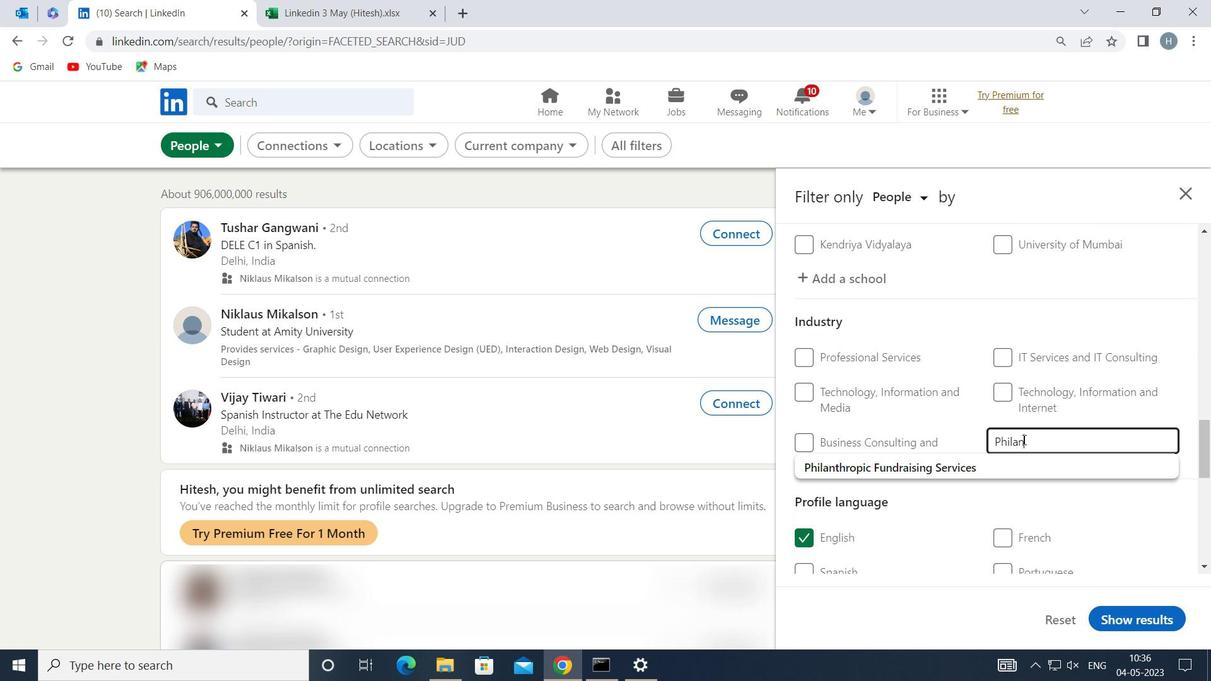 
Action: Mouse moved to (1007, 460)
Screenshot: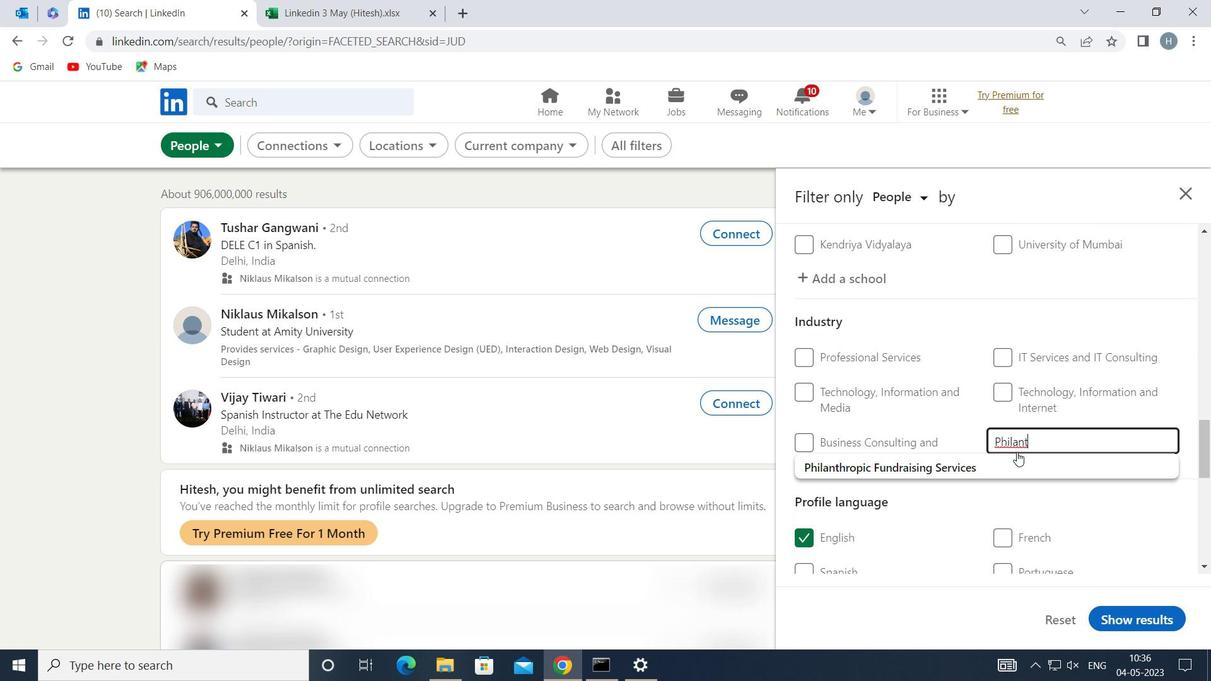 
Action: Mouse pressed left at (1007, 460)
Screenshot: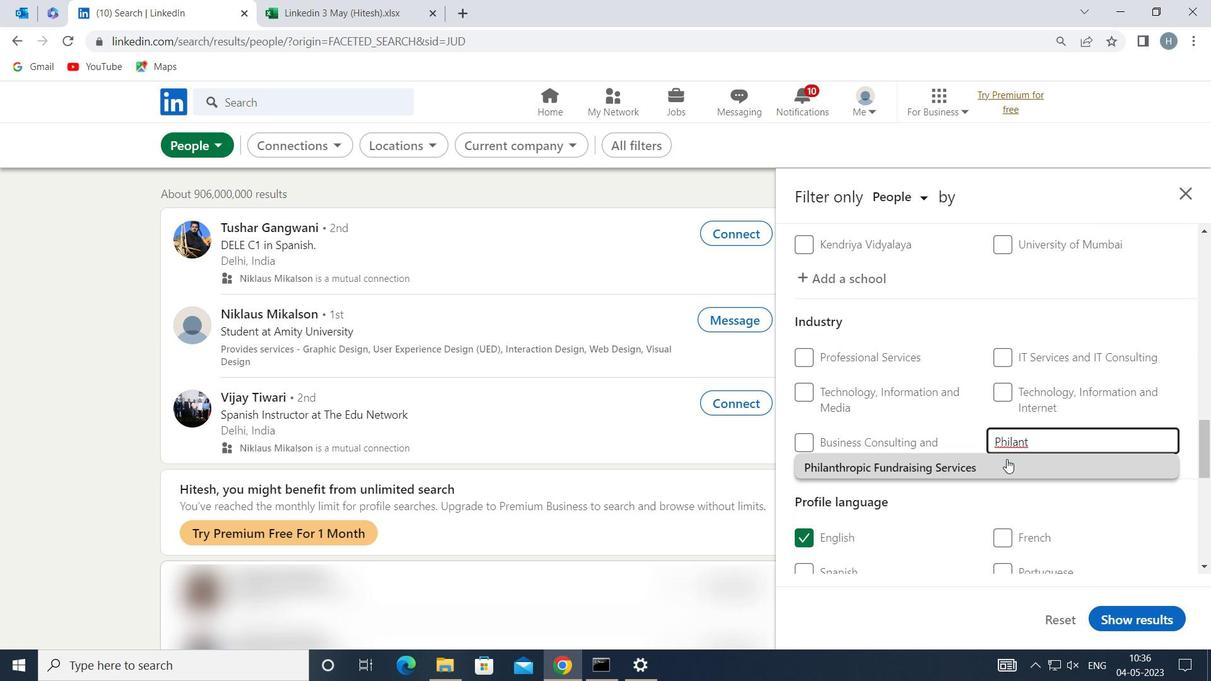 
Action: Mouse moved to (980, 435)
Screenshot: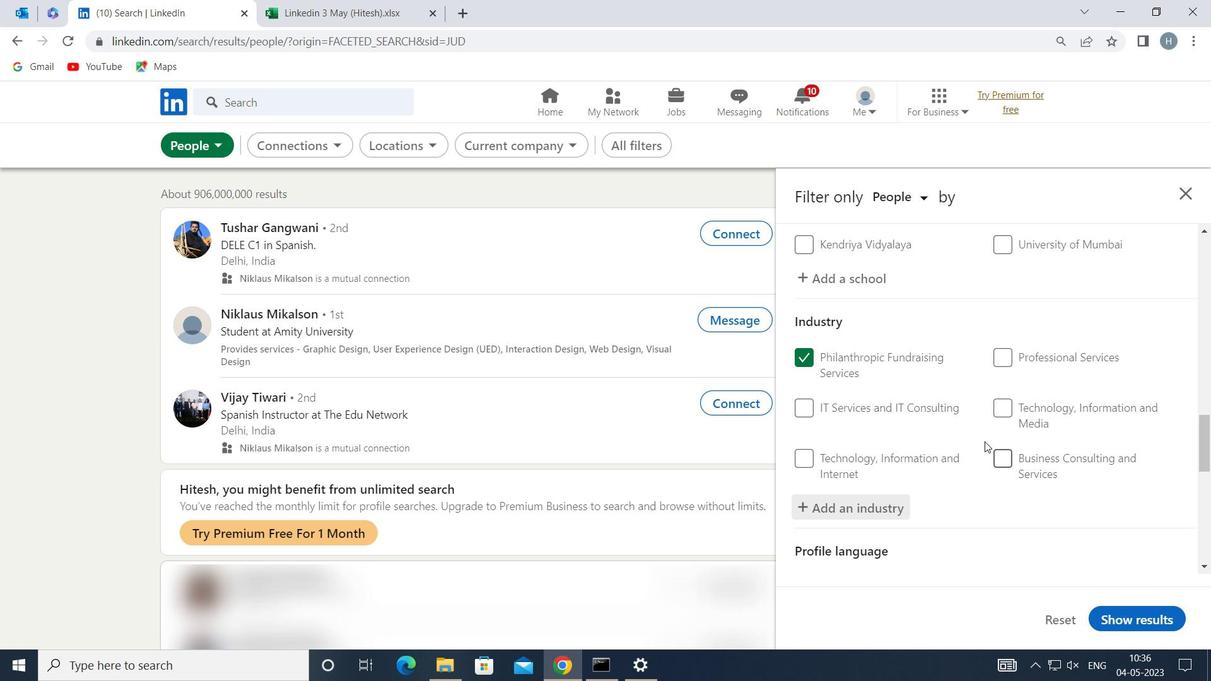 
Action: Mouse scrolled (980, 434) with delta (0, 0)
Screenshot: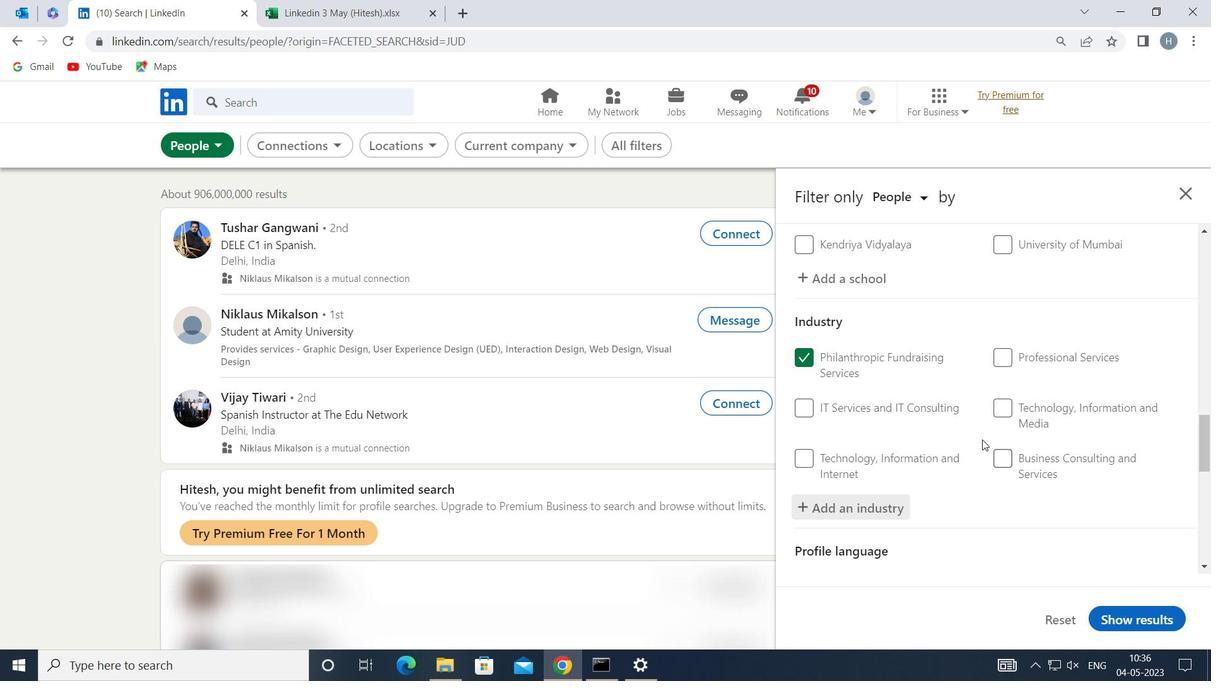 
Action: Mouse scrolled (980, 434) with delta (0, 0)
Screenshot: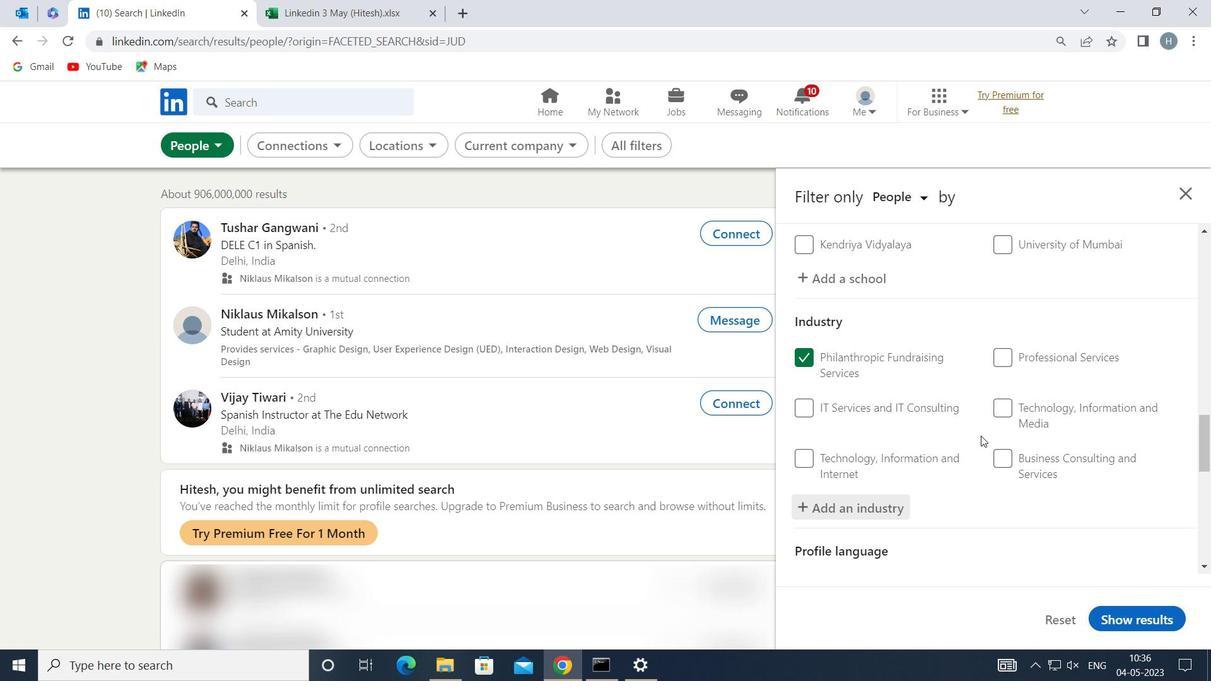 
Action: Mouse moved to (979, 434)
Screenshot: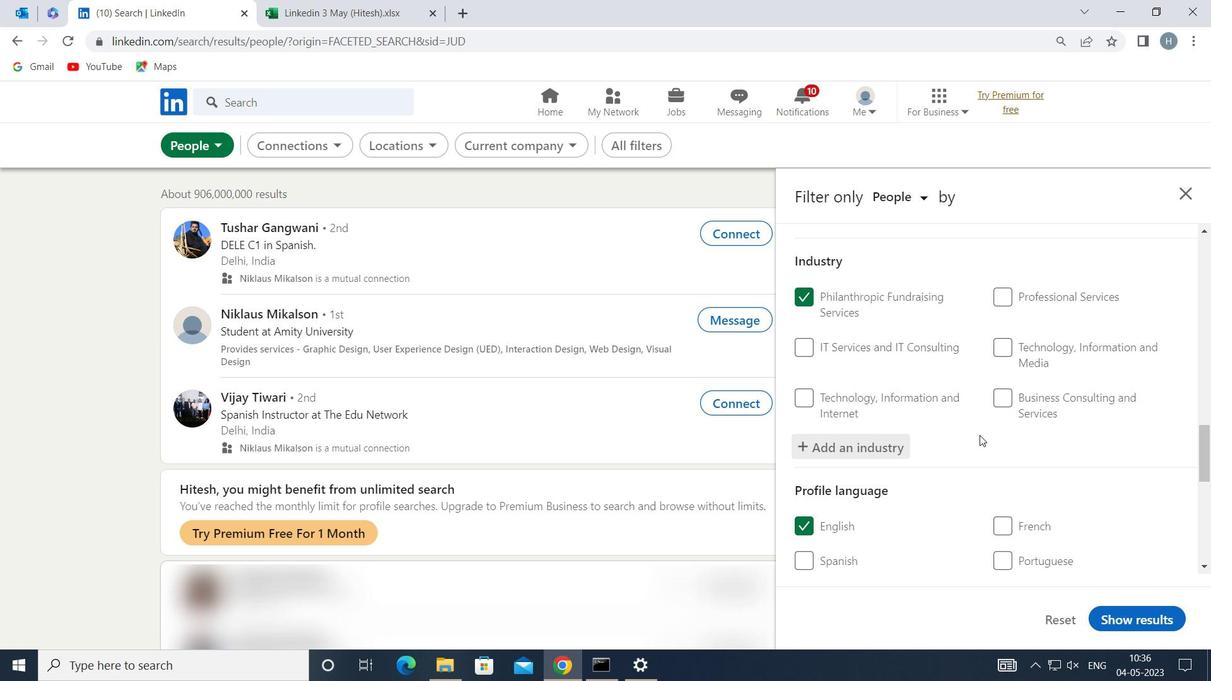 
Action: Mouse scrolled (979, 434) with delta (0, 0)
Screenshot: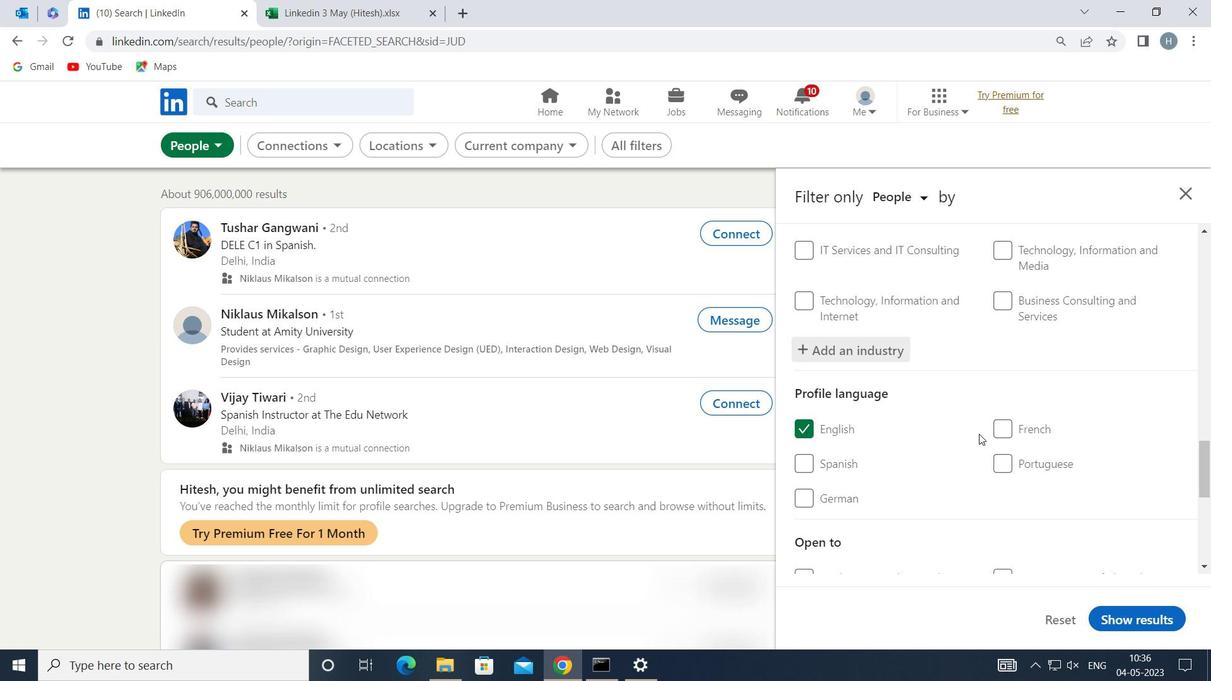 
Action: Mouse moved to (978, 433)
Screenshot: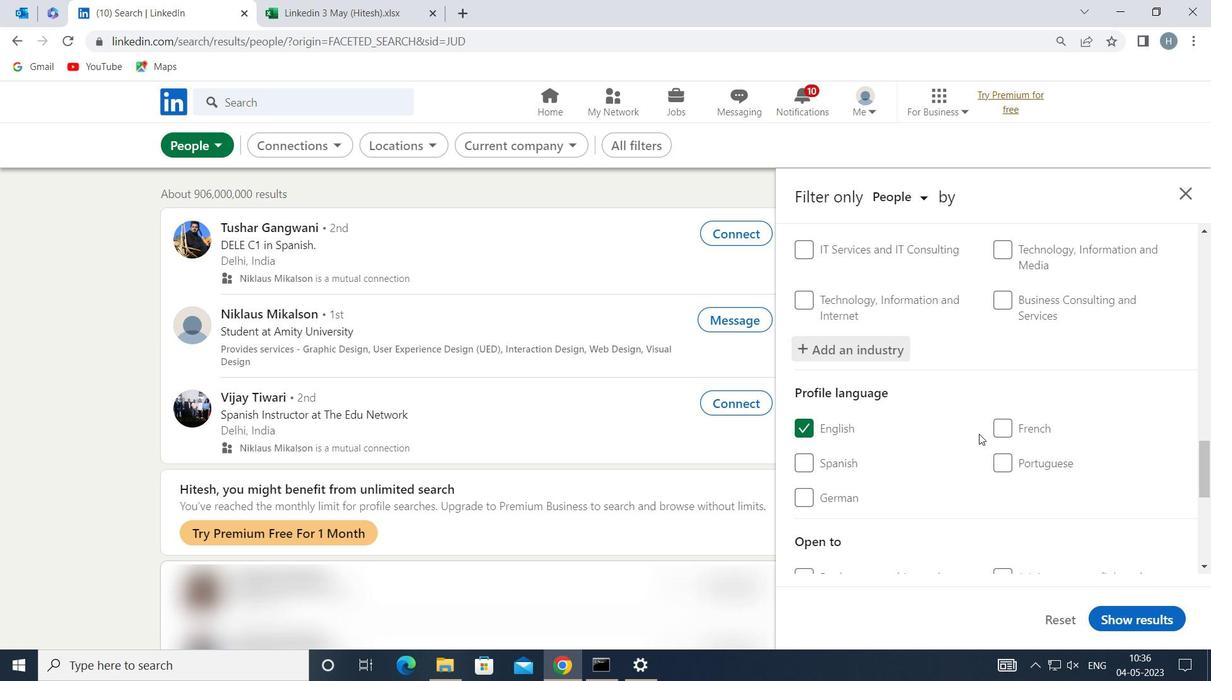 
Action: Mouse scrolled (978, 433) with delta (0, 0)
Screenshot: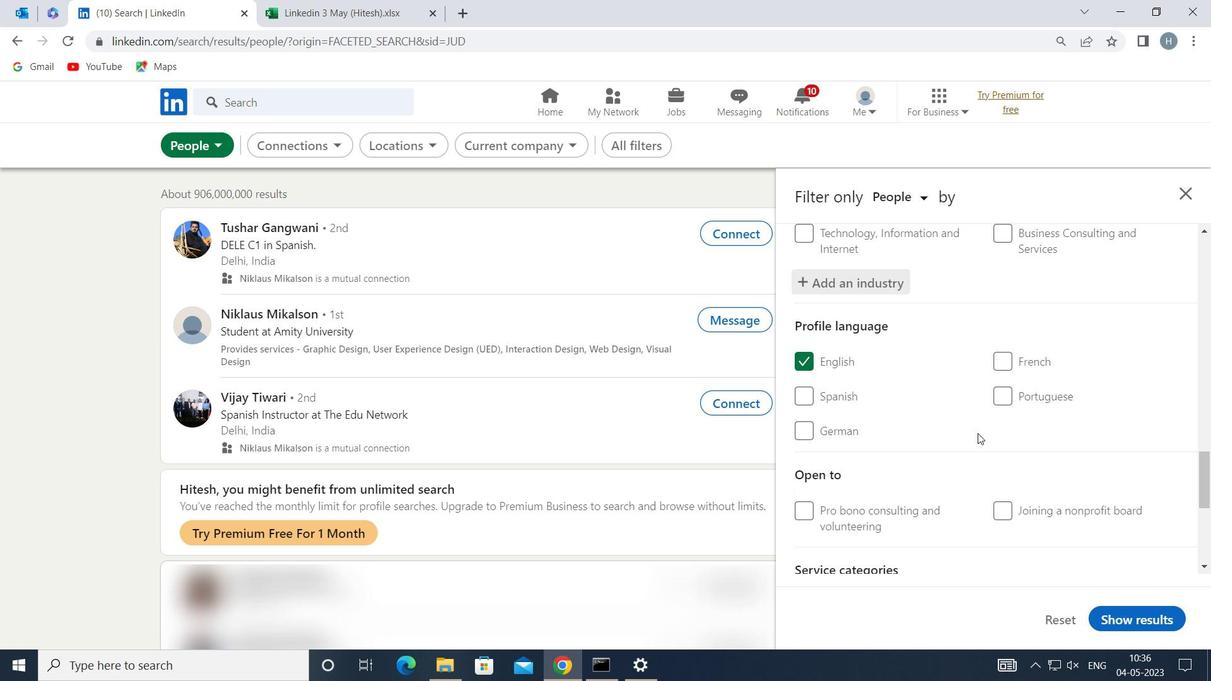 
Action: Mouse scrolled (978, 433) with delta (0, 0)
Screenshot: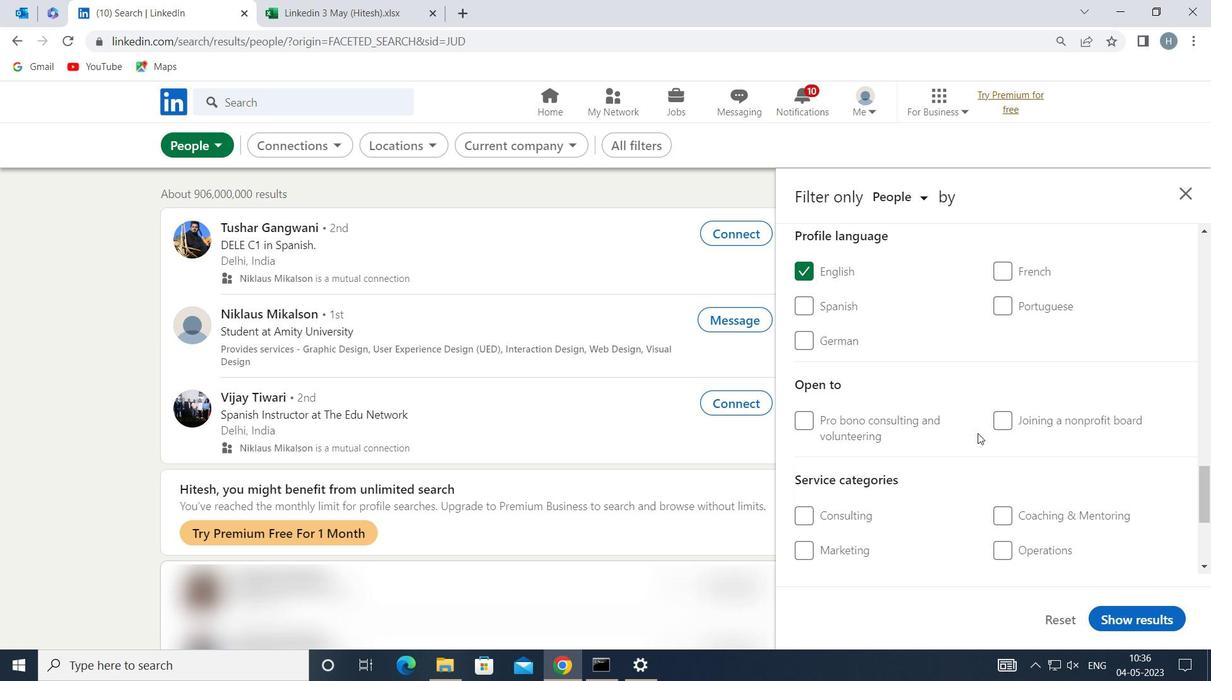 
Action: Mouse scrolled (978, 433) with delta (0, 0)
Screenshot: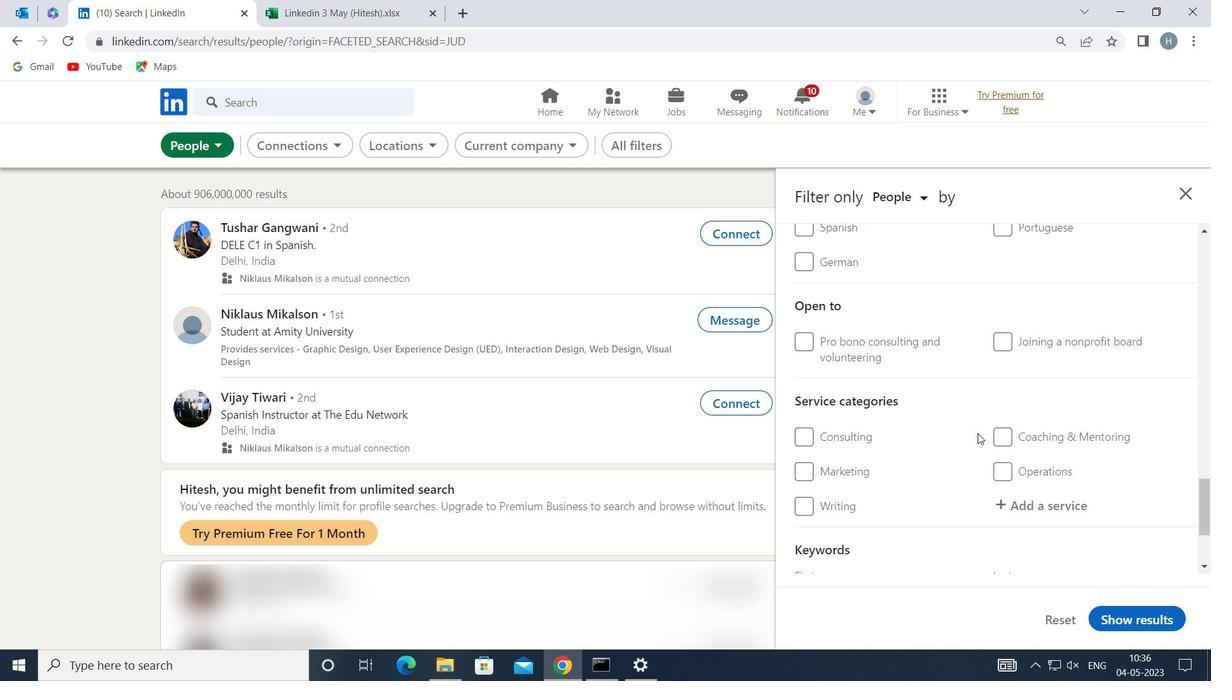 
Action: Mouse moved to (1027, 428)
Screenshot: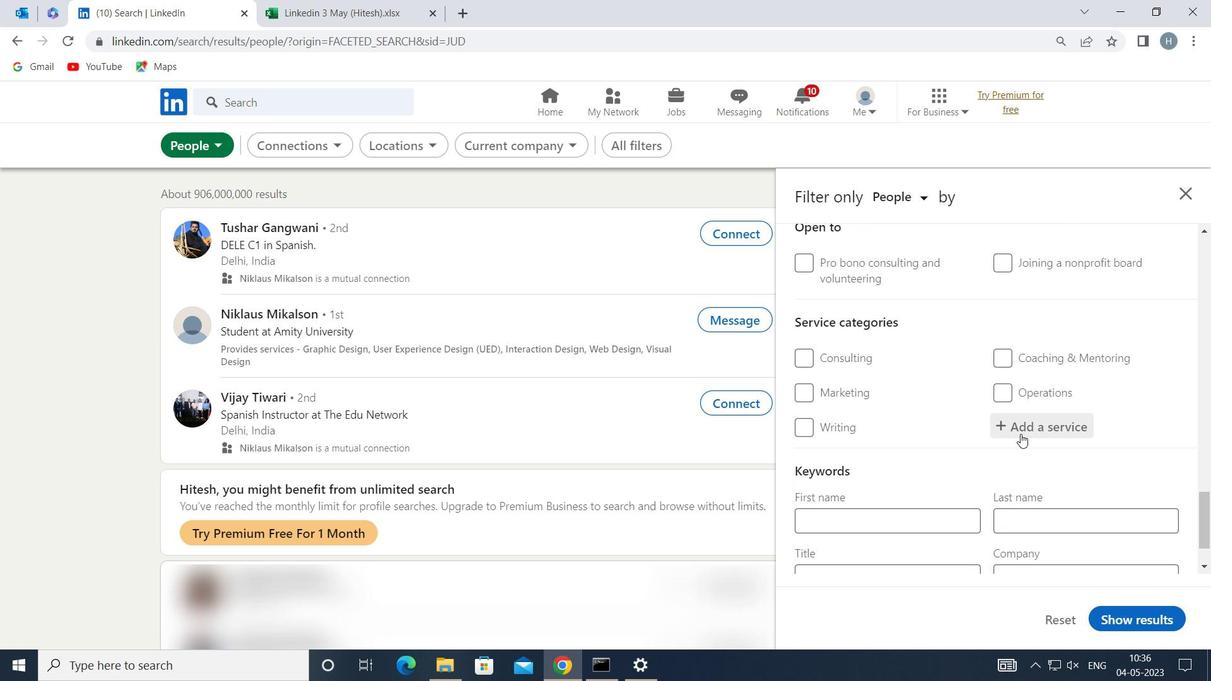 
Action: Mouse pressed left at (1027, 428)
Screenshot: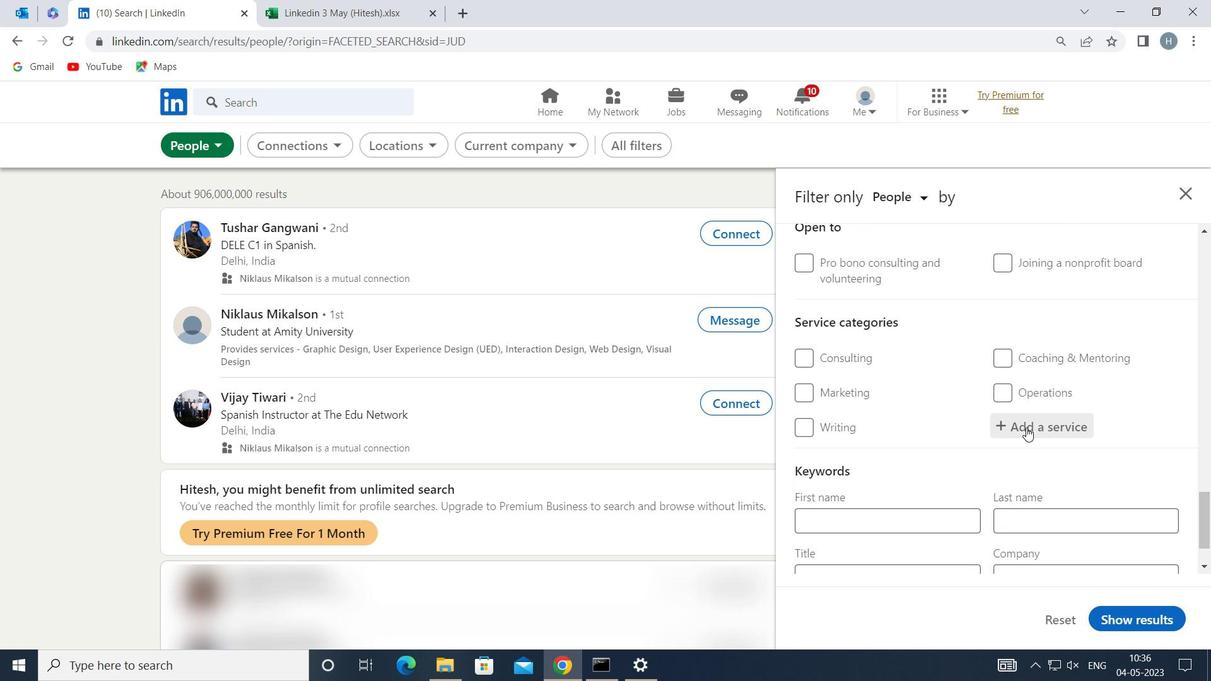 
Action: Key pressed <Key.shift><Key.shift>CATERING<Key.space><Key.shift>CHANGE
Screenshot: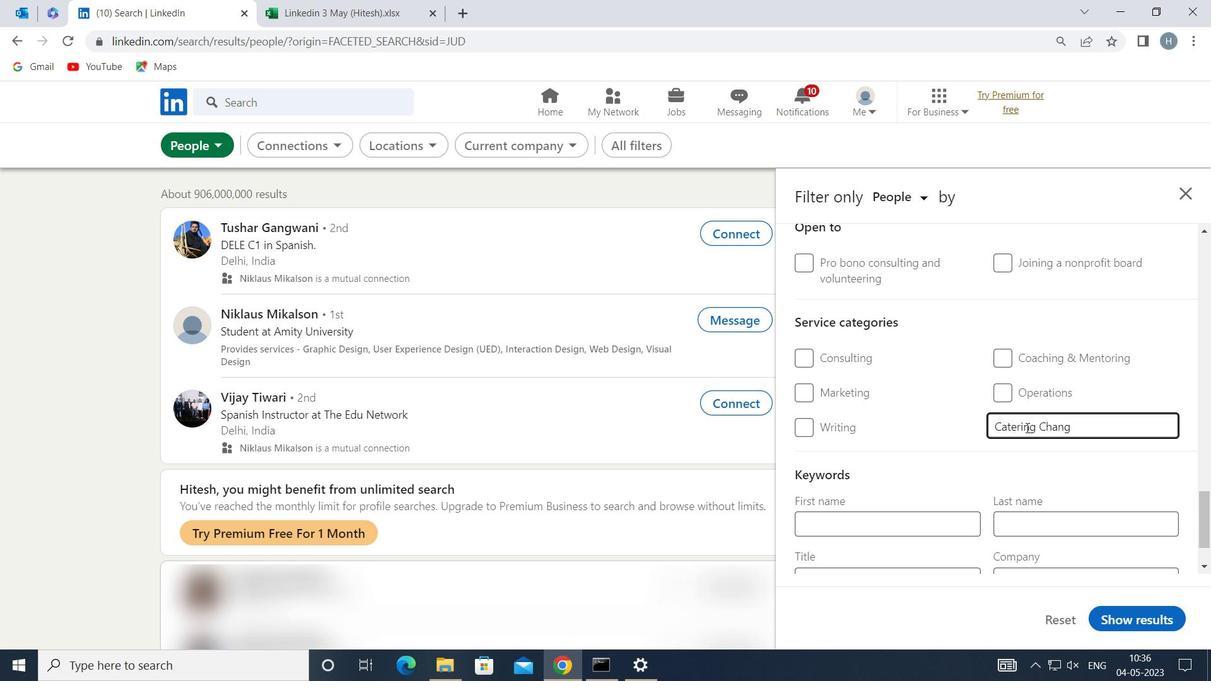 
Action: Mouse moved to (1039, 459)
Screenshot: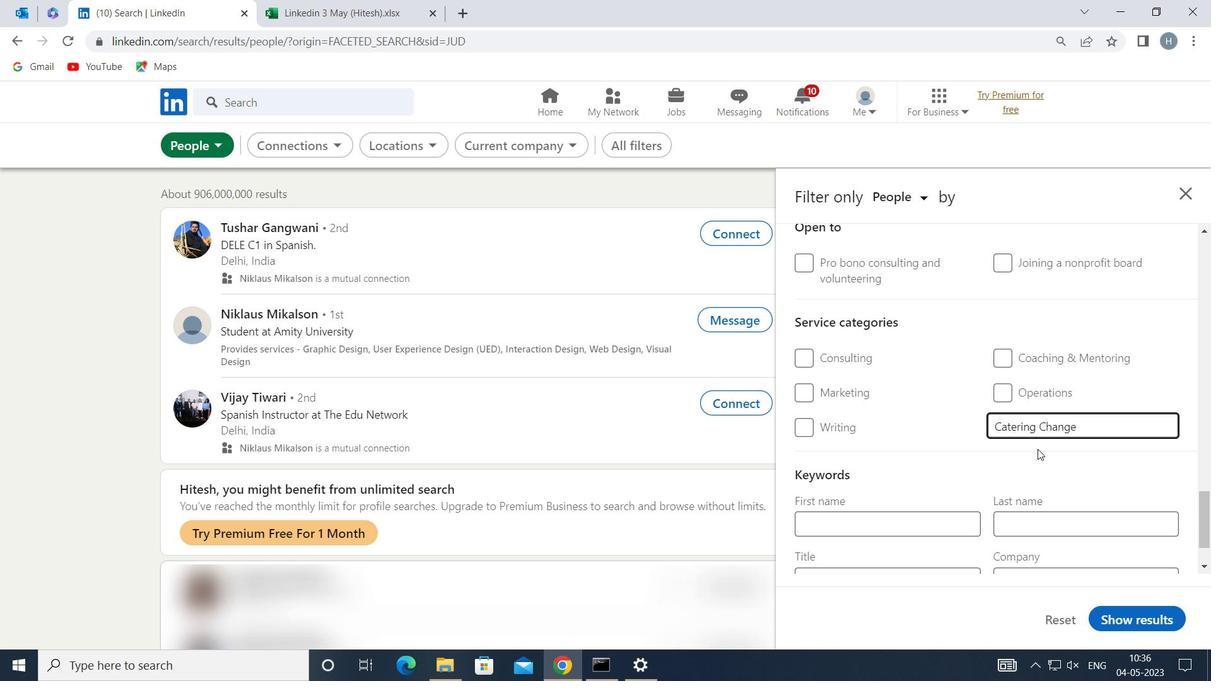 
Action: Mouse pressed left at (1039, 459)
Screenshot: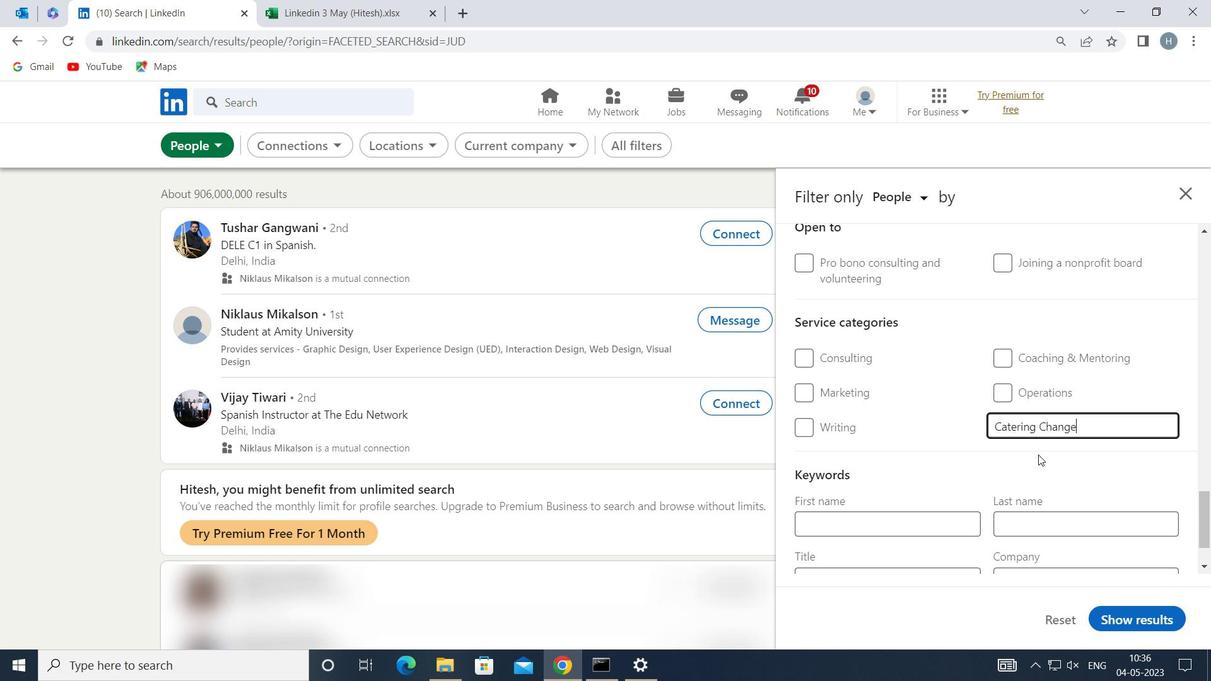 
Action: Mouse moved to (1009, 462)
Screenshot: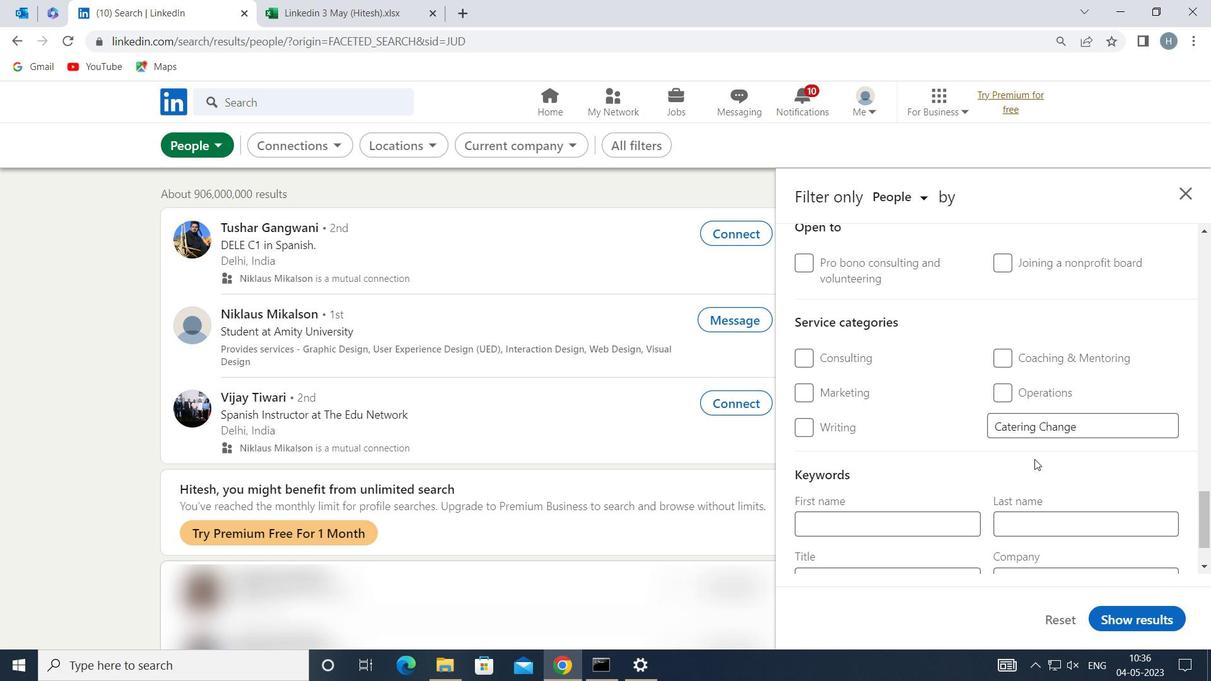 
Action: Mouse scrolled (1009, 462) with delta (0, 0)
Screenshot: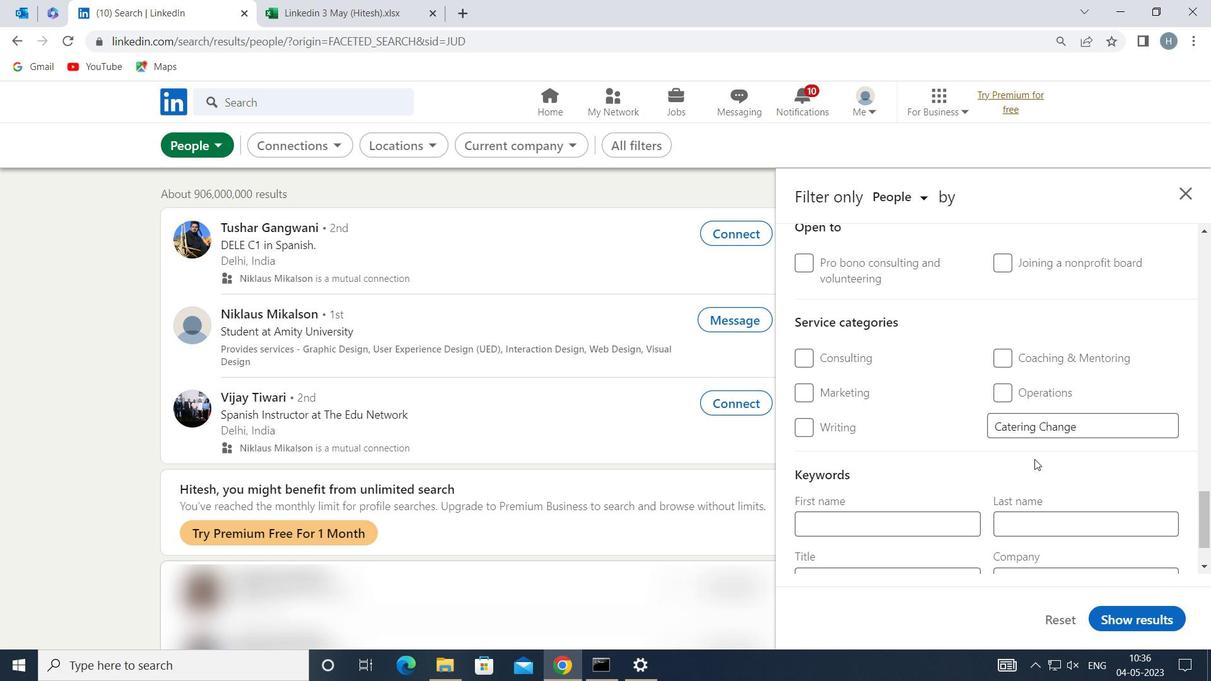 
Action: Mouse moved to (1005, 463)
Screenshot: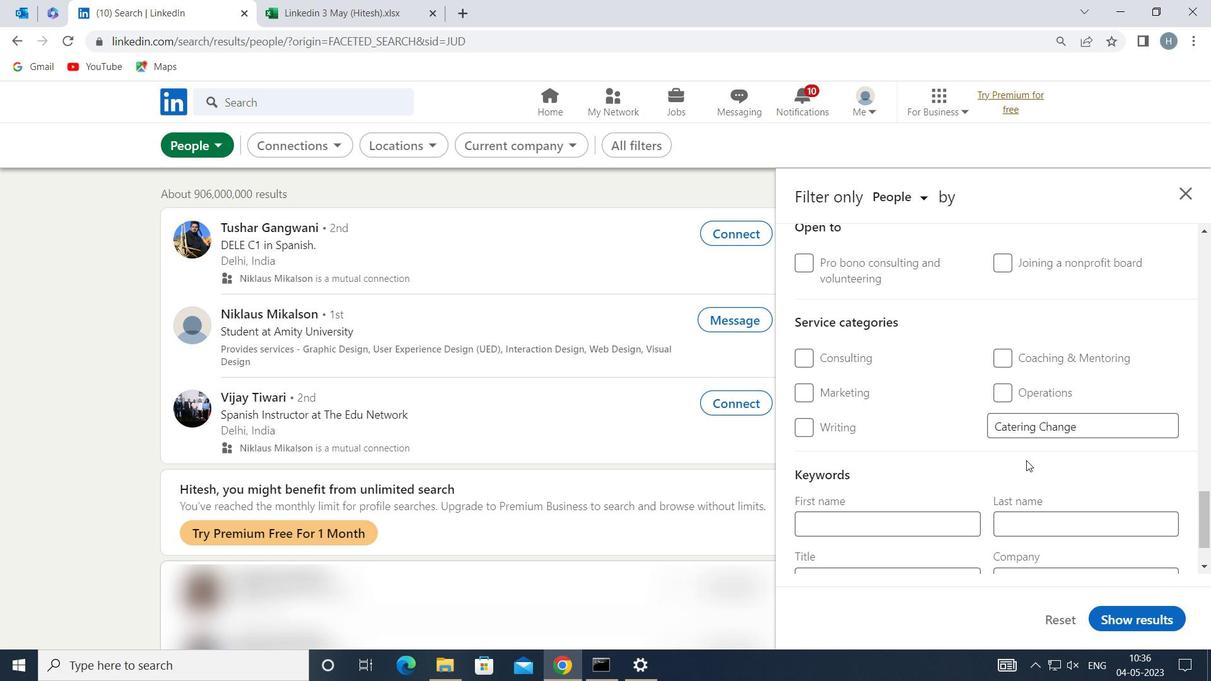 
Action: Mouse scrolled (1005, 462) with delta (0, 0)
Screenshot: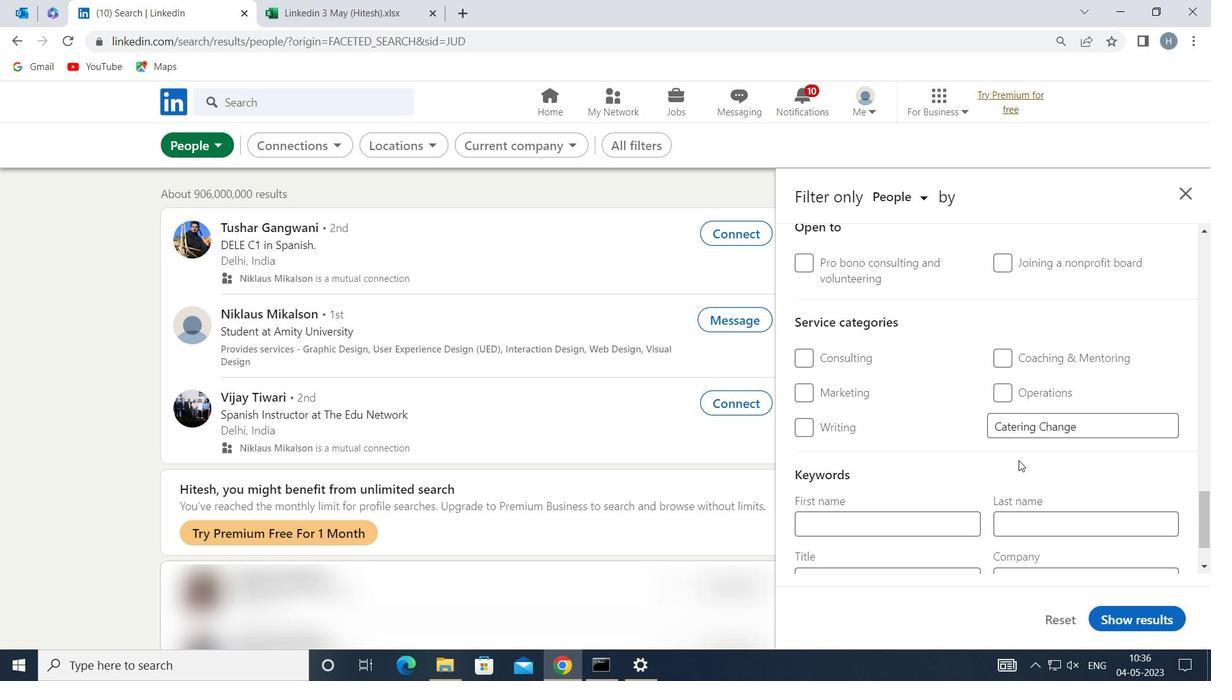 
Action: Mouse moved to (973, 455)
Screenshot: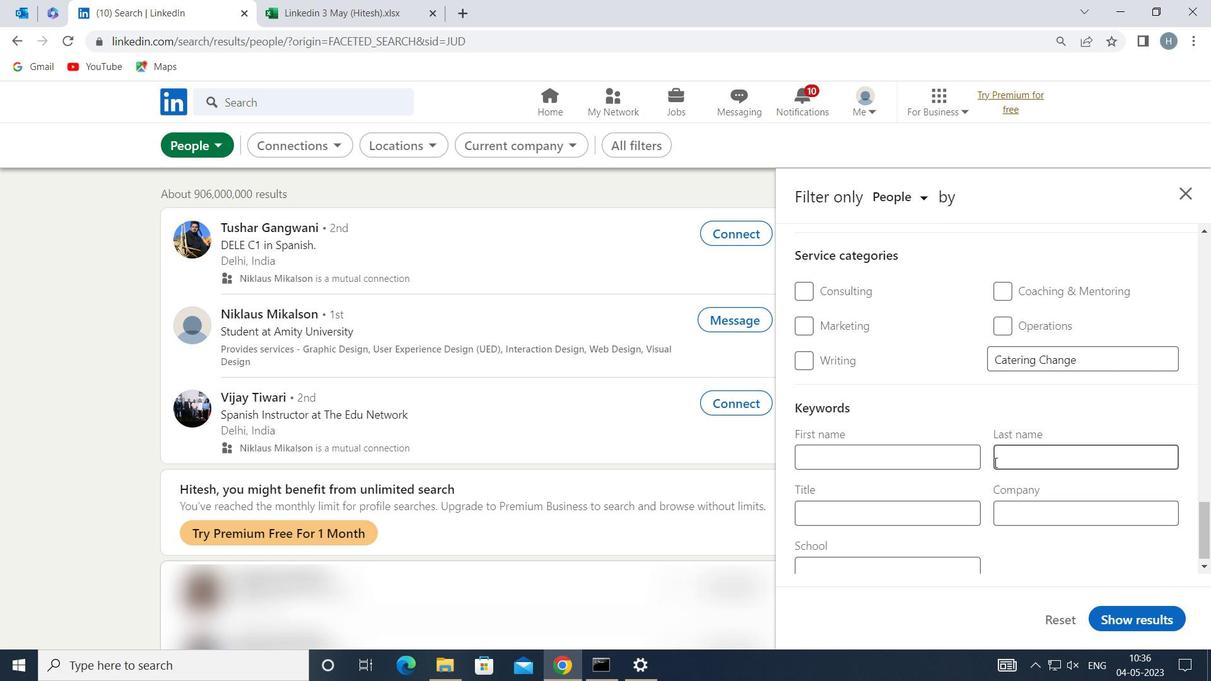 
Action: Mouse scrolled (973, 455) with delta (0, 0)
Screenshot: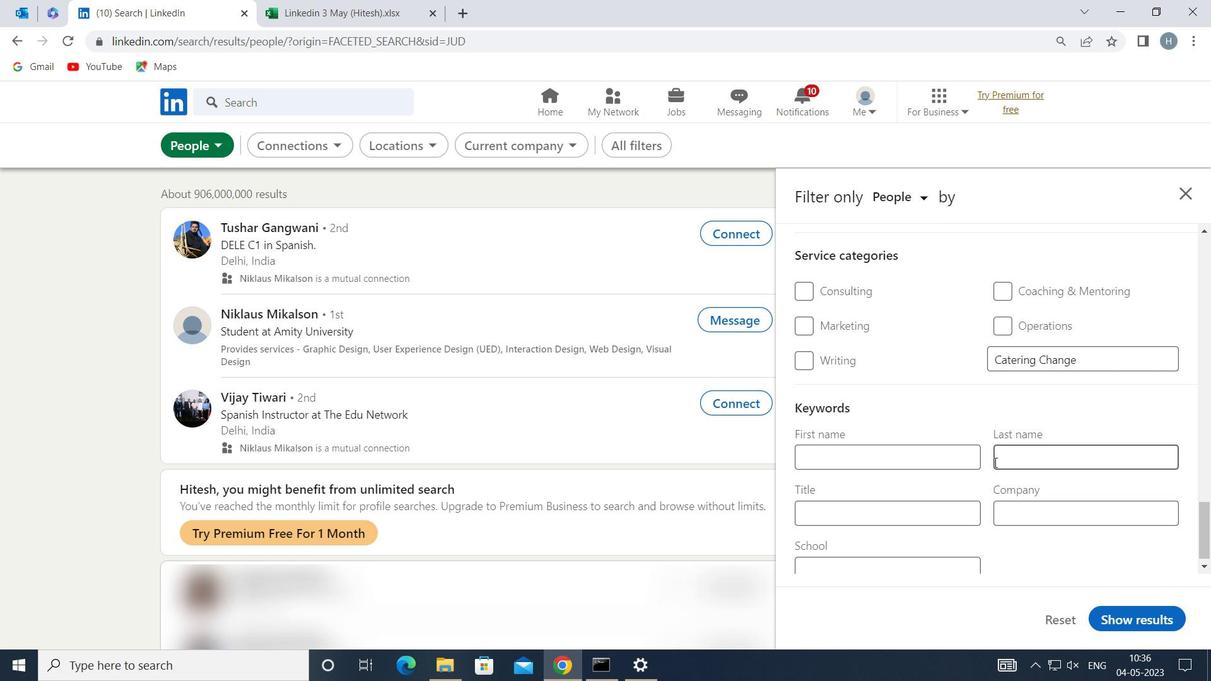 
Action: Mouse moved to (973, 455)
Screenshot: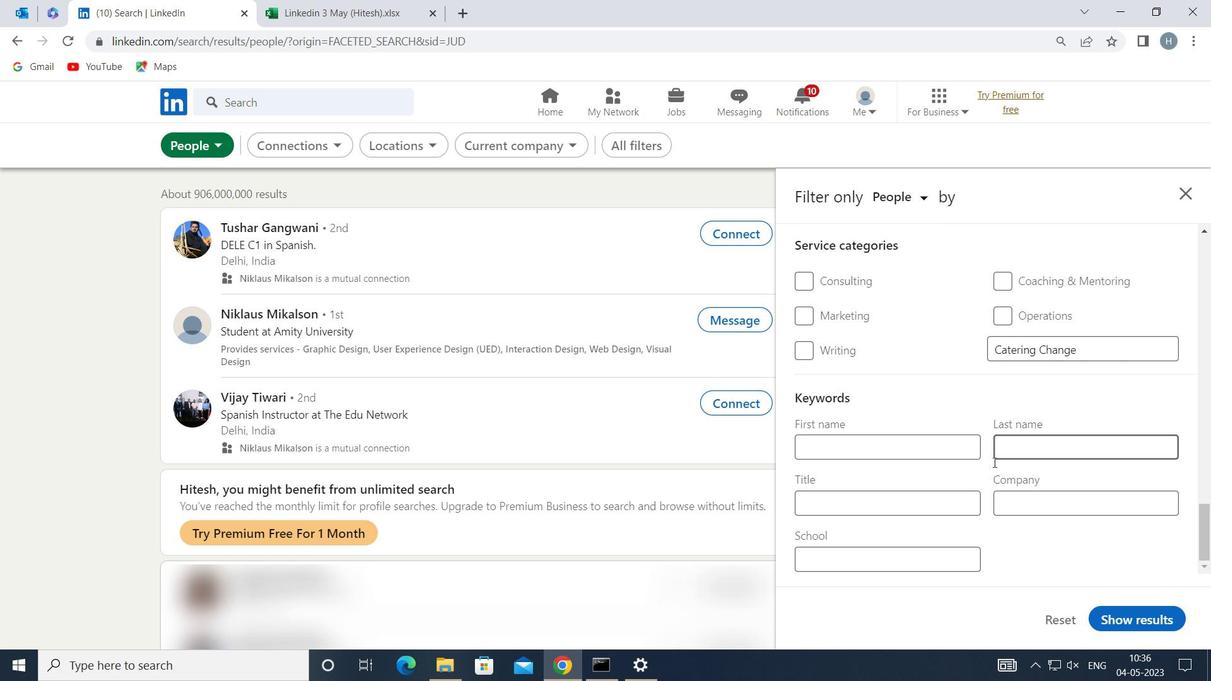 
Action: Mouse scrolled (973, 455) with delta (0, 0)
Screenshot: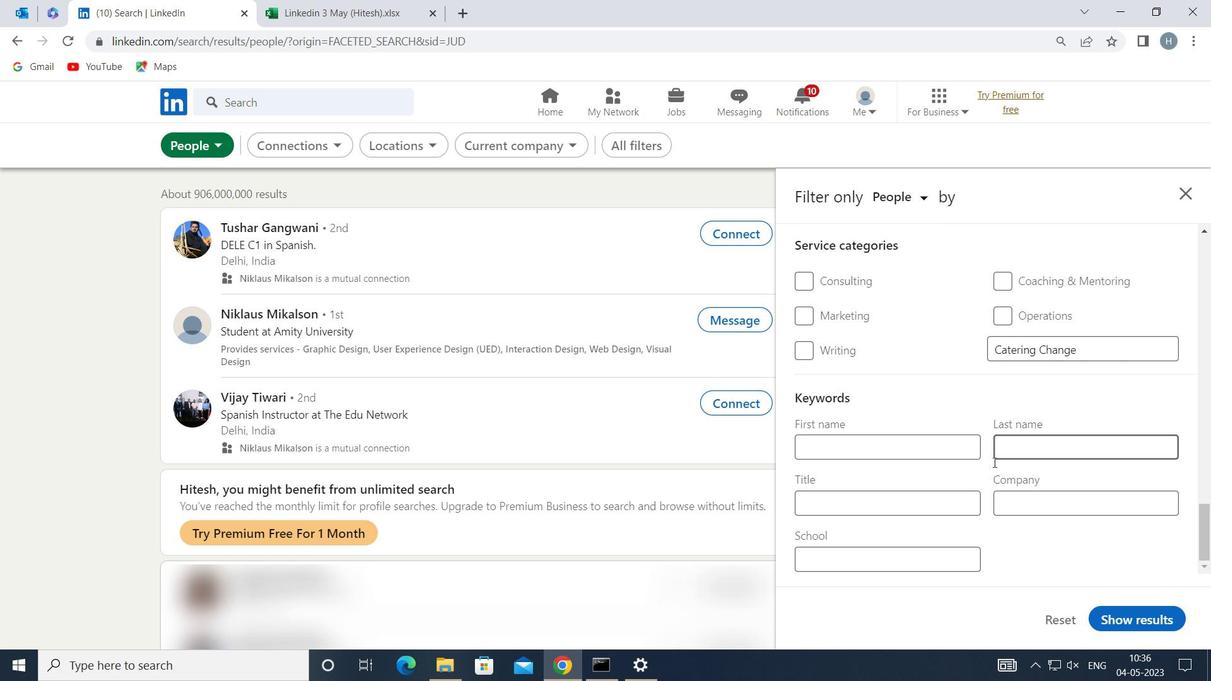 
Action: Mouse moved to (971, 455)
Screenshot: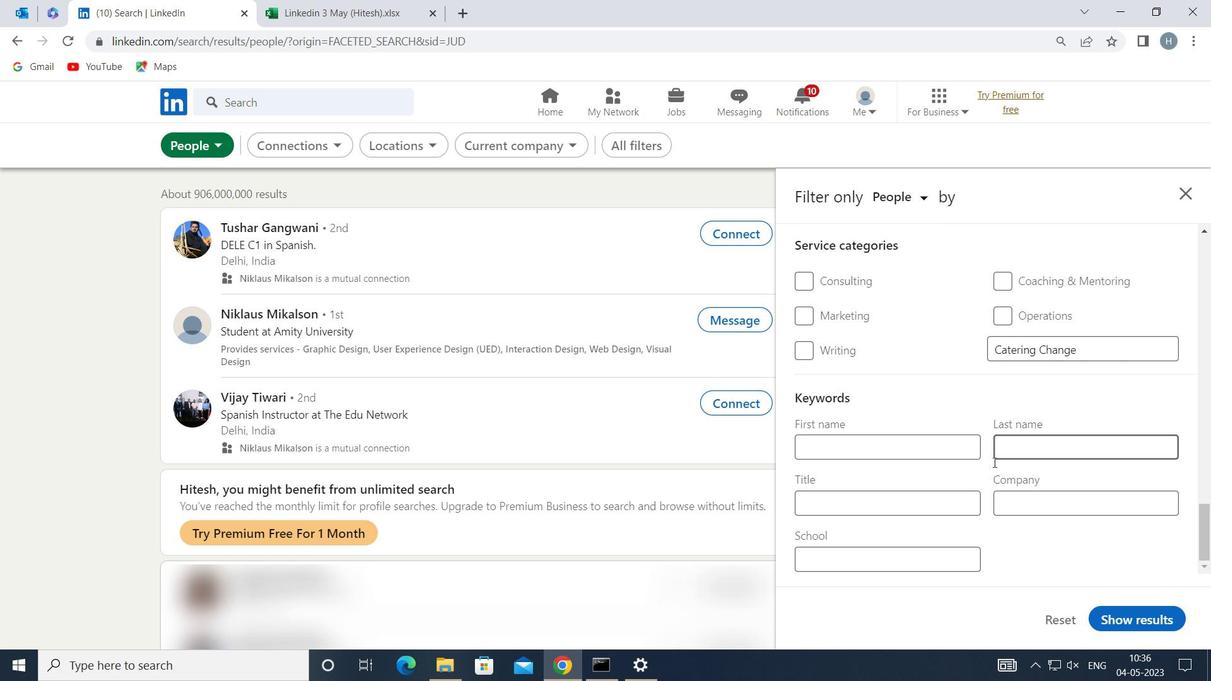 
Action: Mouse scrolled (971, 454) with delta (0, 0)
Screenshot: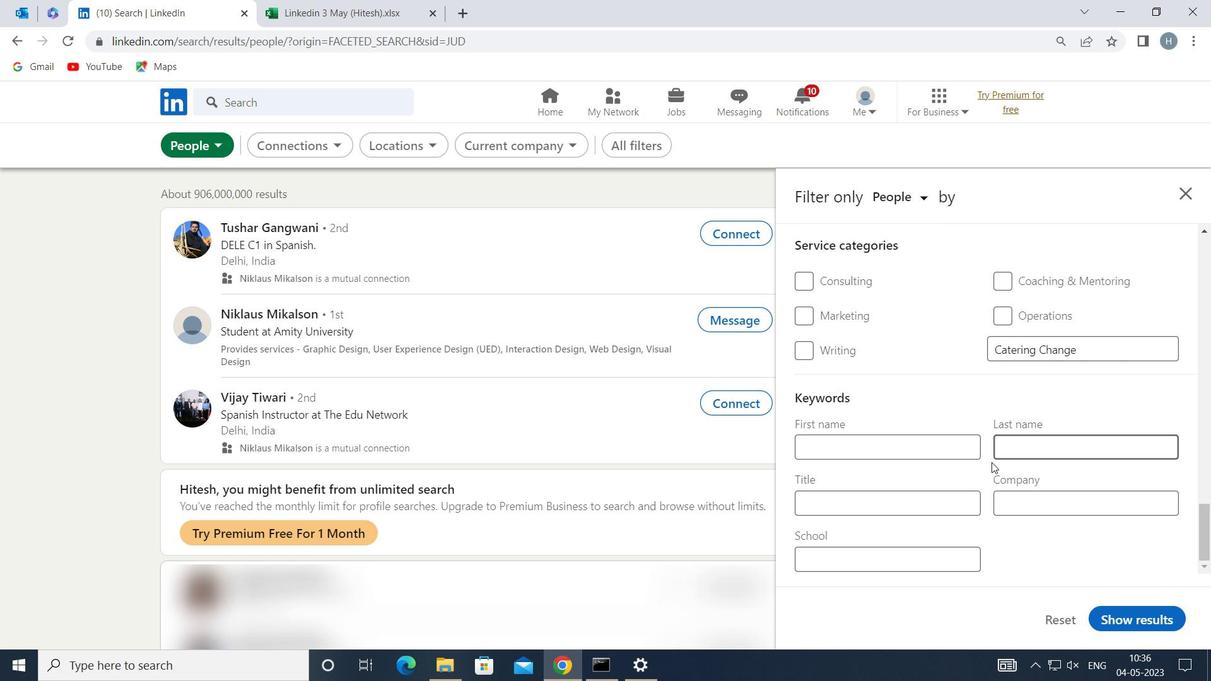 
Action: Mouse moved to (890, 501)
Screenshot: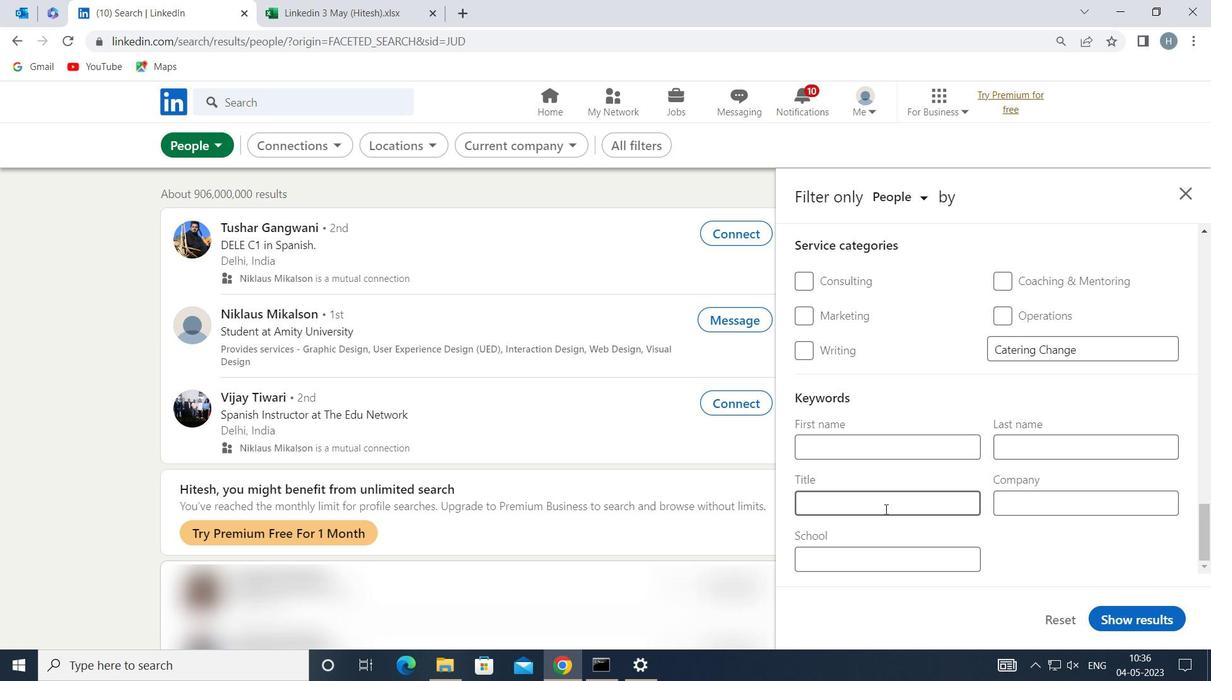 
Action: Mouse pressed left at (890, 501)
Screenshot: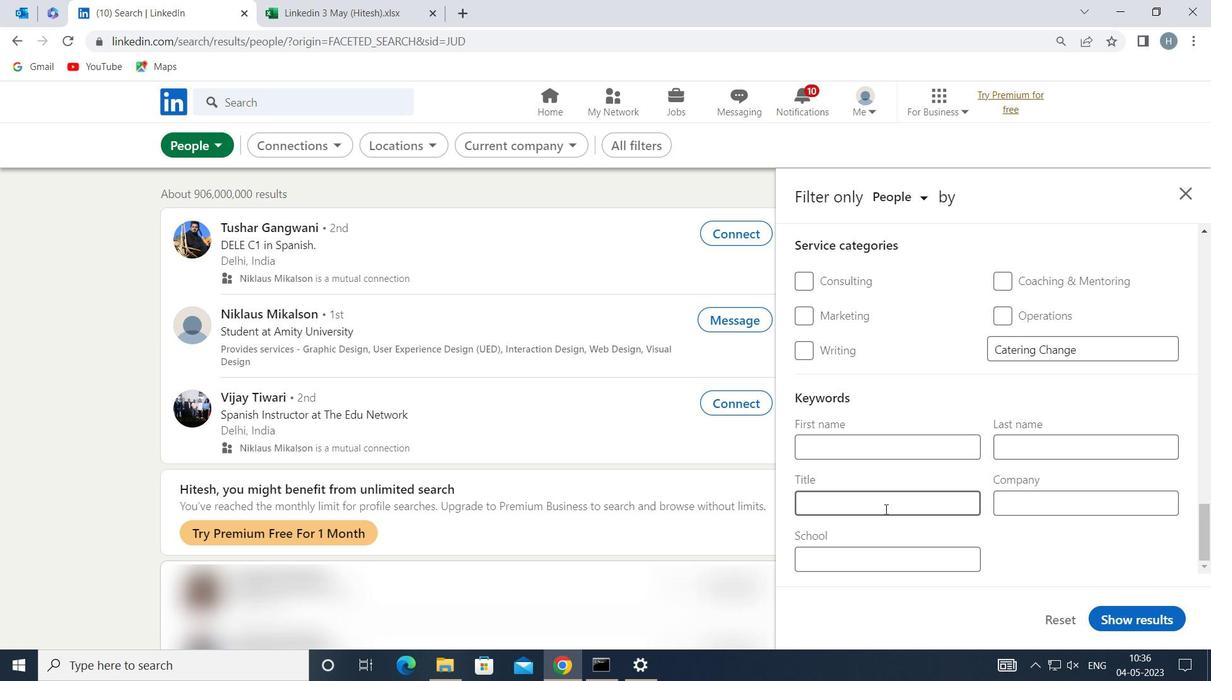 
Action: Key pressed <Key.shift>OPERATIONS<Key.space><Key.shift>DIRECTOR
Screenshot: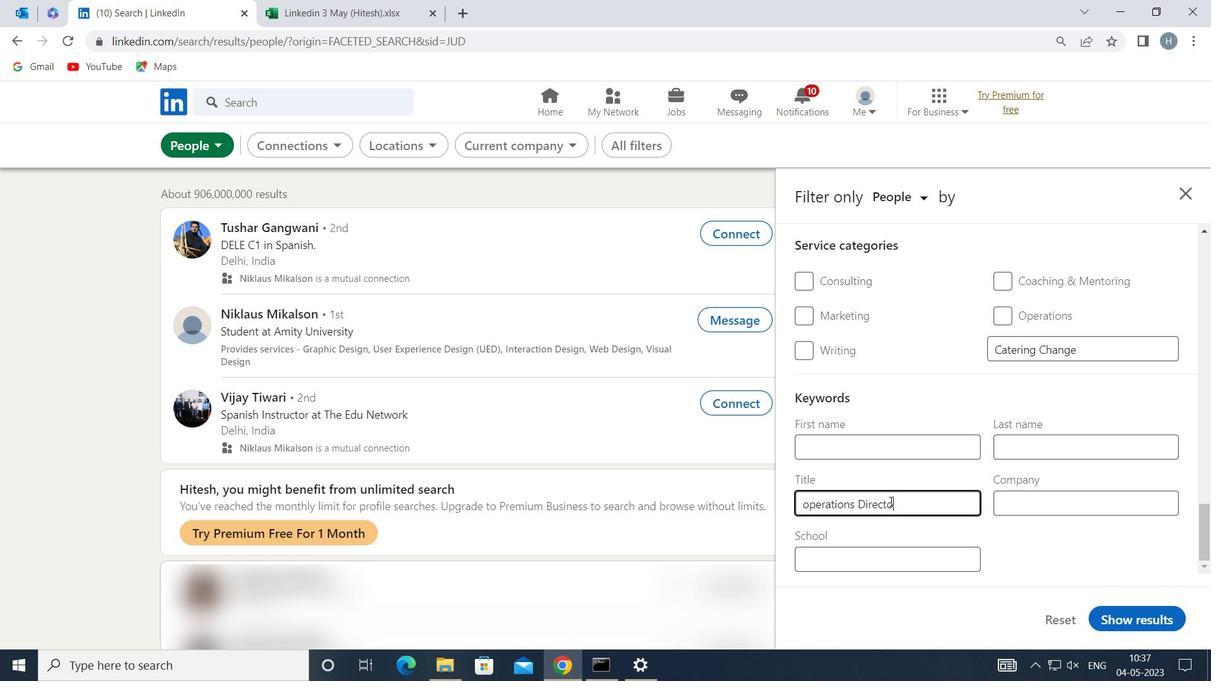
Action: Mouse moved to (1116, 614)
Screenshot: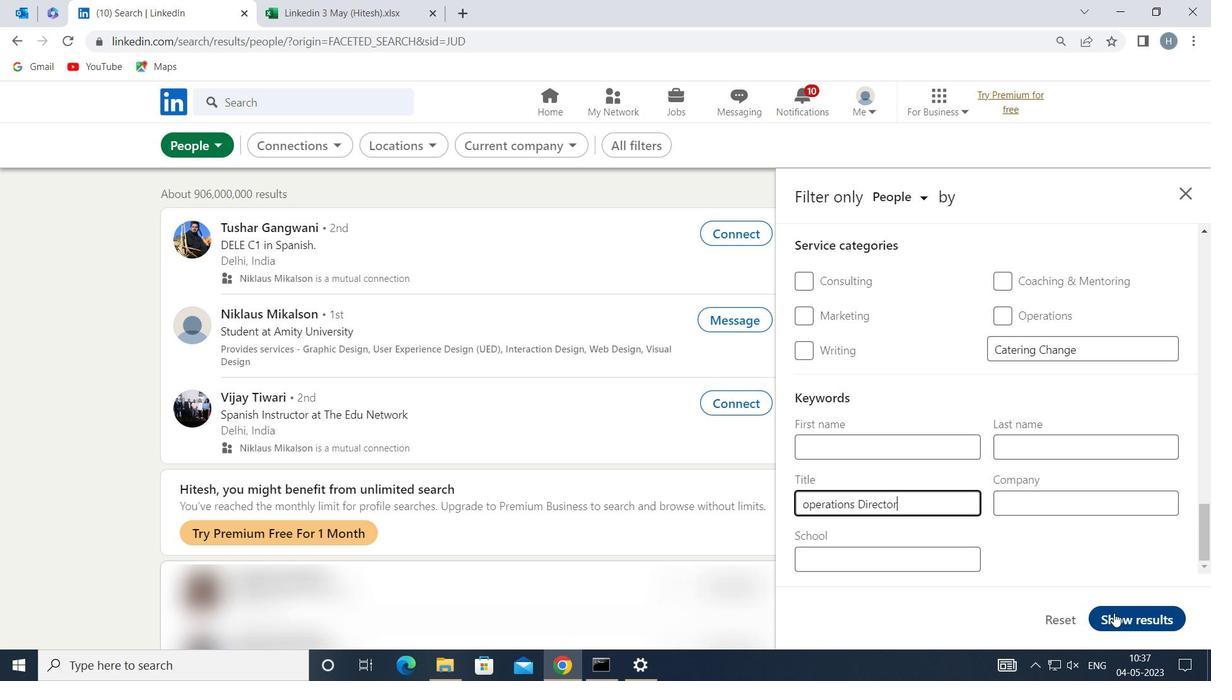 
Action: Mouse pressed left at (1116, 614)
Screenshot: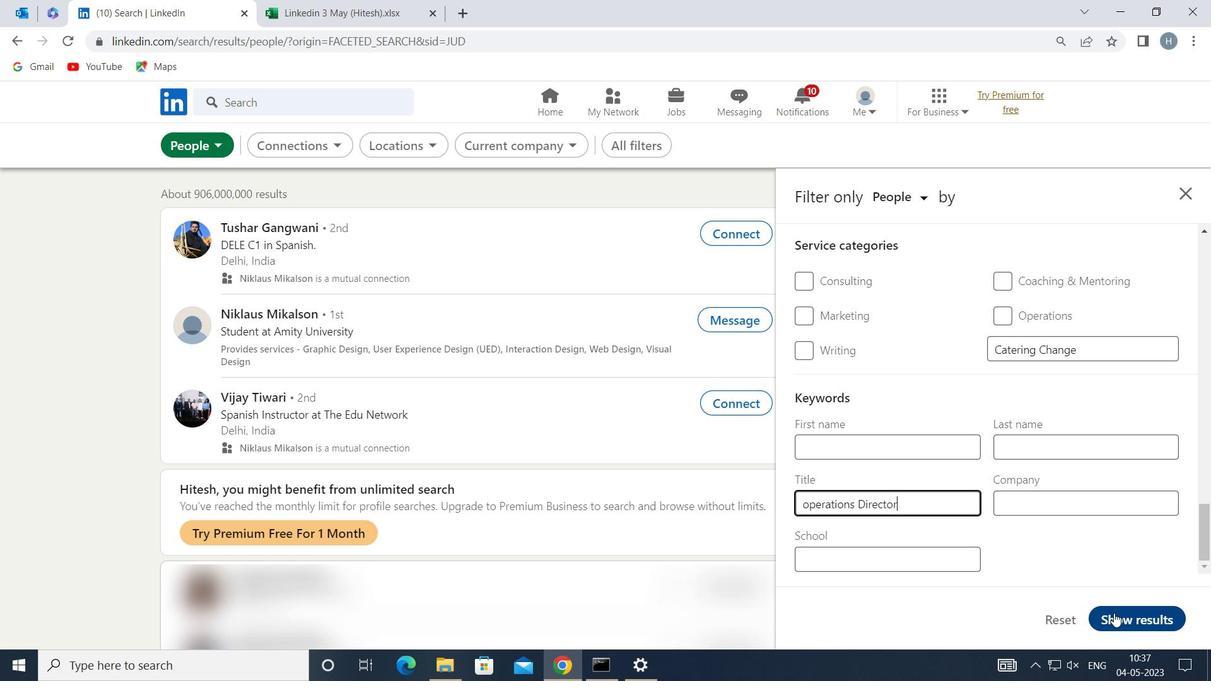 
Action: Mouse moved to (831, 446)
Screenshot: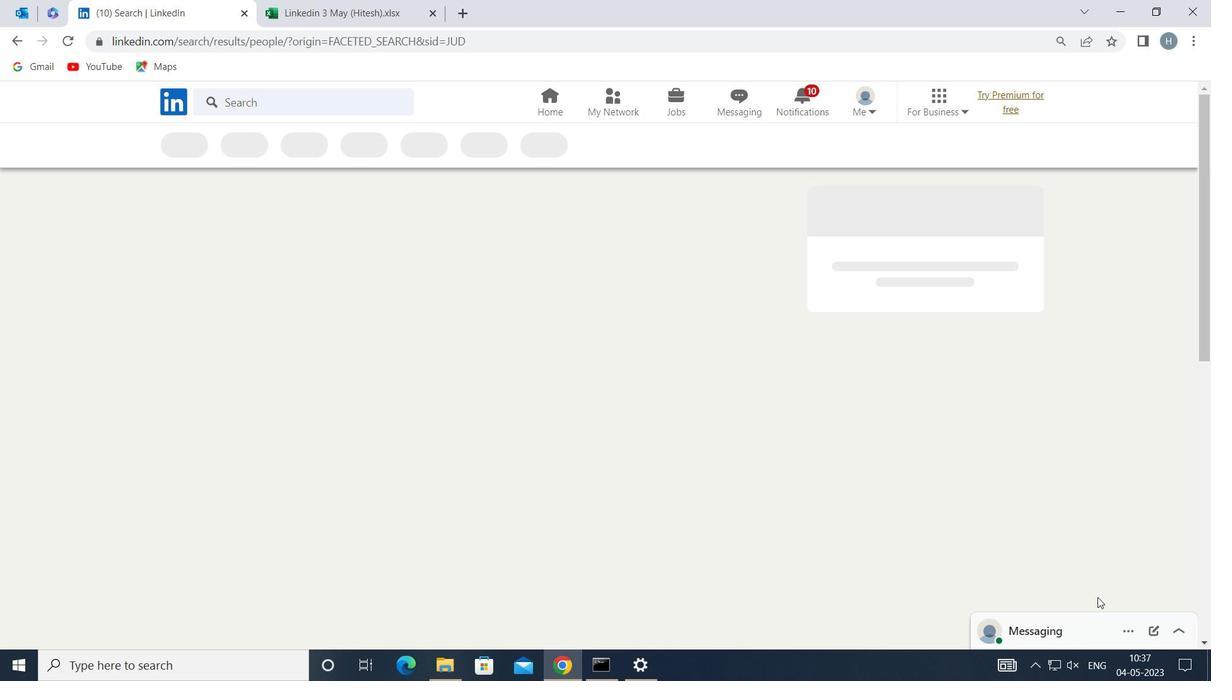 
